 Task: Search one way flight ticket for 4 adults, 1 infant in seat and 1 infant on lap in premium economy from Dillingham: Dillingham Airport to New Bern: Coastal Carolina Regional Airport (was Craven County Regional) on 5-4-2023. Choice of flights is Alaska. Number of bags: 1 checked bag. Price is upto 73000. Outbound departure time preference is 8:45.
Action: Mouse moved to (409, 344)
Screenshot: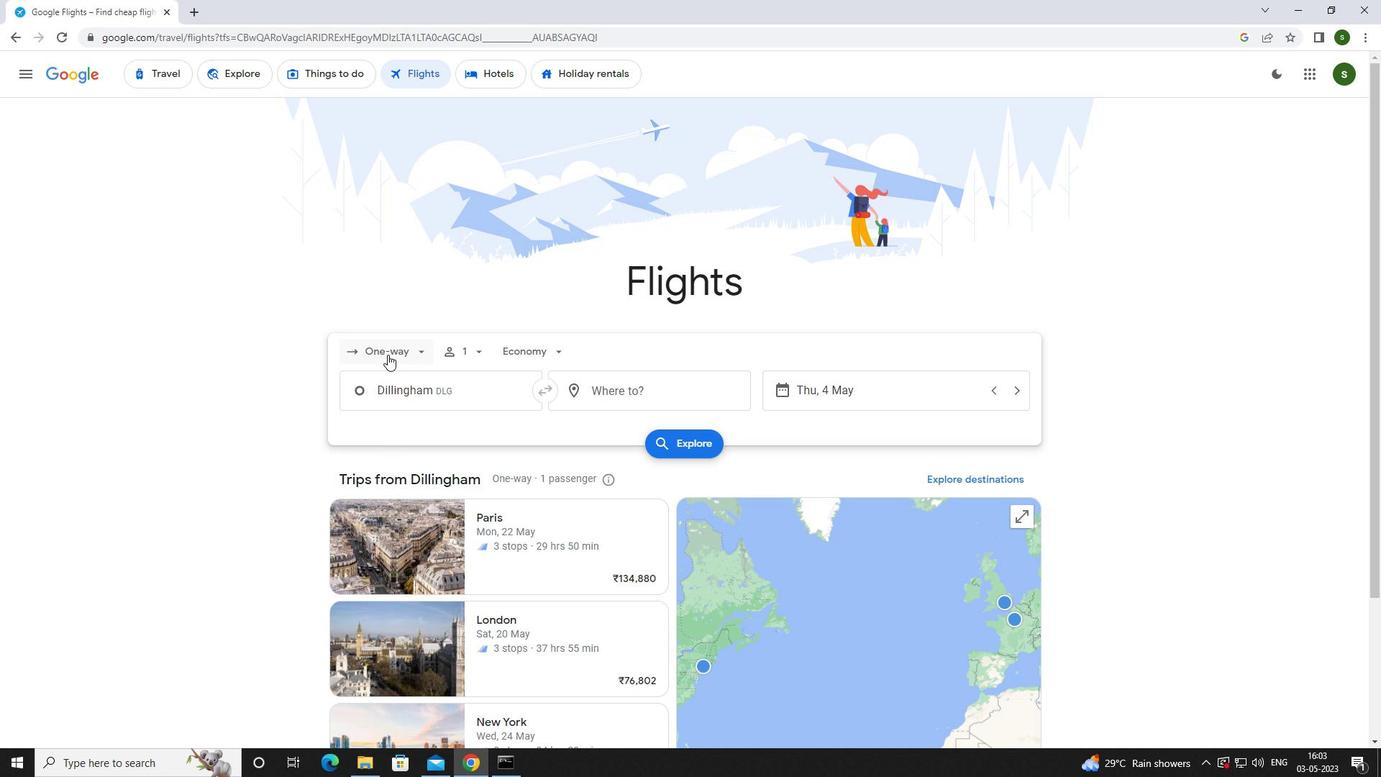 
Action: Mouse pressed left at (409, 344)
Screenshot: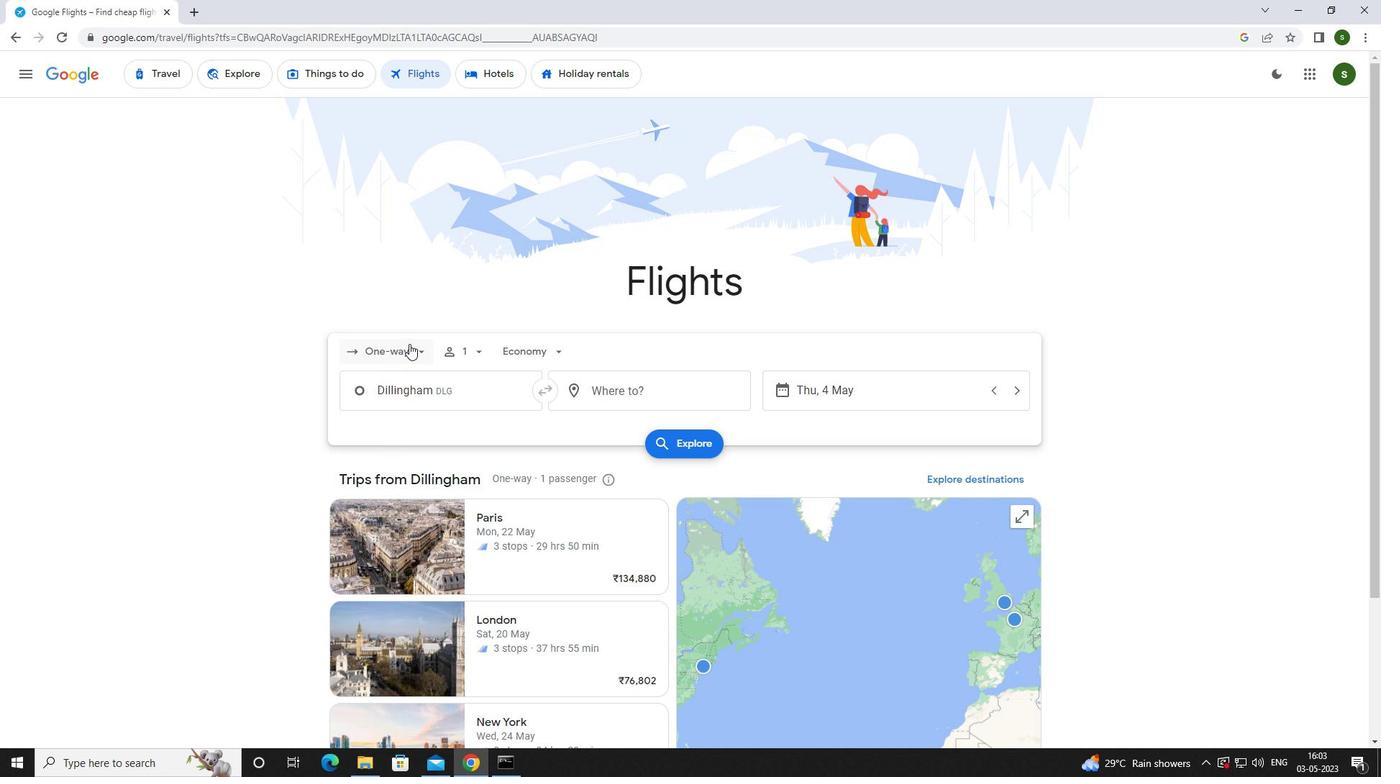 
Action: Mouse moved to (411, 414)
Screenshot: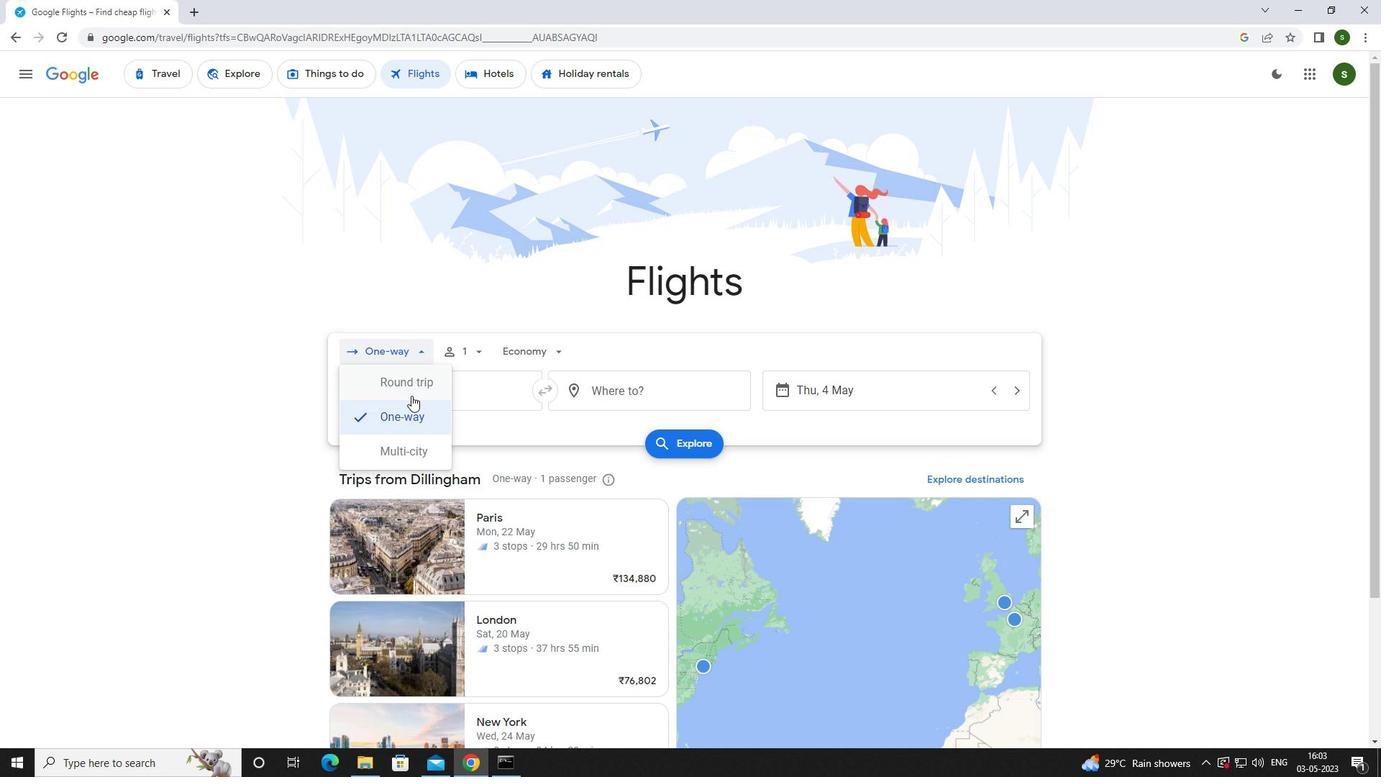 
Action: Mouse pressed left at (411, 414)
Screenshot: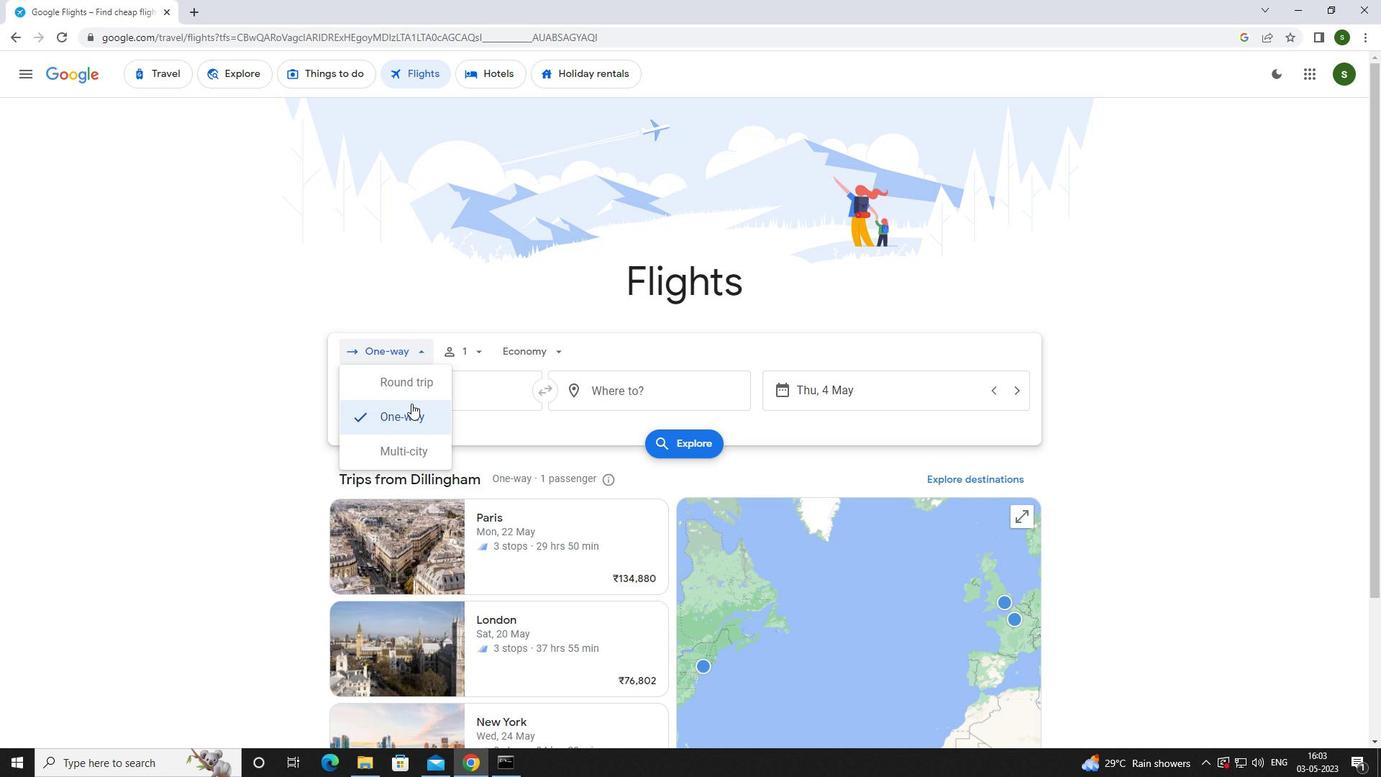 
Action: Mouse moved to (466, 351)
Screenshot: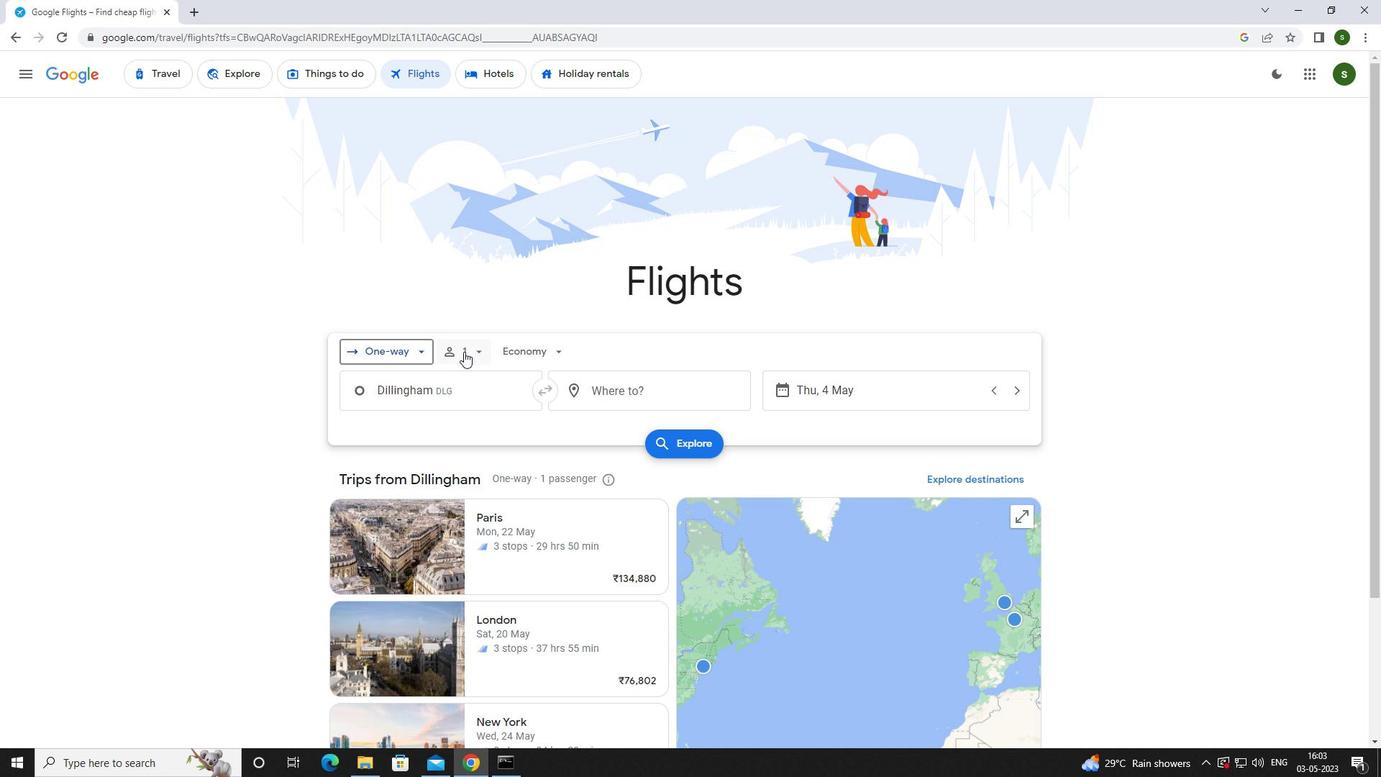 
Action: Mouse pressed left at (466, 351)
Screenshot: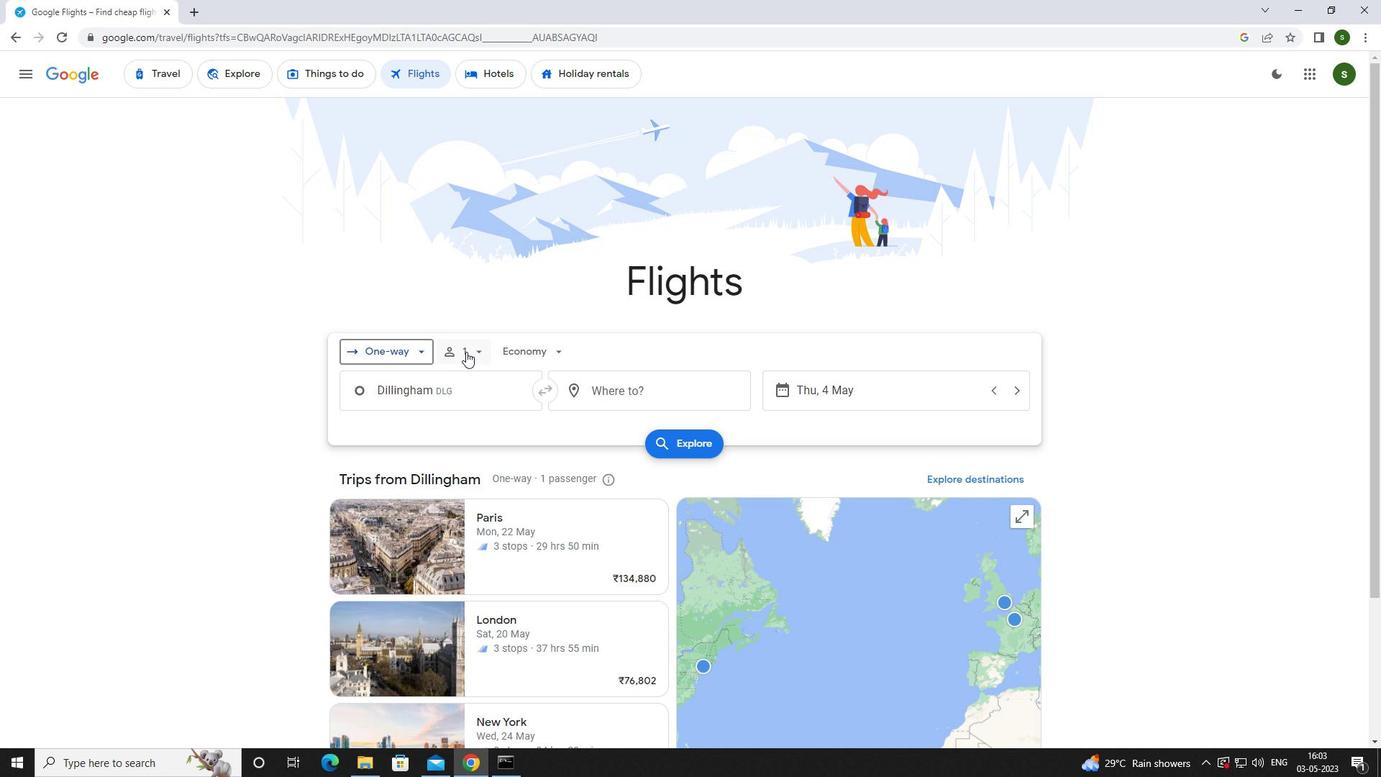
Action: Mouse moved to (583, 388)
Screenshot: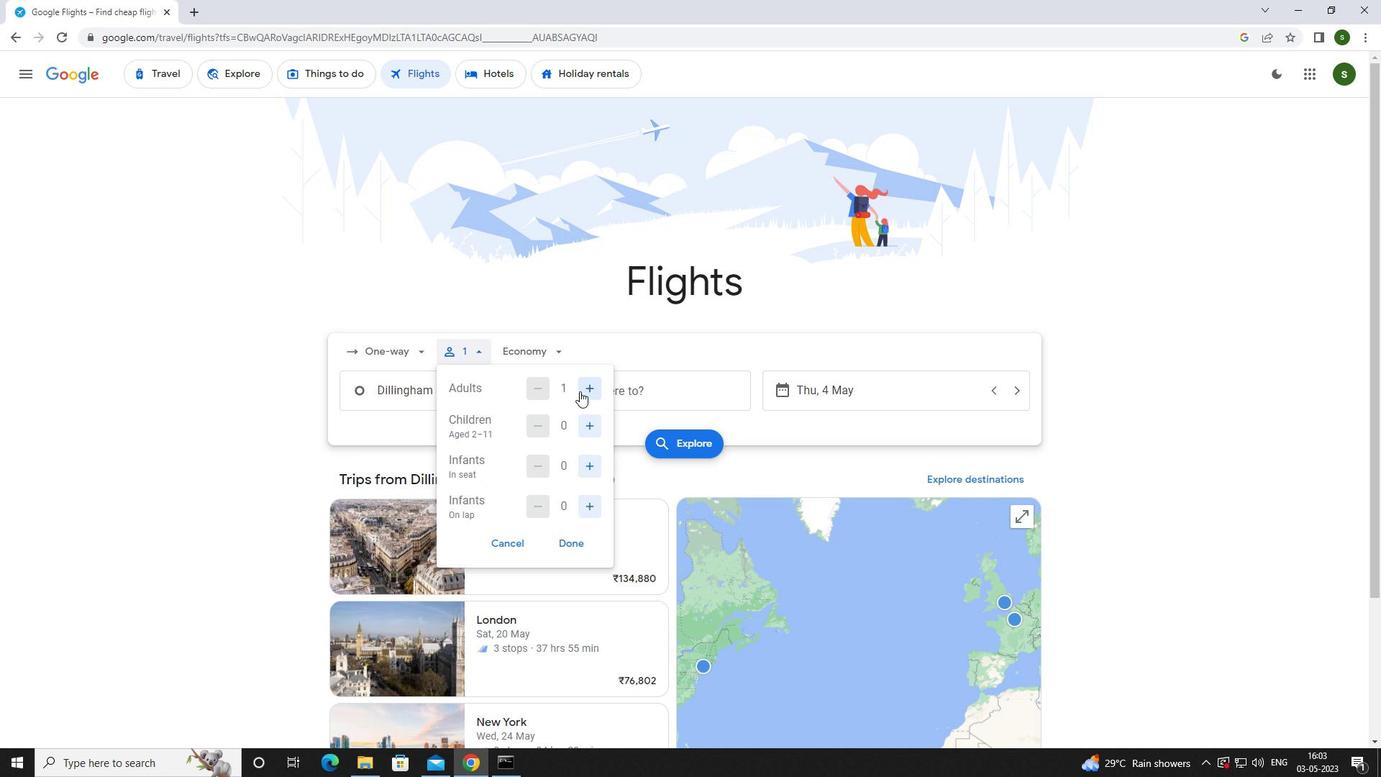 
Action: Mouse pressed left at (583, 388)
Screenshot: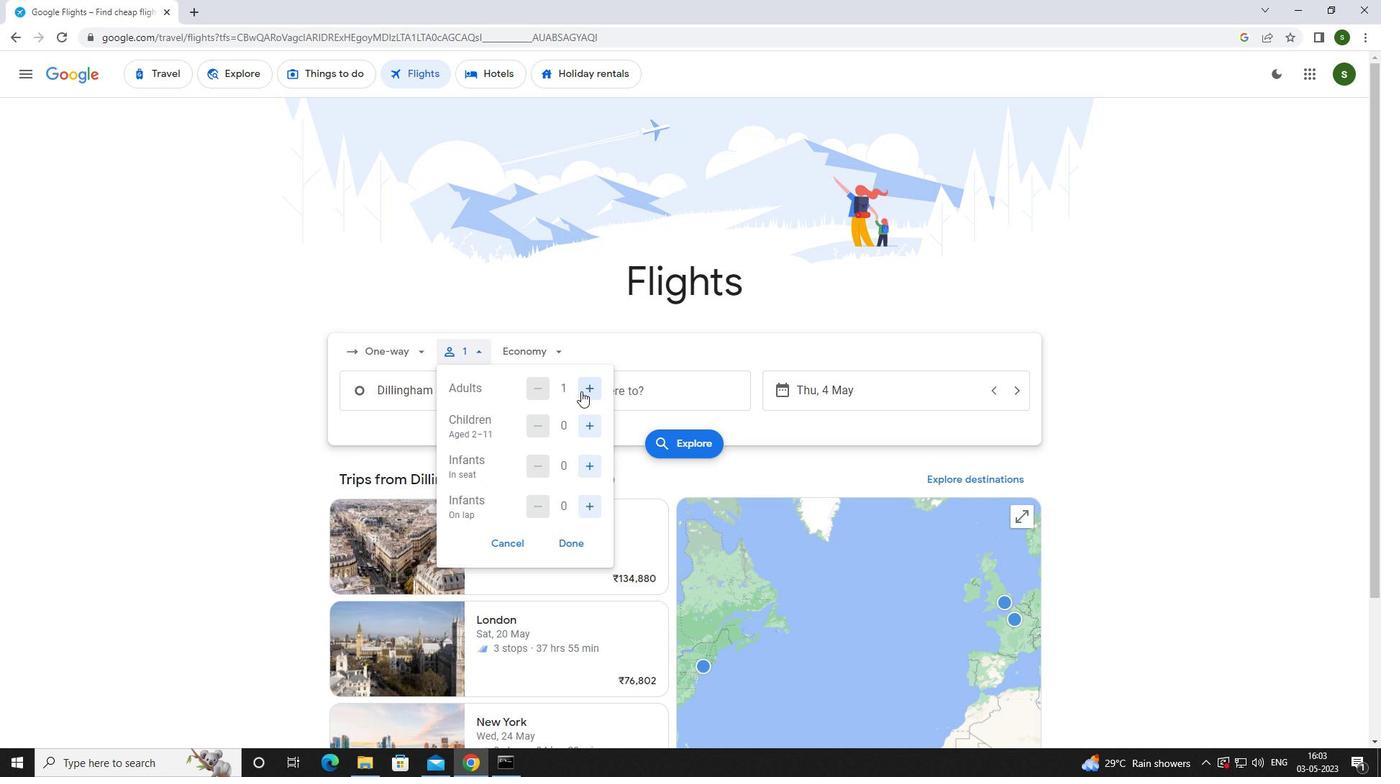 
Action: Mouse pressed left at (583, 388)
Screenshot: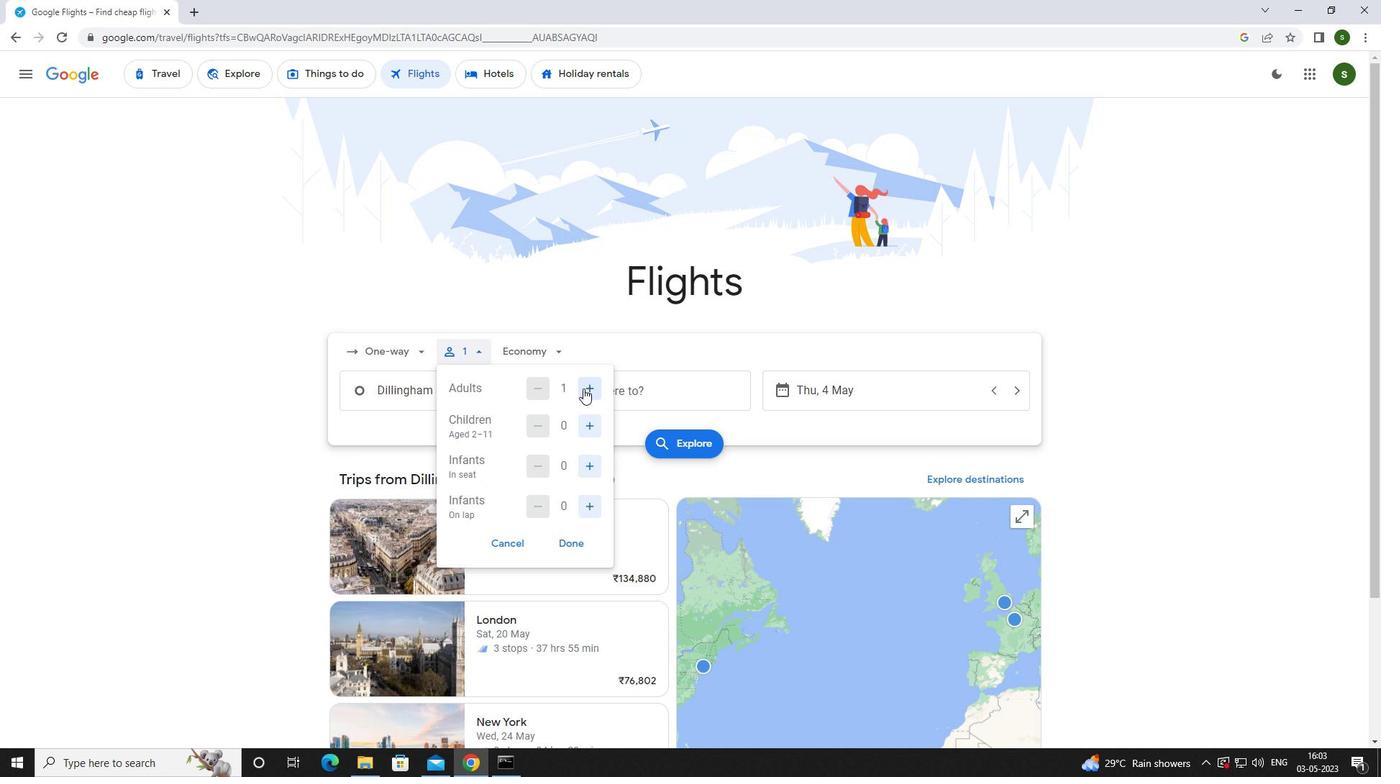 
Action: Mouse pressed left at (583, 388)
Screenshot: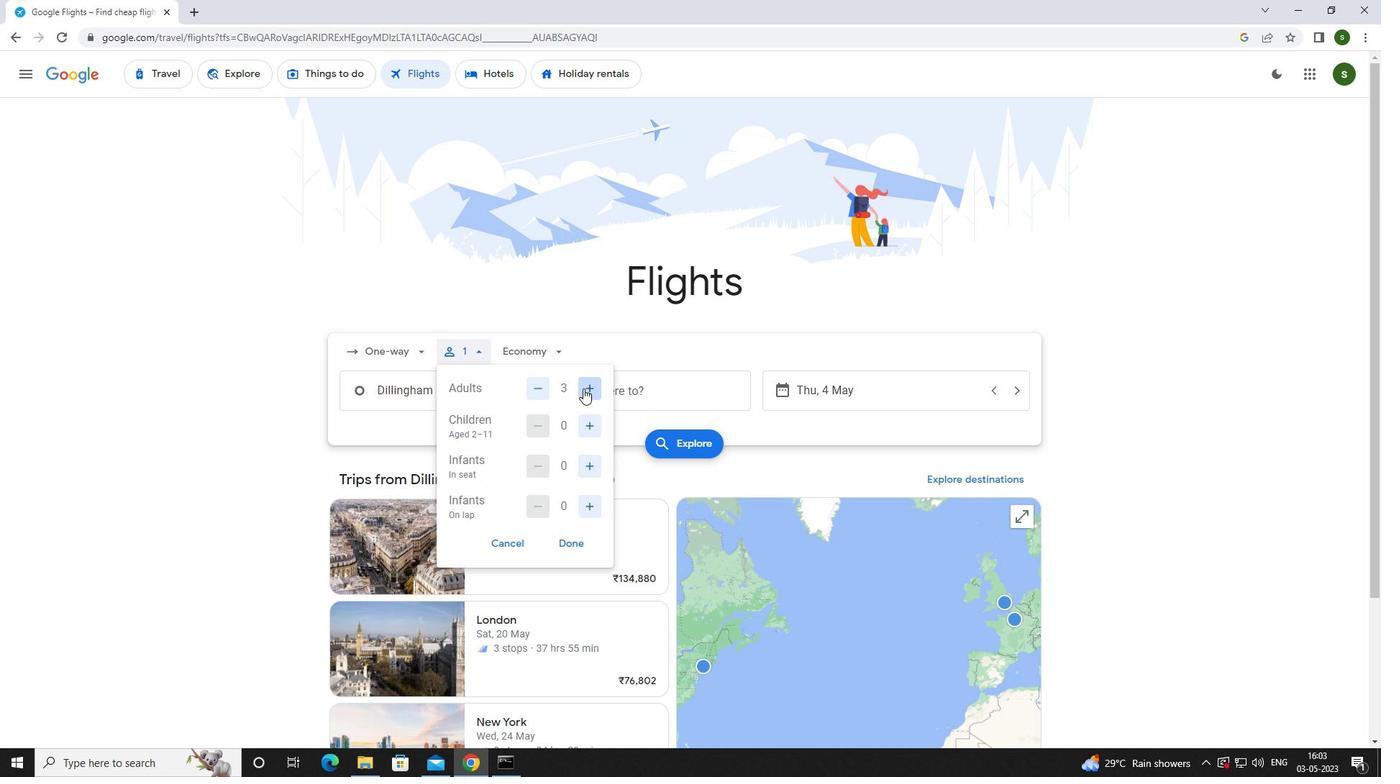 
Action: Mouse moved to (588, 425)
Screenshot: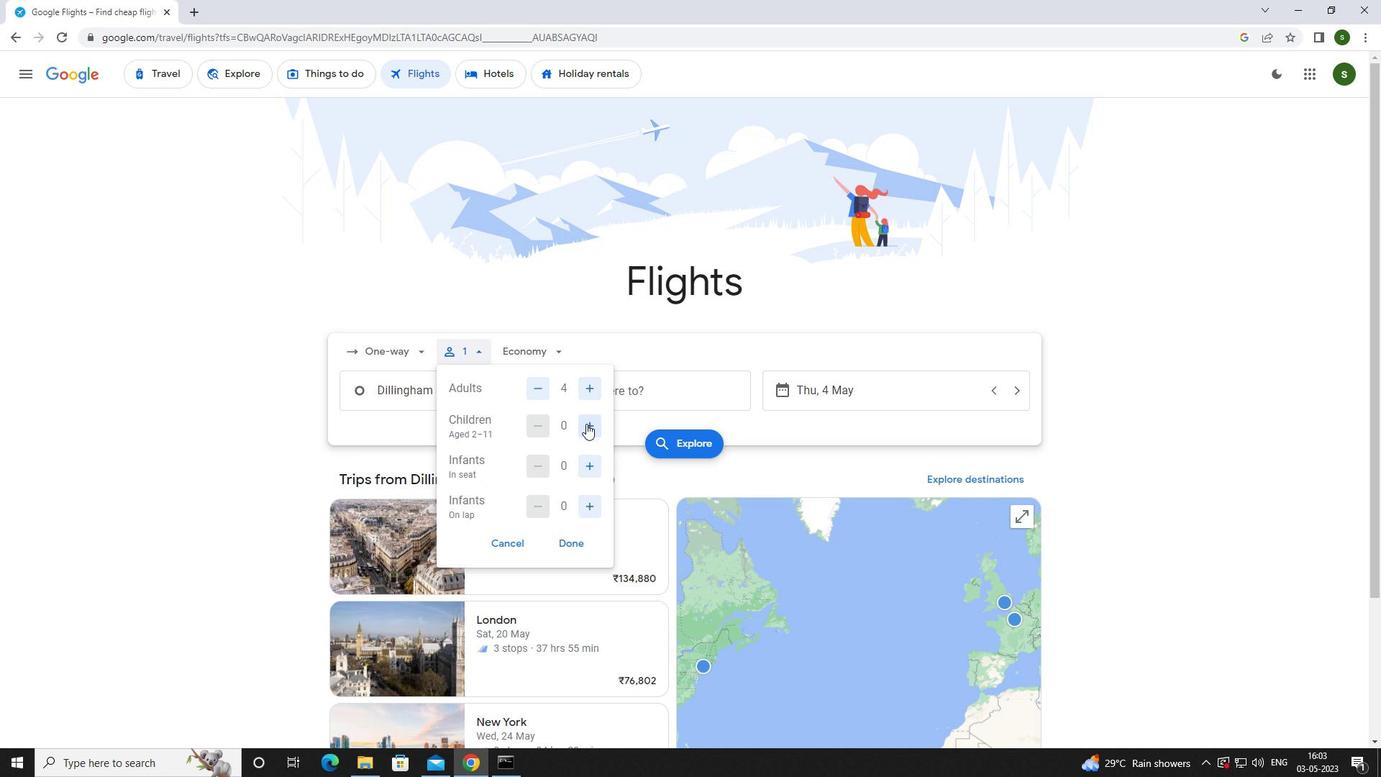 
Action: Mouse pressed left at (588, 425)
Screenshot: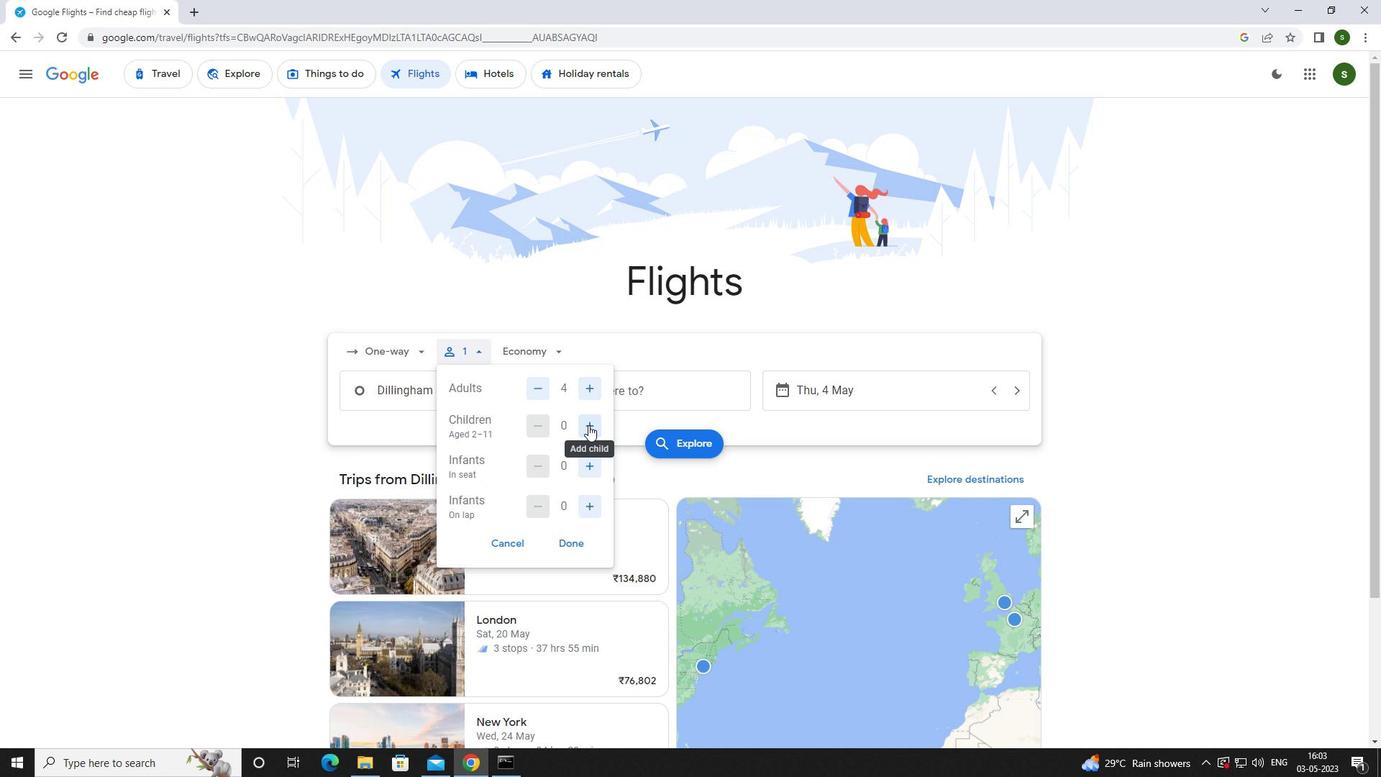 
Action: Mouse moved to (536, 424)
Screenshot: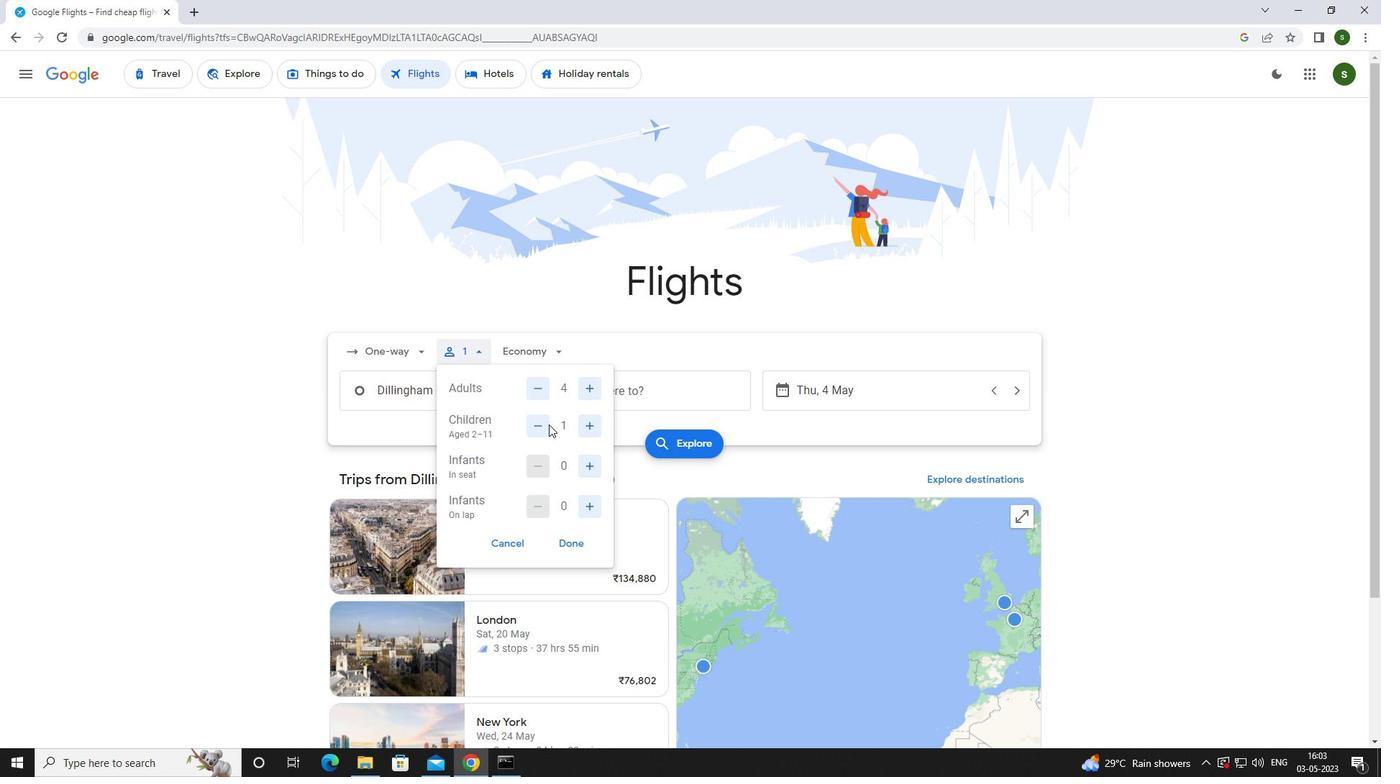 
Action: Mouse pressed left at (536, 424)
Screenshot: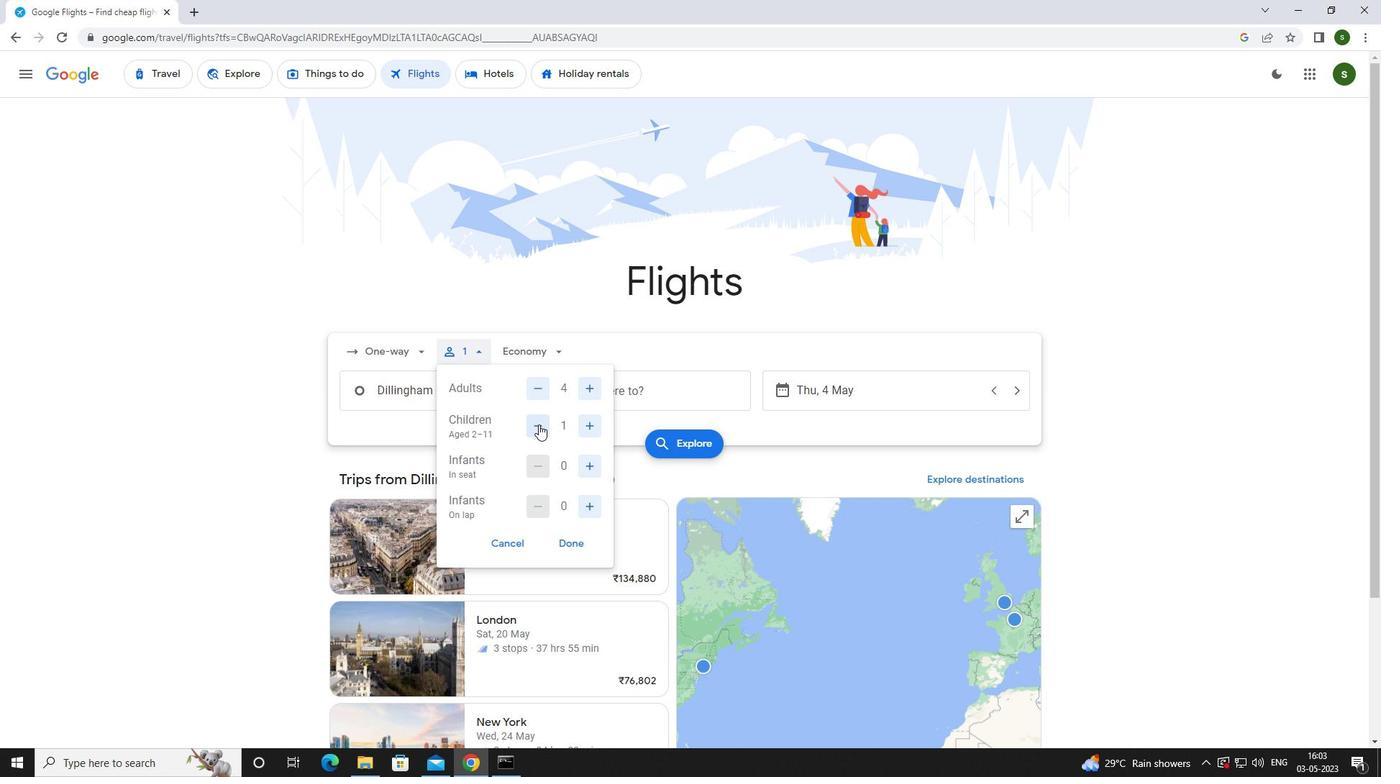 
Action: Mouse moved to (585, 466)
Screenshot: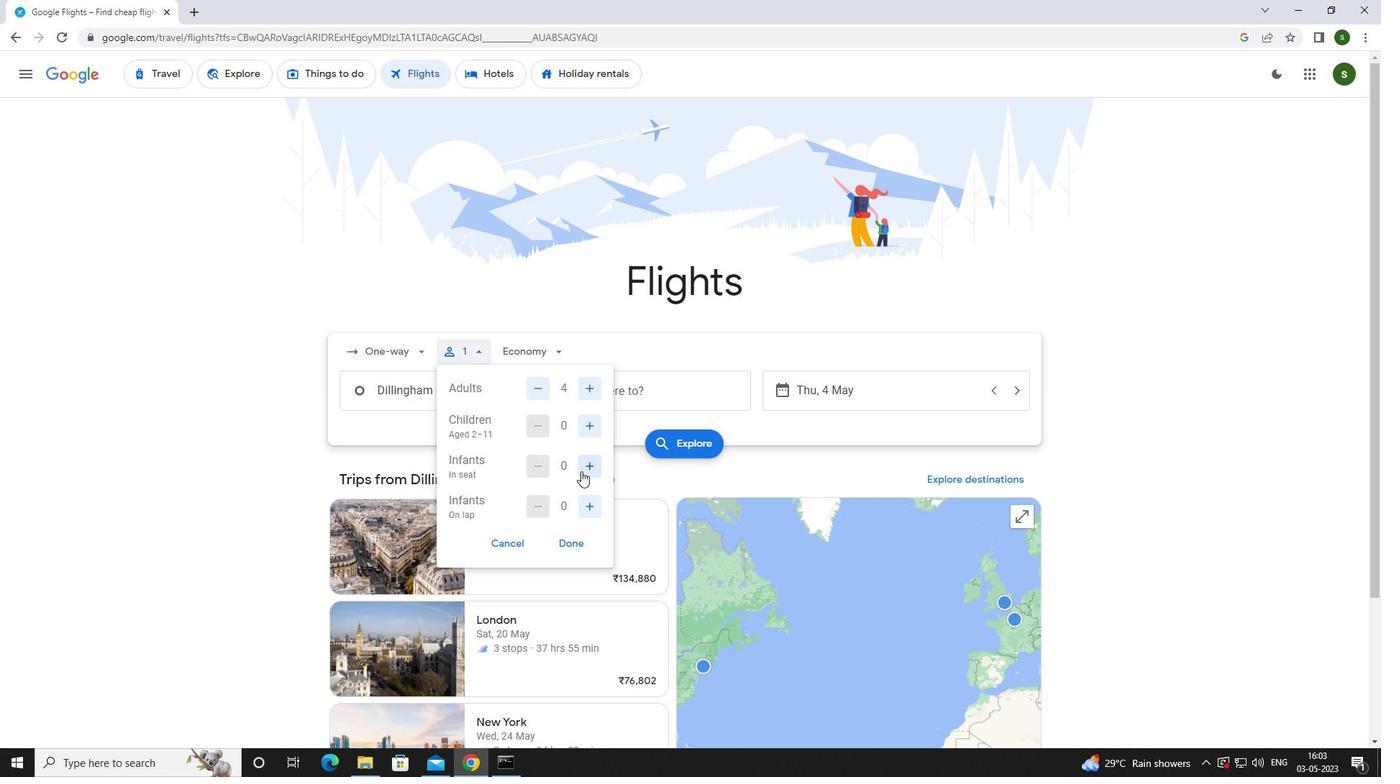 
Action: Mouse pressed left at (585, 466)
Screenshot: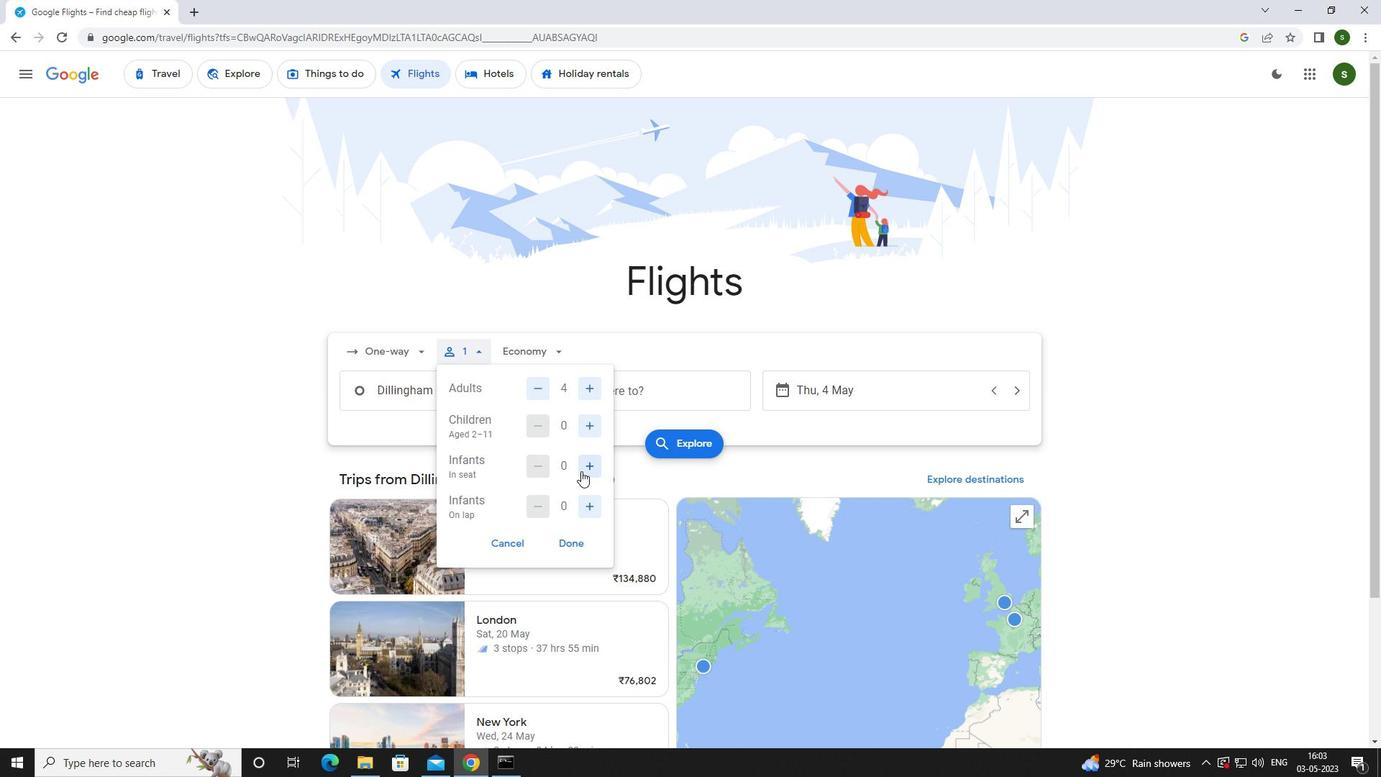 
Action: Mouse moved to (595, 503)
Screenshot: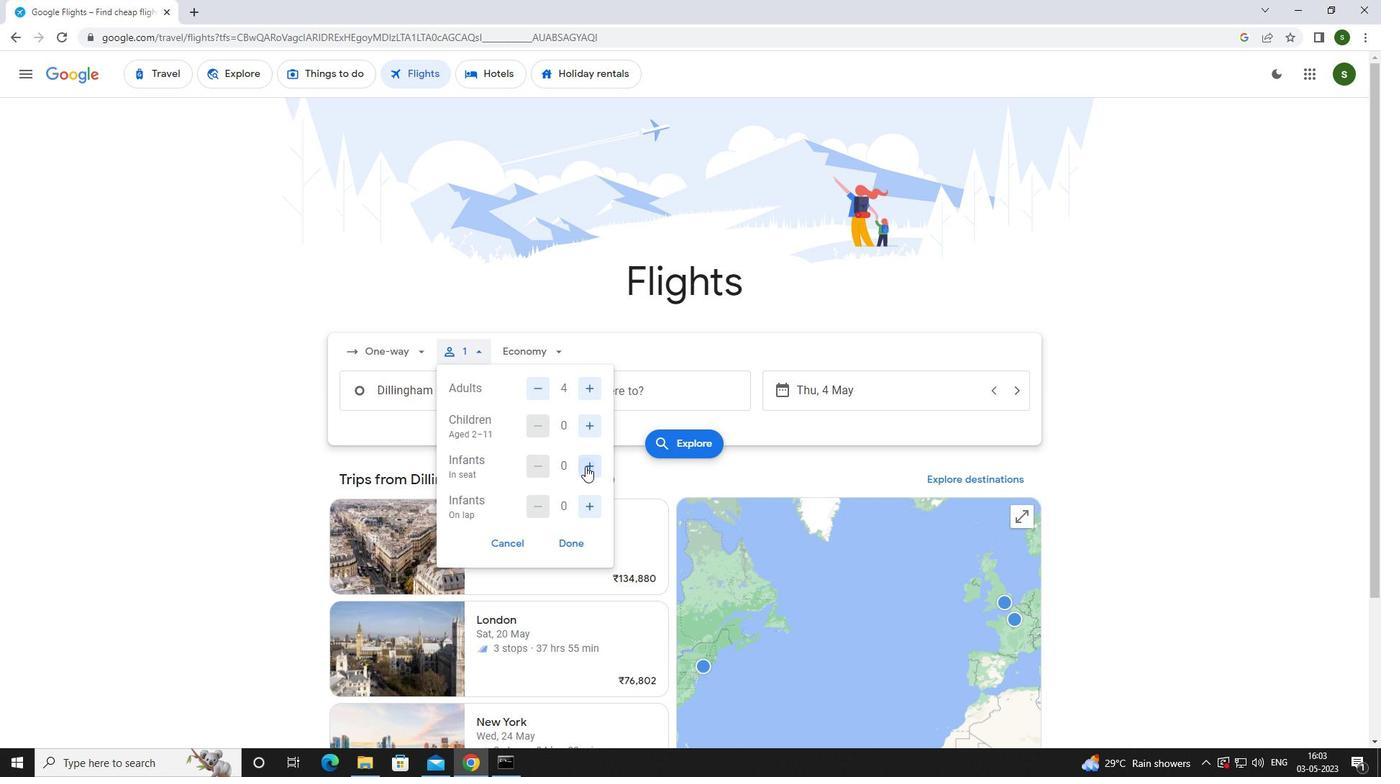 
Action: Mouse pressed left at (595, 503)
Screenshot: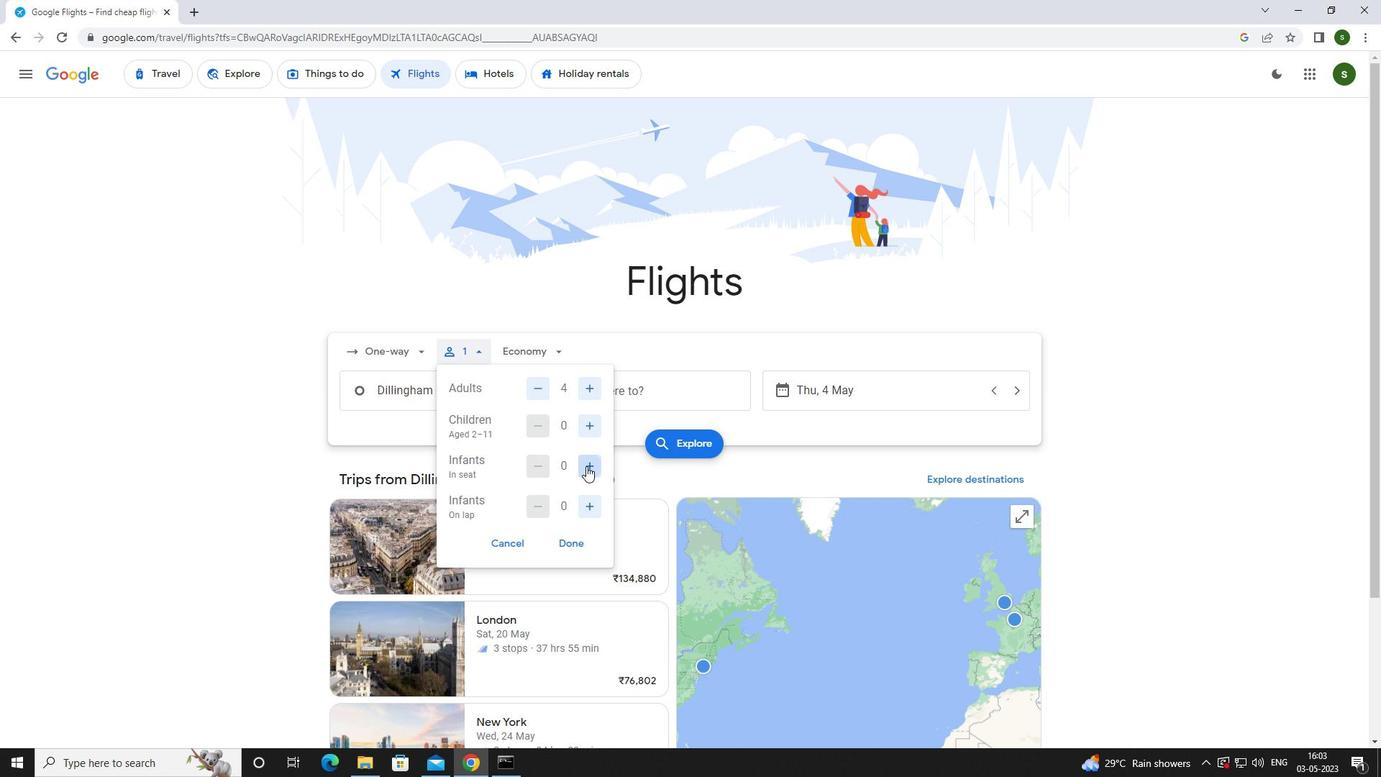 
Action: Mouse moved to (564, 343)
Screenshot: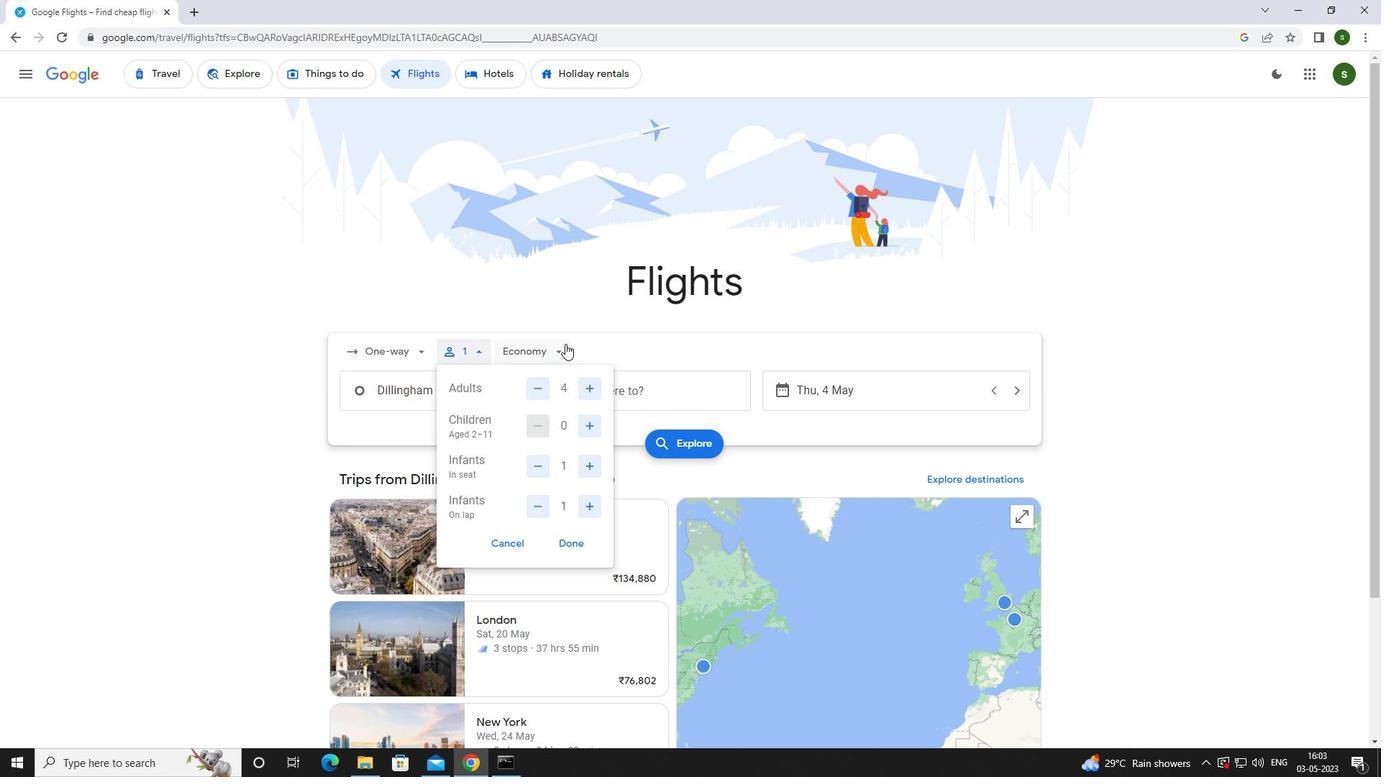 
Action: Mouse pressed left at (564, 343)
Screenshot: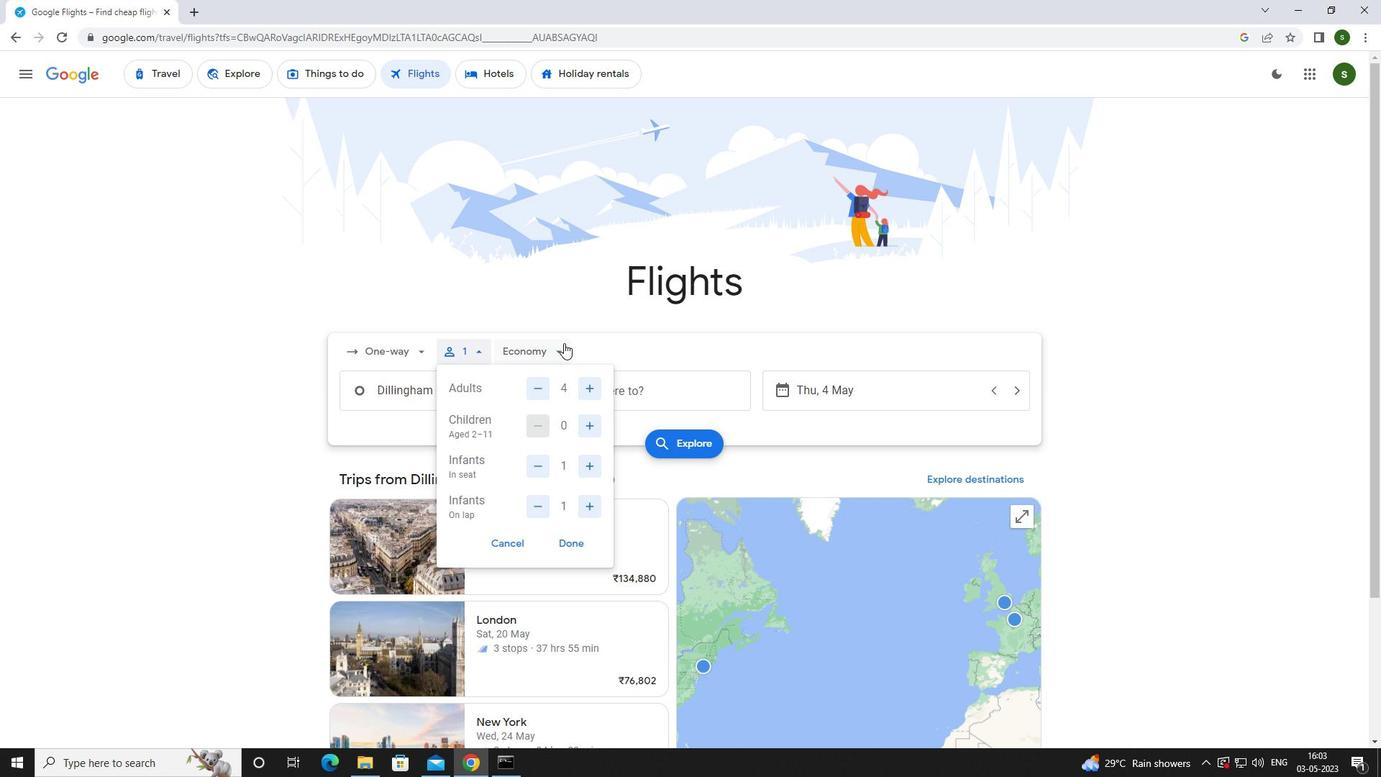 
Action: Mouse moved to (577, 415)
Screenshot: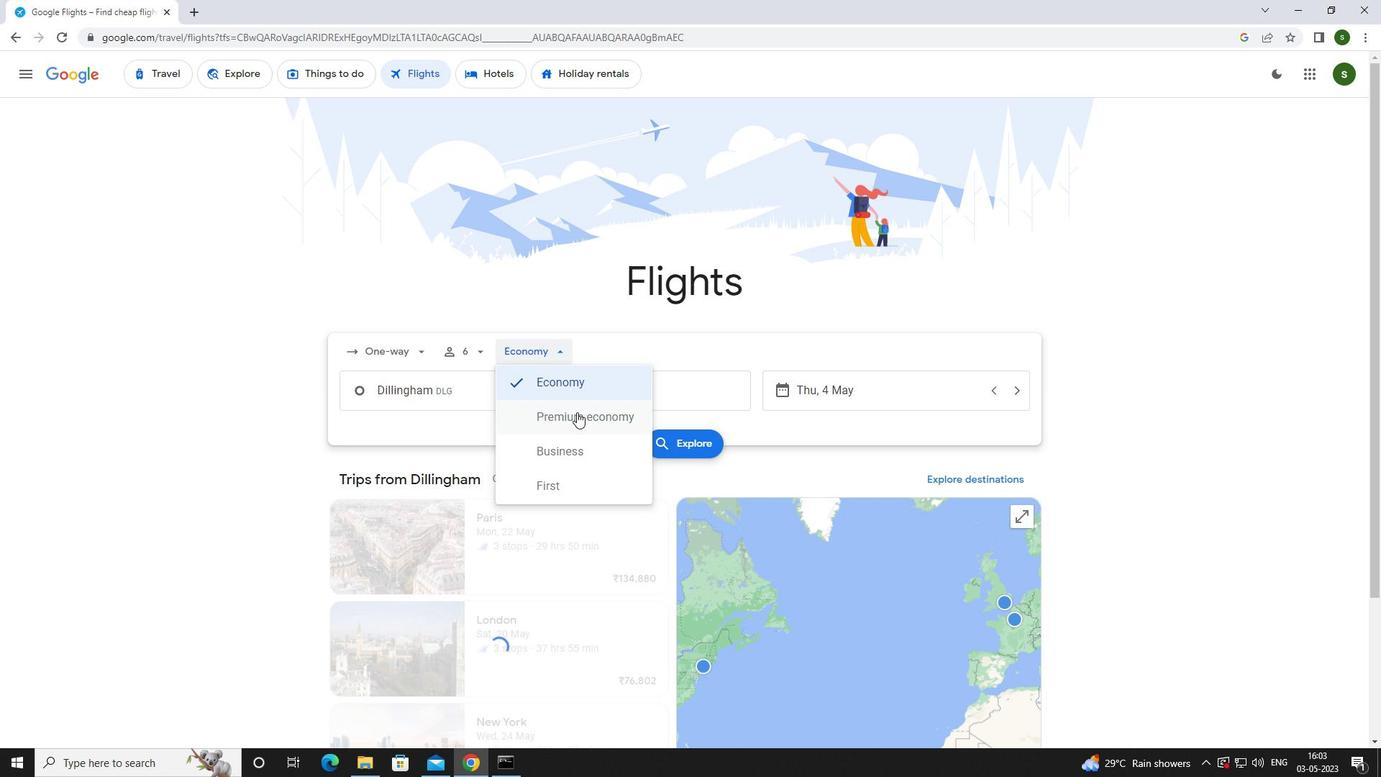 
Action: Mouse pressed left at (577, 415)
Screenshot: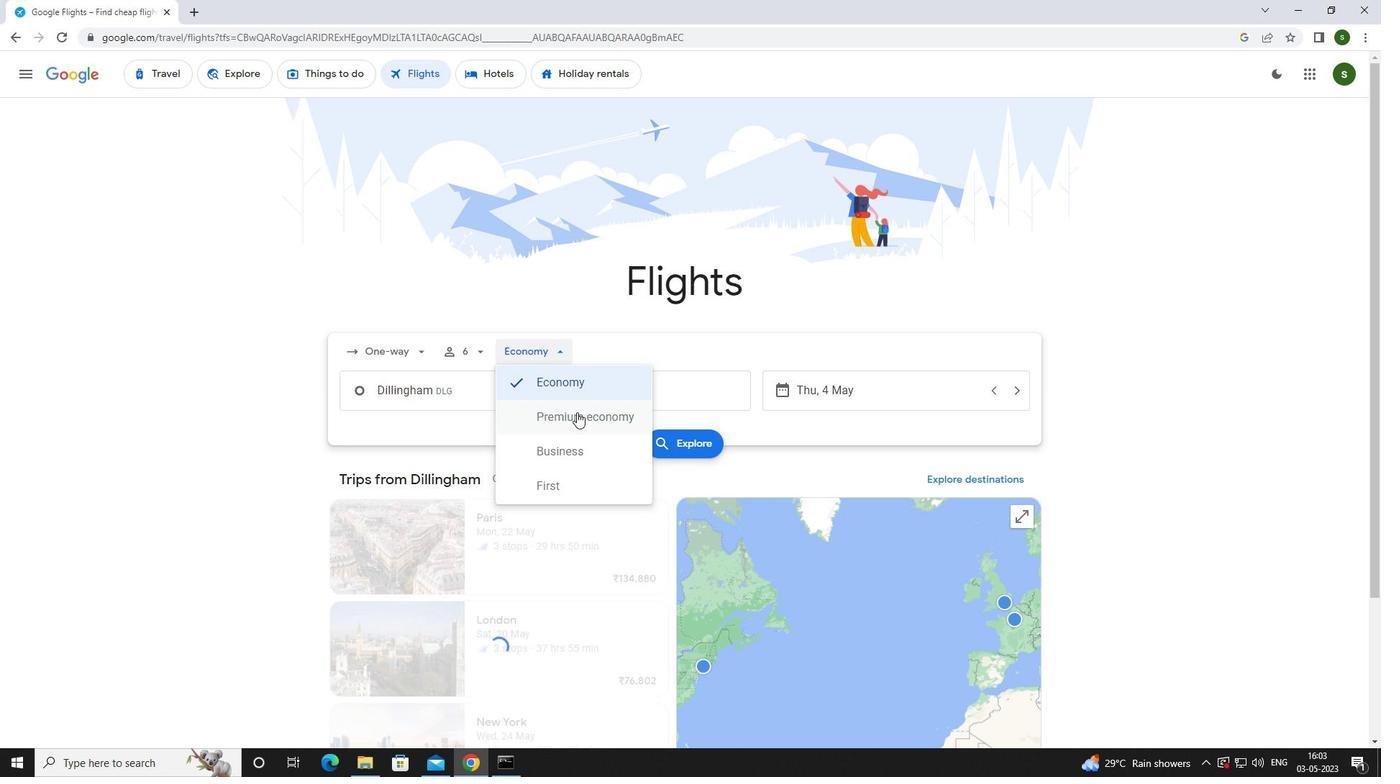 
Action: Mouse moved to (474, 394)
Screenshot: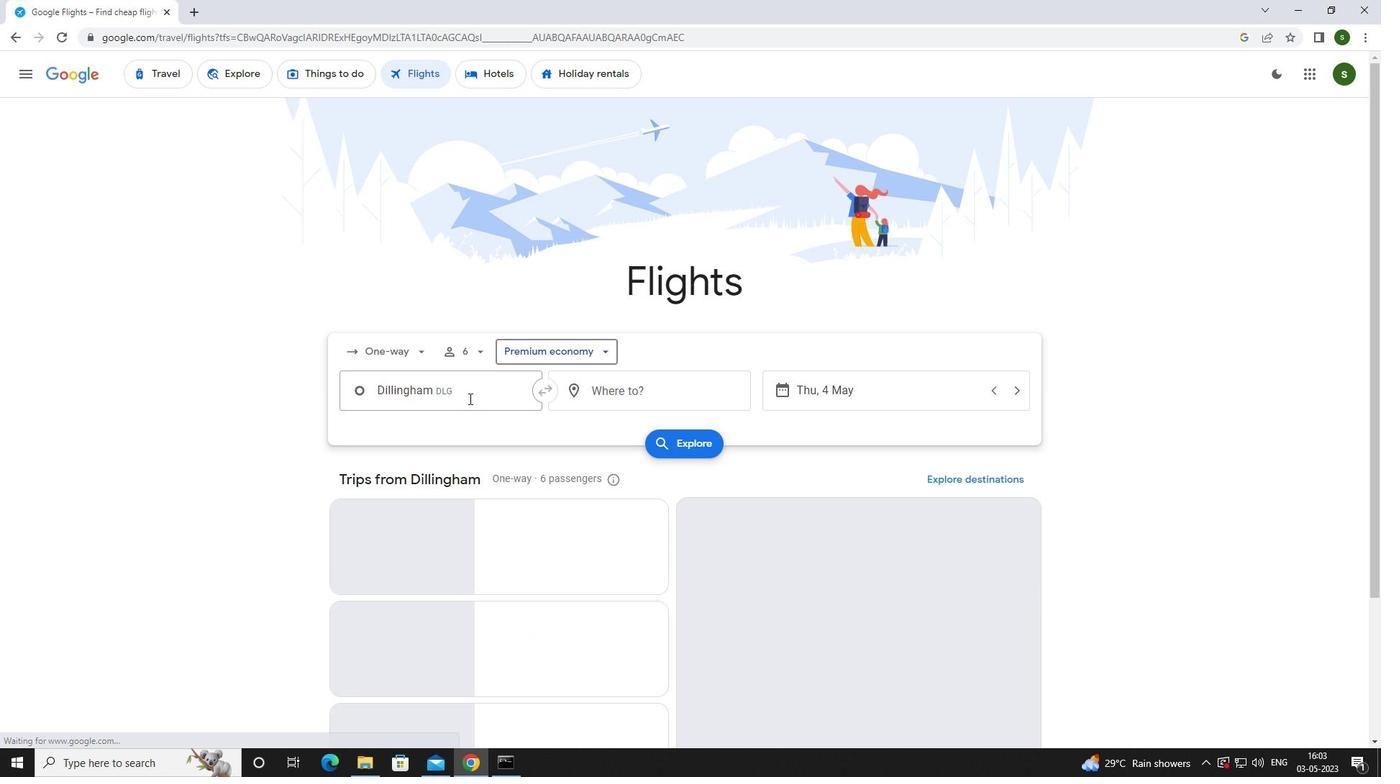 
Action: Mouse pressed left at (474, 394)
Screenshot: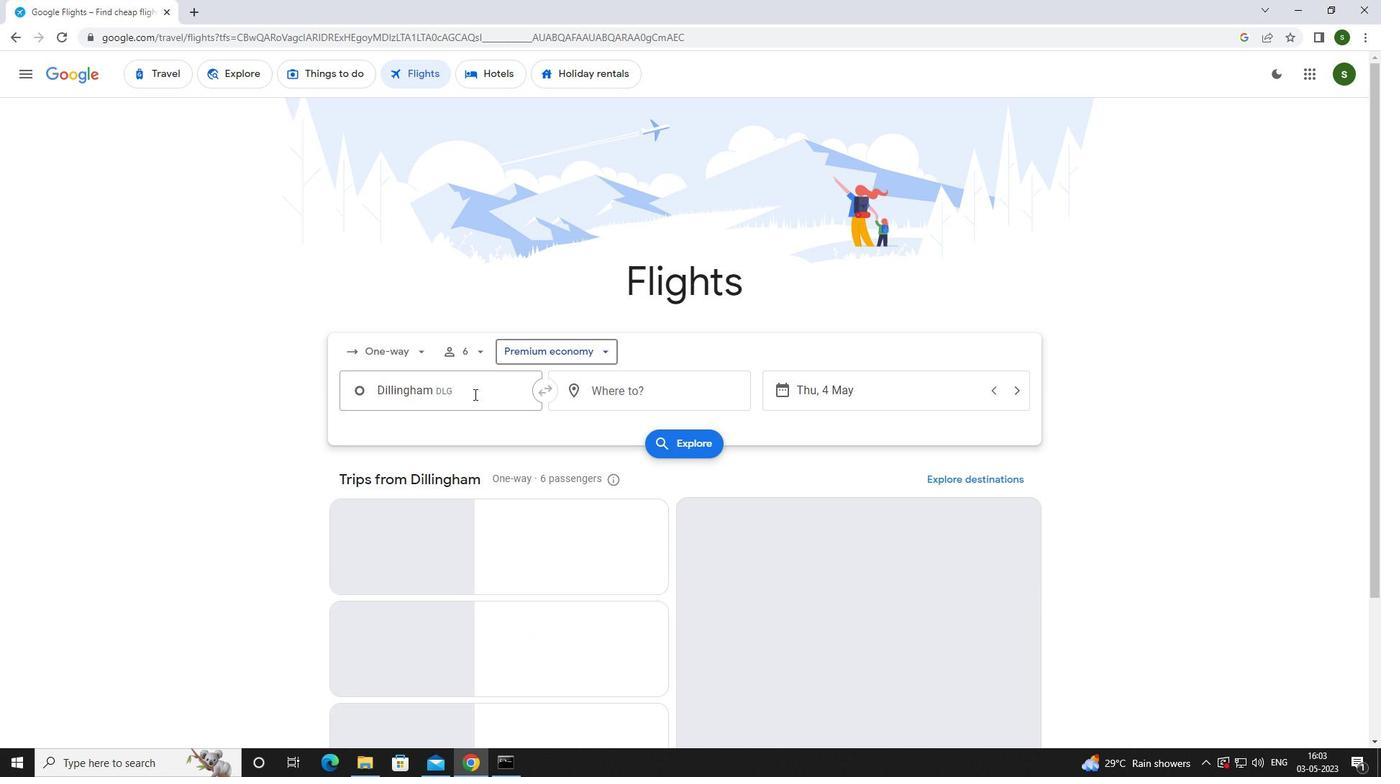 
Action: Key pressed <Key.caps_lock>d<Key.caps_lock>illingham
Screenshot: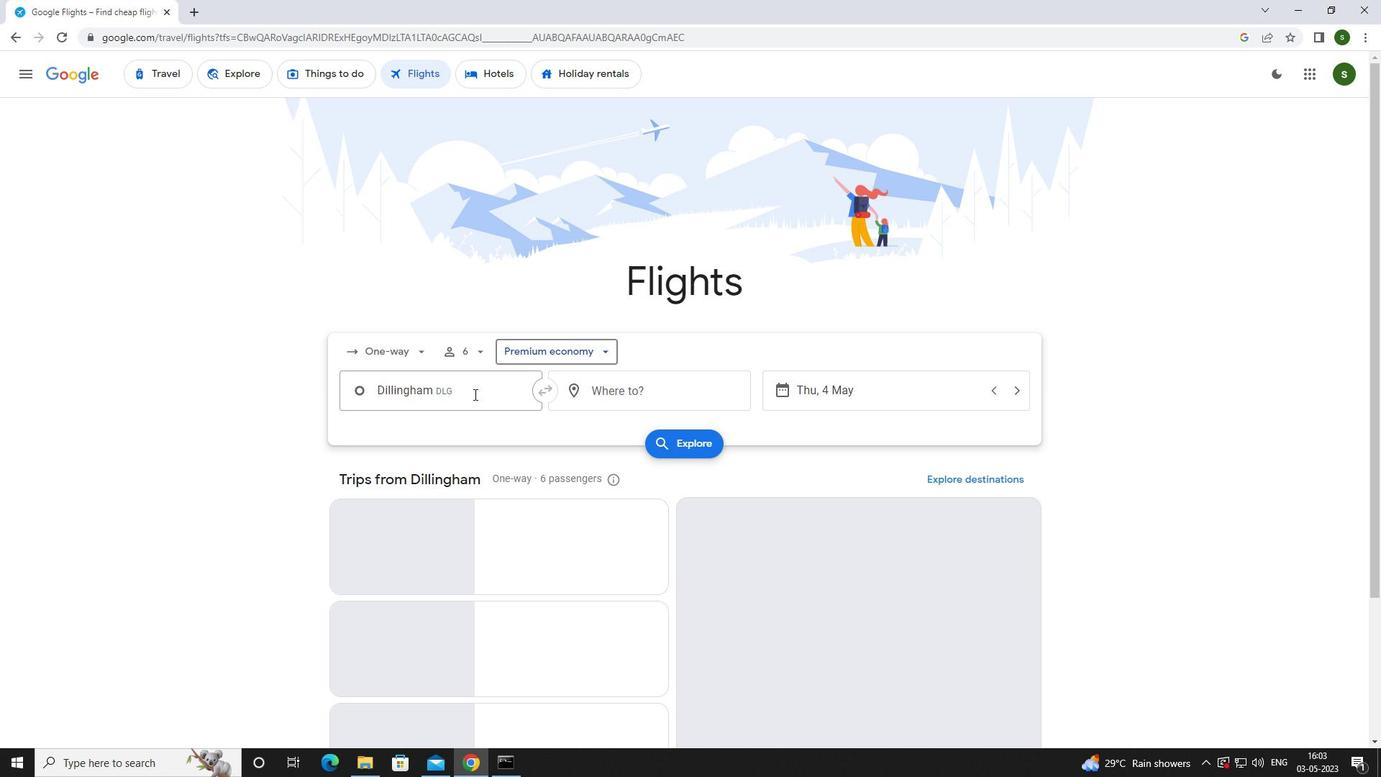 
Action: Mouse pressed left at (474, 394)
Screenshot: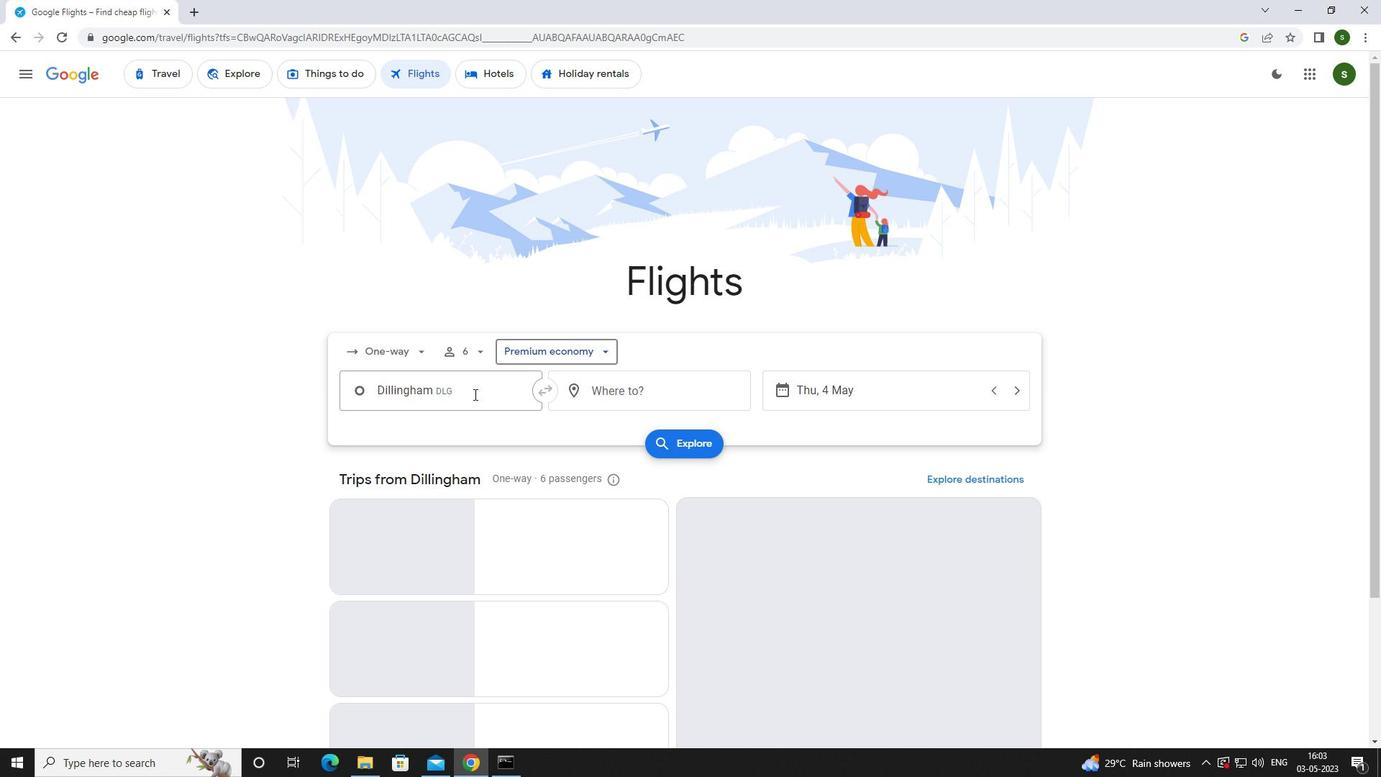 
Action: Mouse moved to (482, 424)
Screenshot: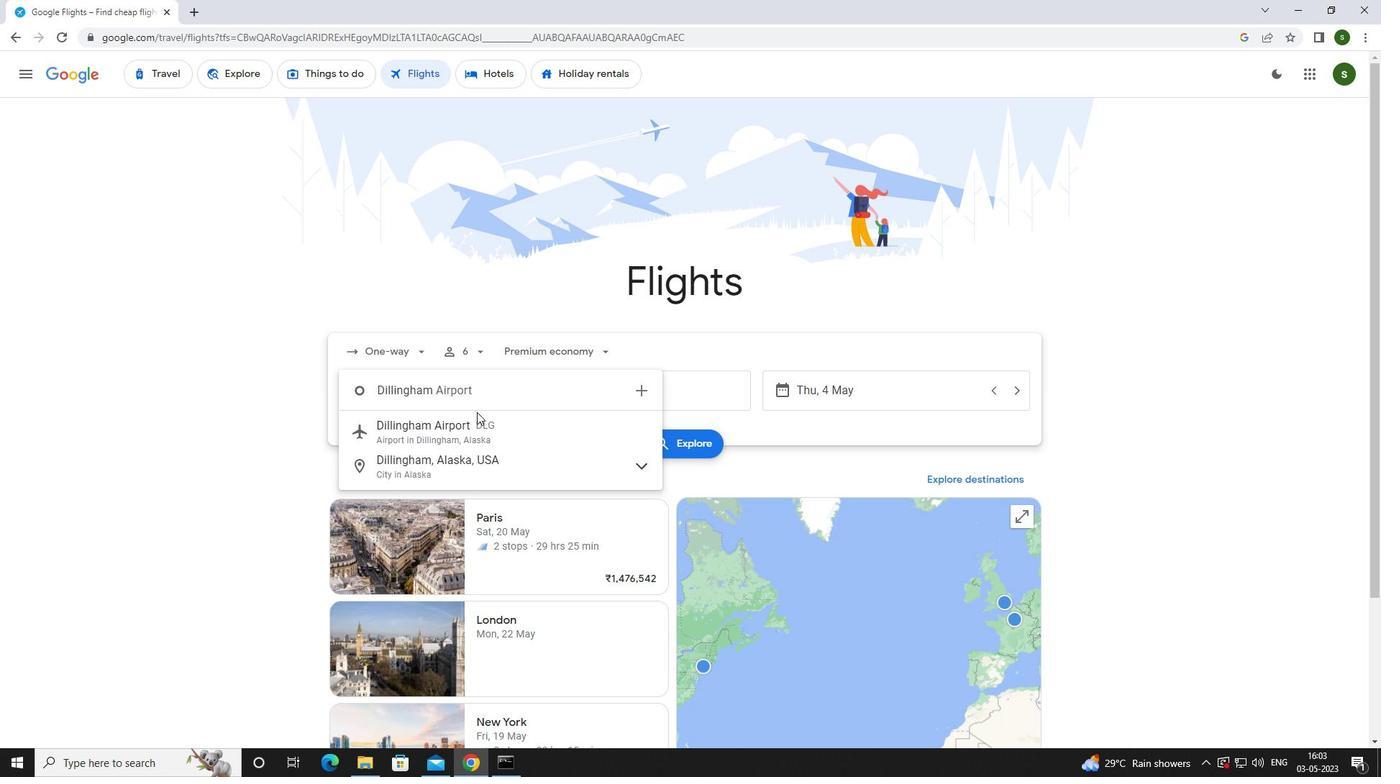 
Action: Mouse pressed left at (482, 424)
Screenshot: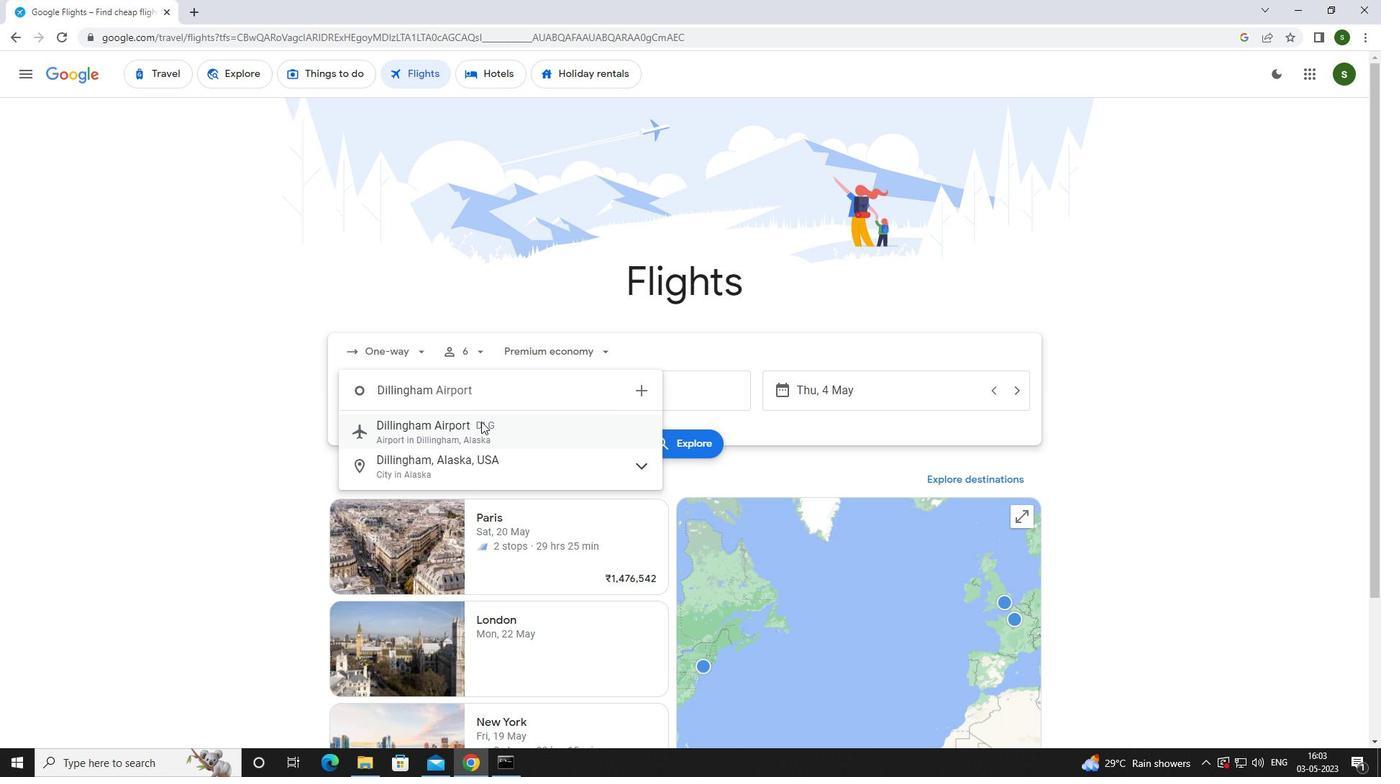 
Action: Mouse moved to (621, 387)
Screenshot: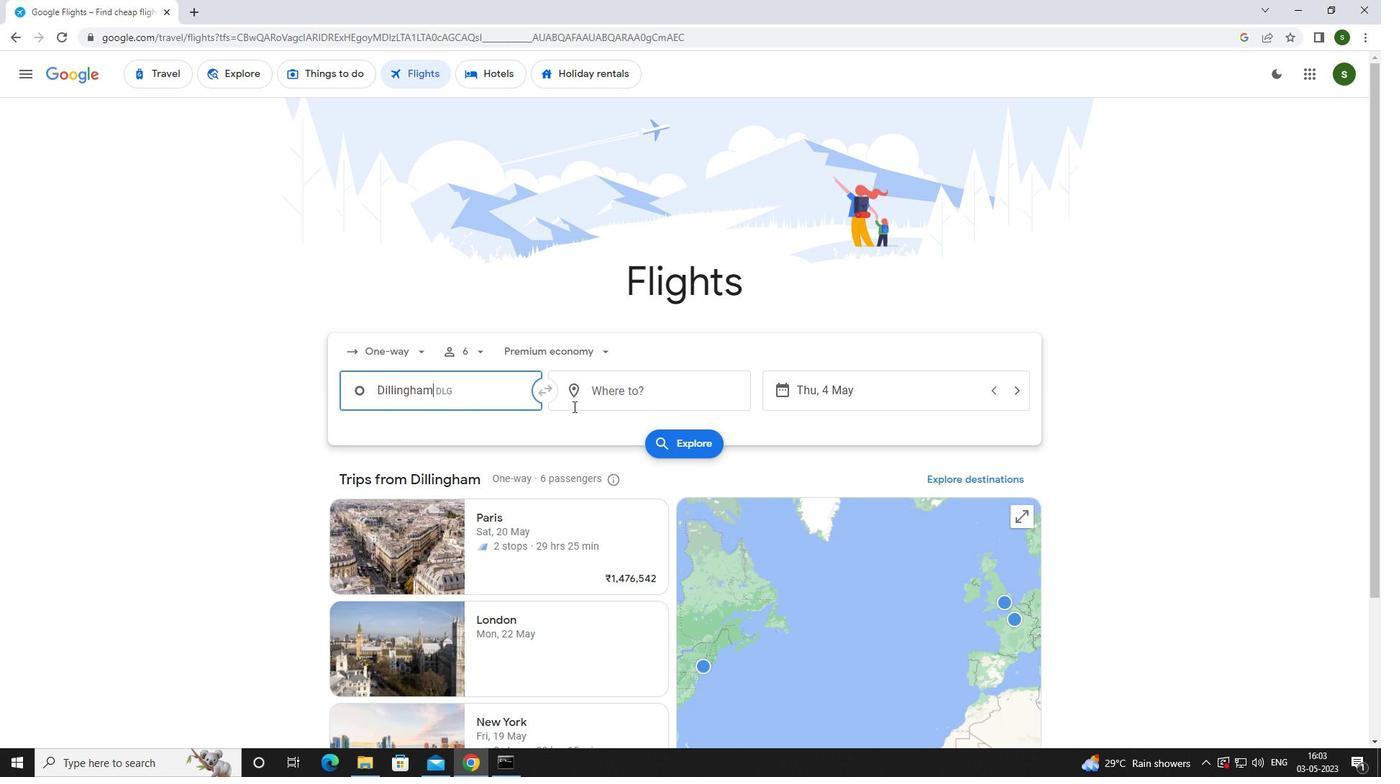 
Action: Mouse pressed left at (621, 387)
Screenshot: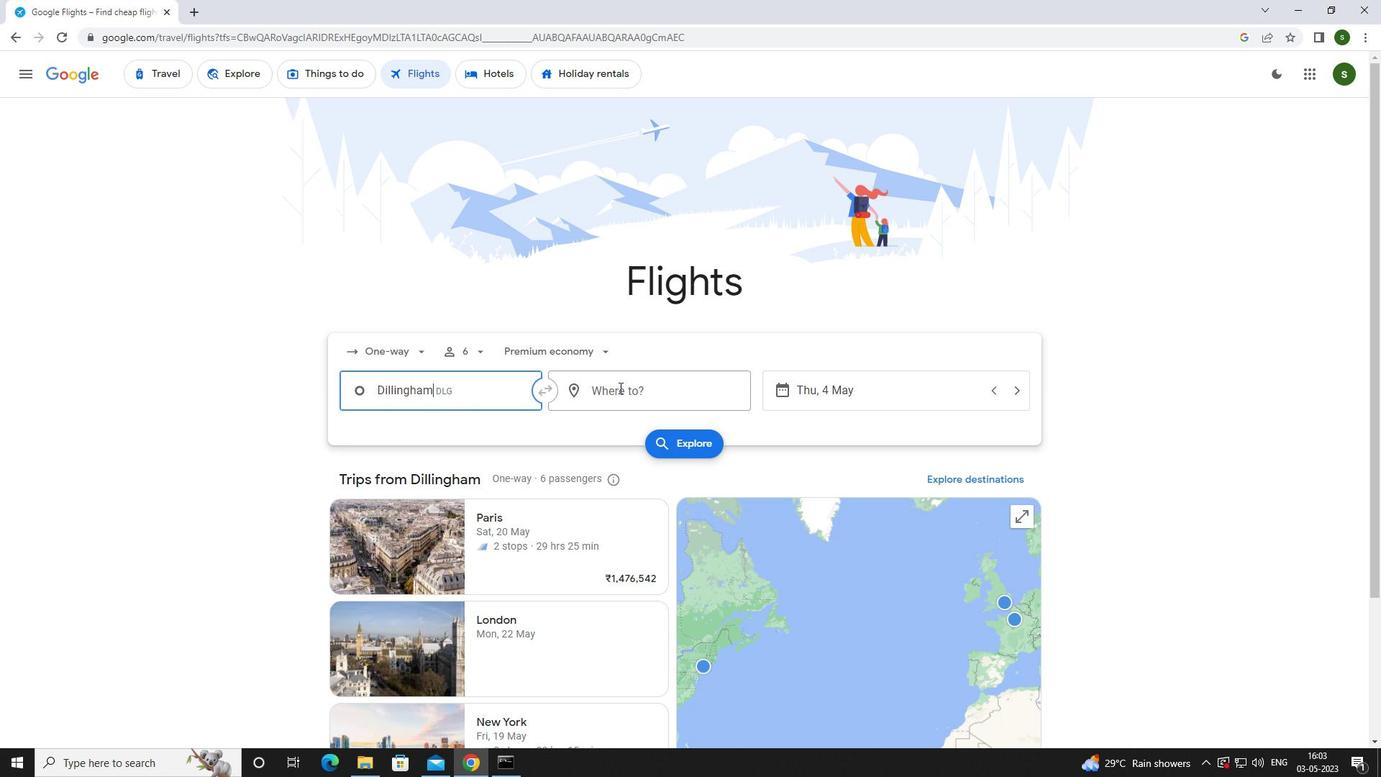 
Action: Mouse moved to (624, 386)
Screenshot: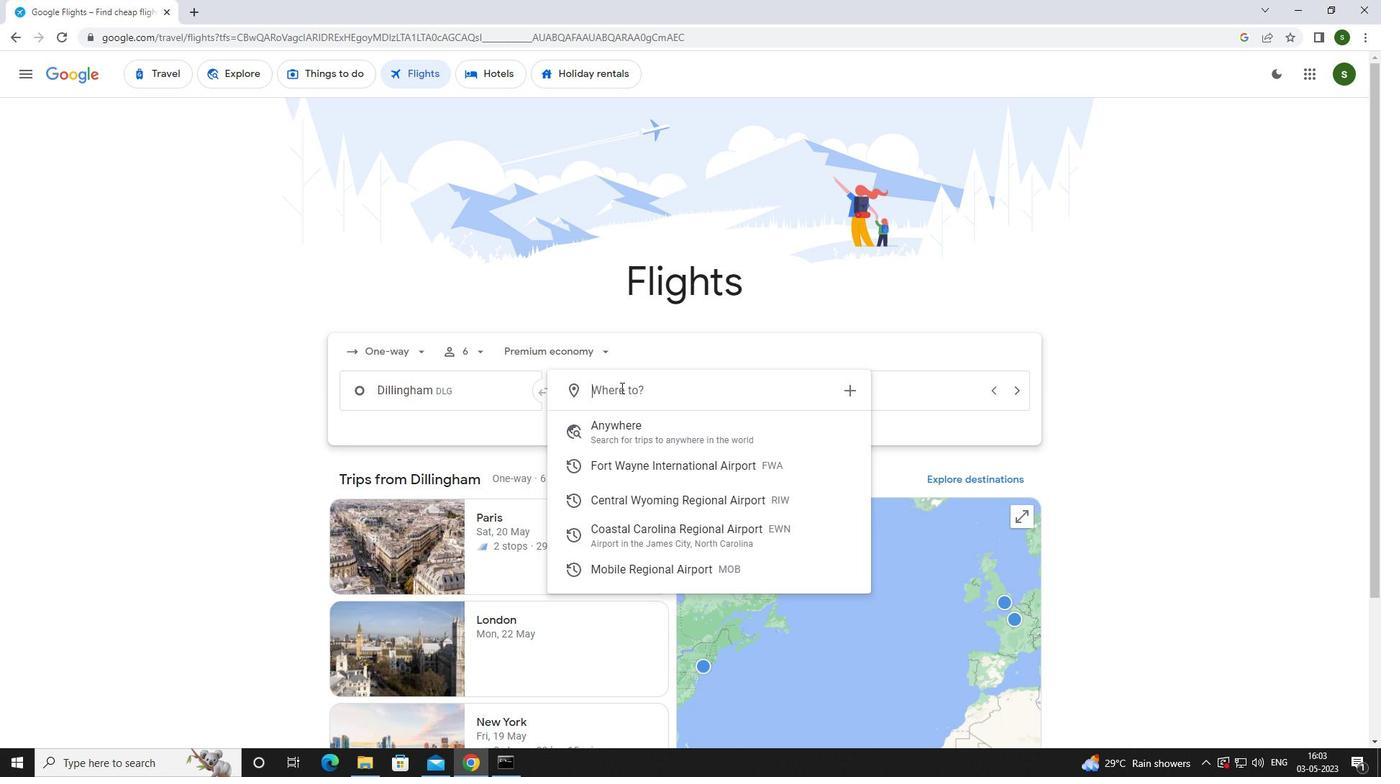 
Action: Key pressed <Key.caps_lock>c<Key.caps_lock>oastal<Key.space>
Screenshot: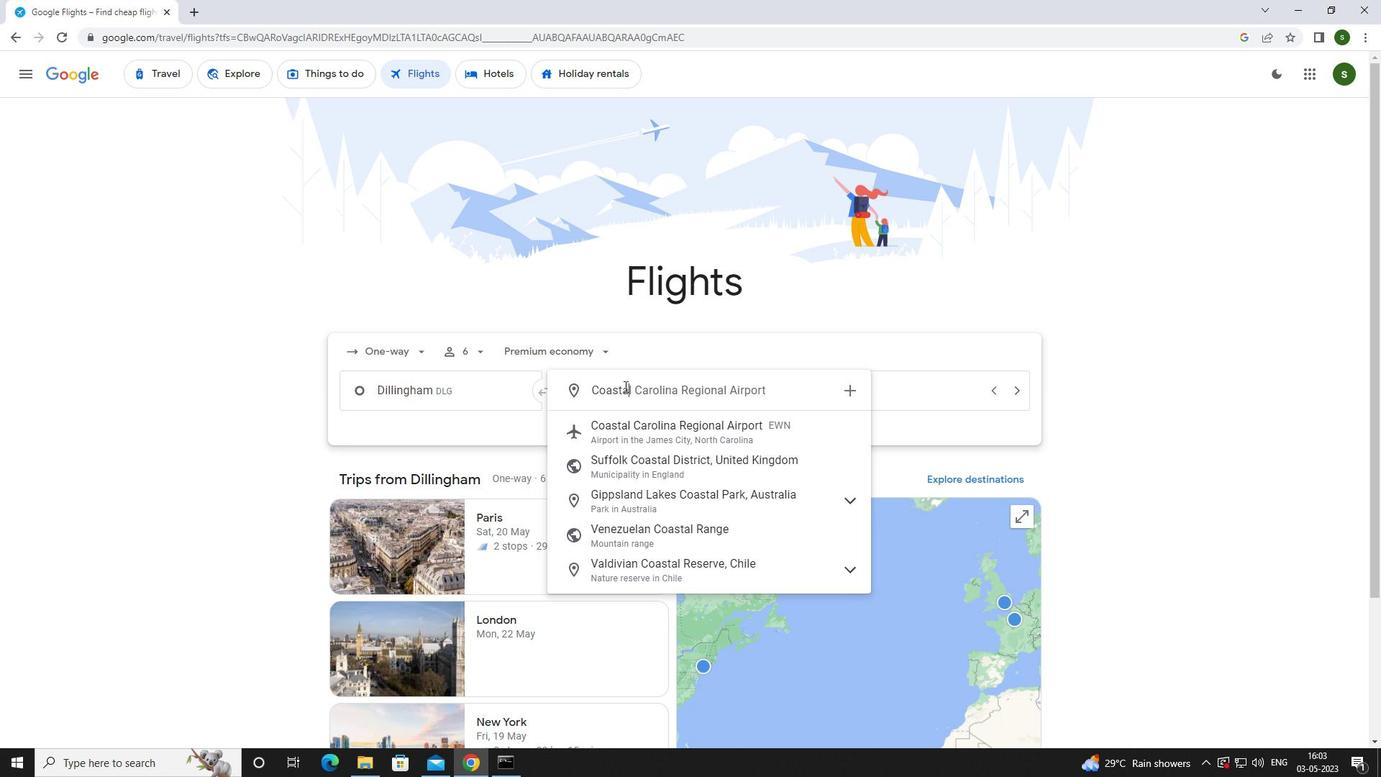 
Action: Mouse moved to (651, 428)
Screenshot: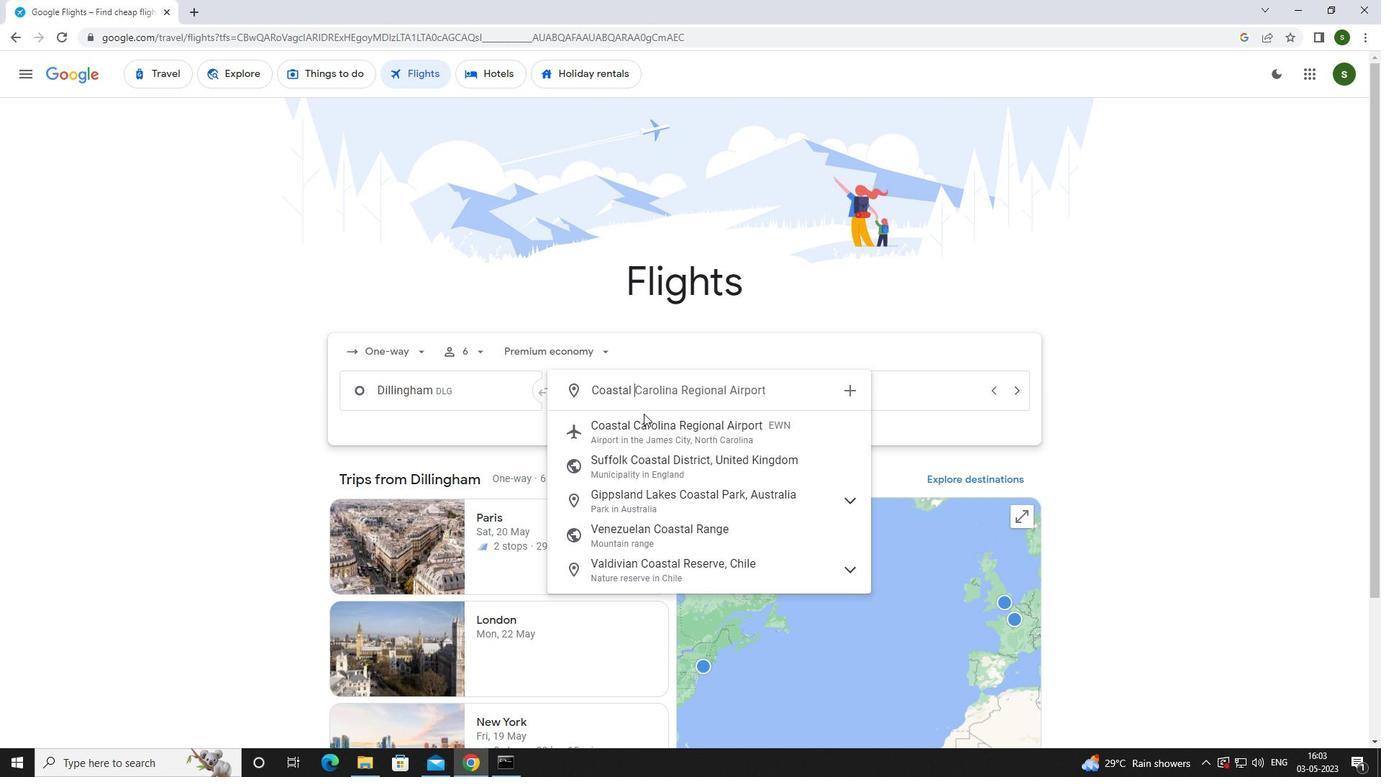 
Action: Mouse pressed left at (651, 428)
Screenshot: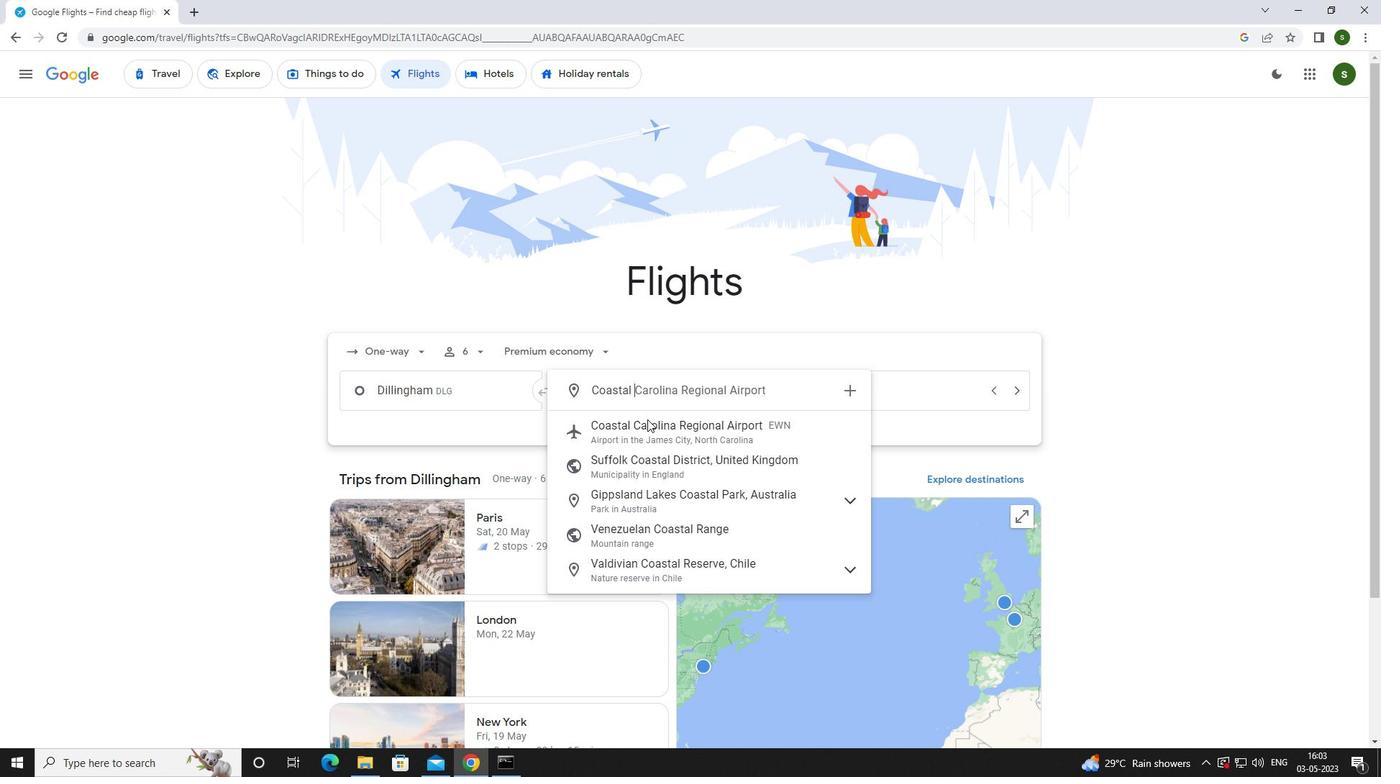 
Action: Mouse moved to (898, 390)
Screenshot: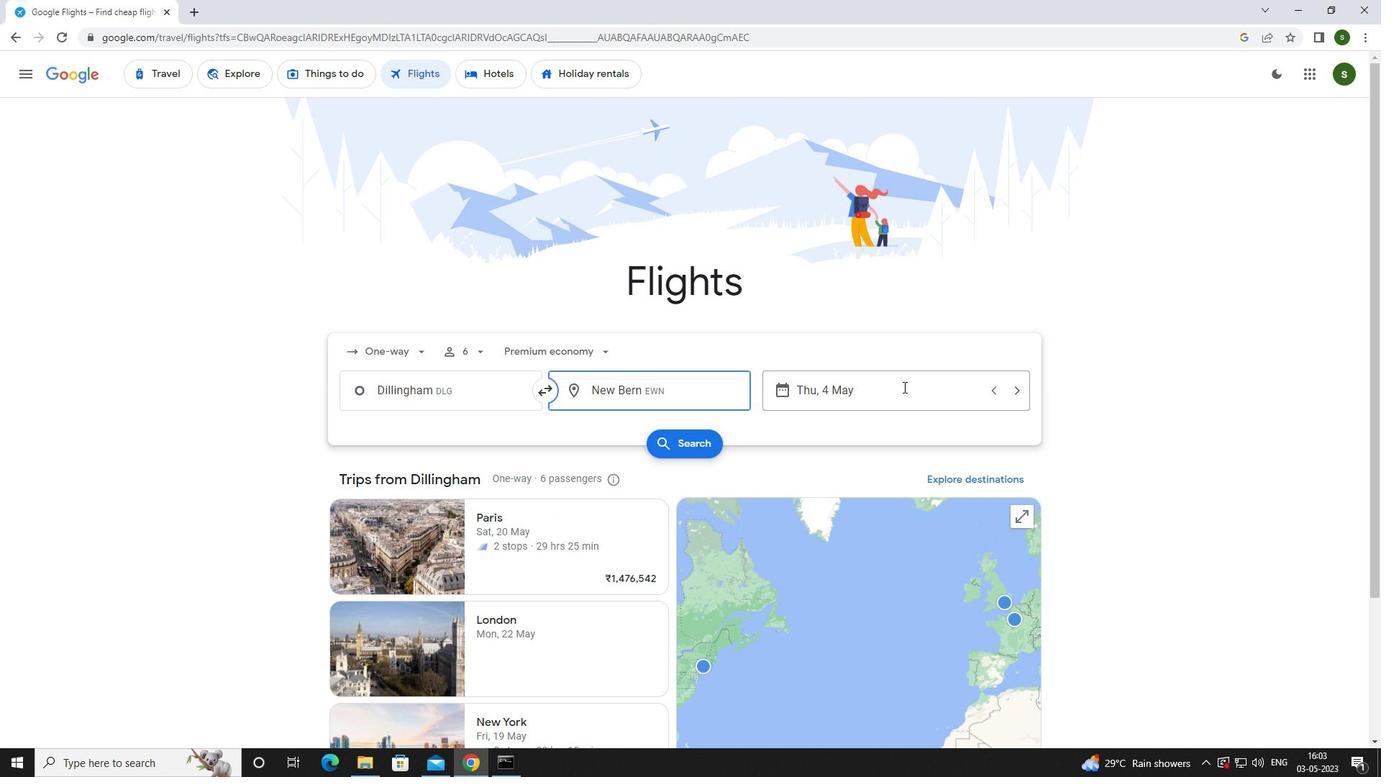 
Action: Mouse pressed left at (898, 390)
Screenshot: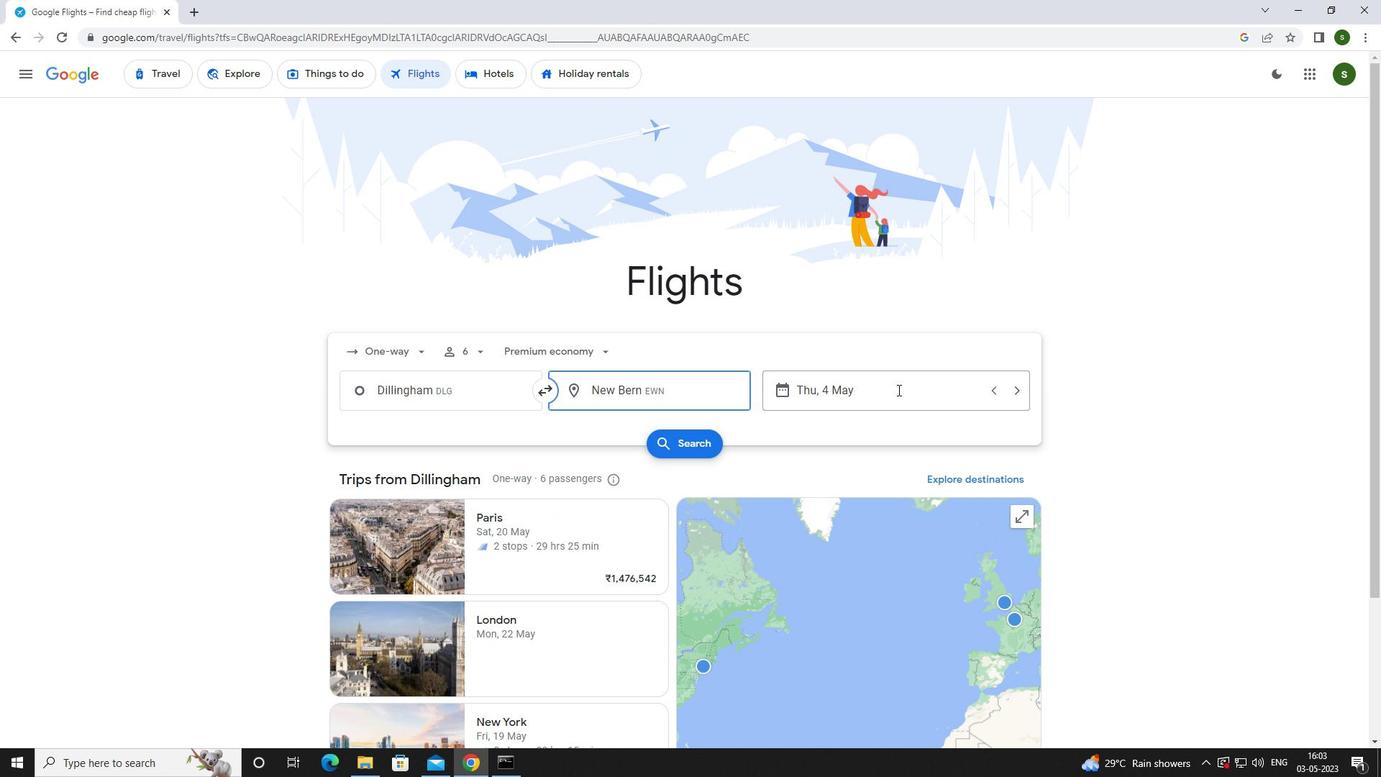 
Action: Mouse moved to (661, 488)
Screenshot: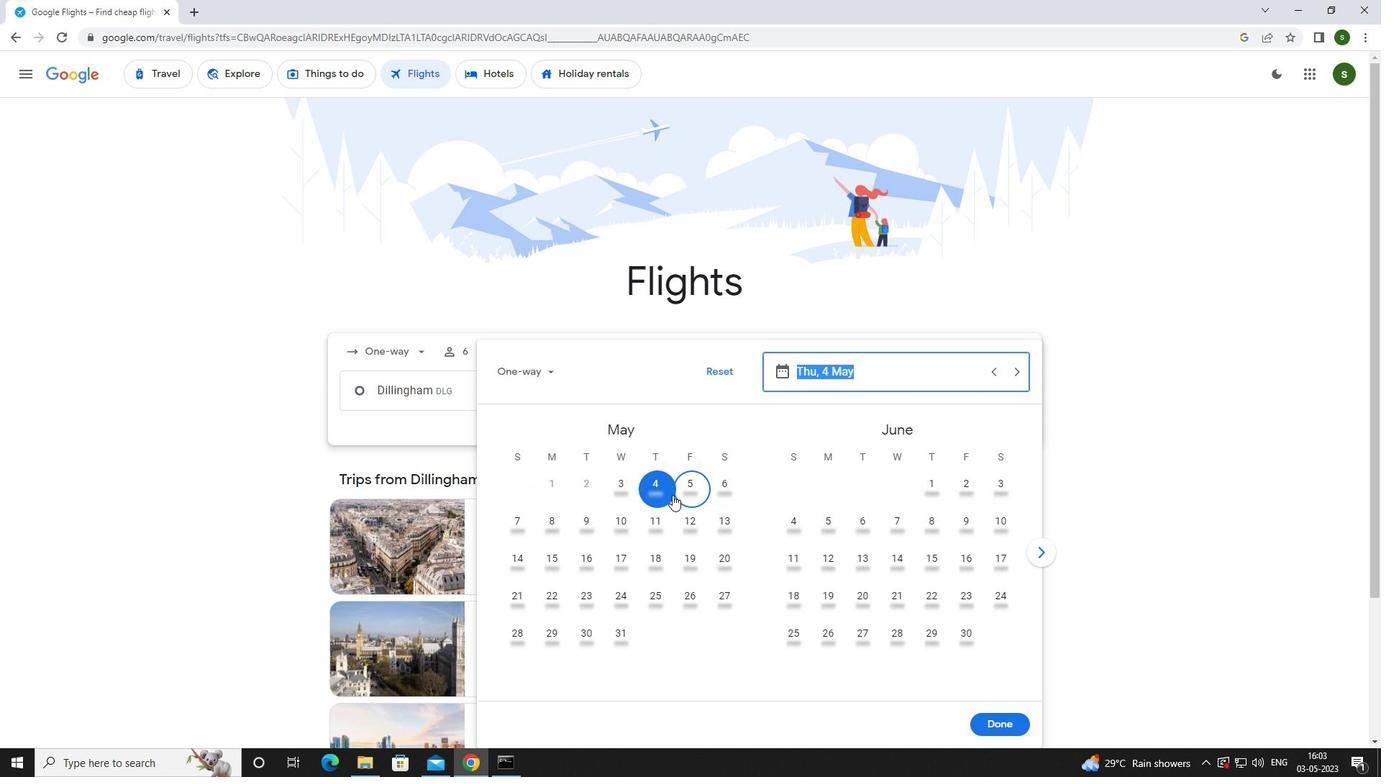
Action: Mouse pressed left at (661, 488)
Screenshot: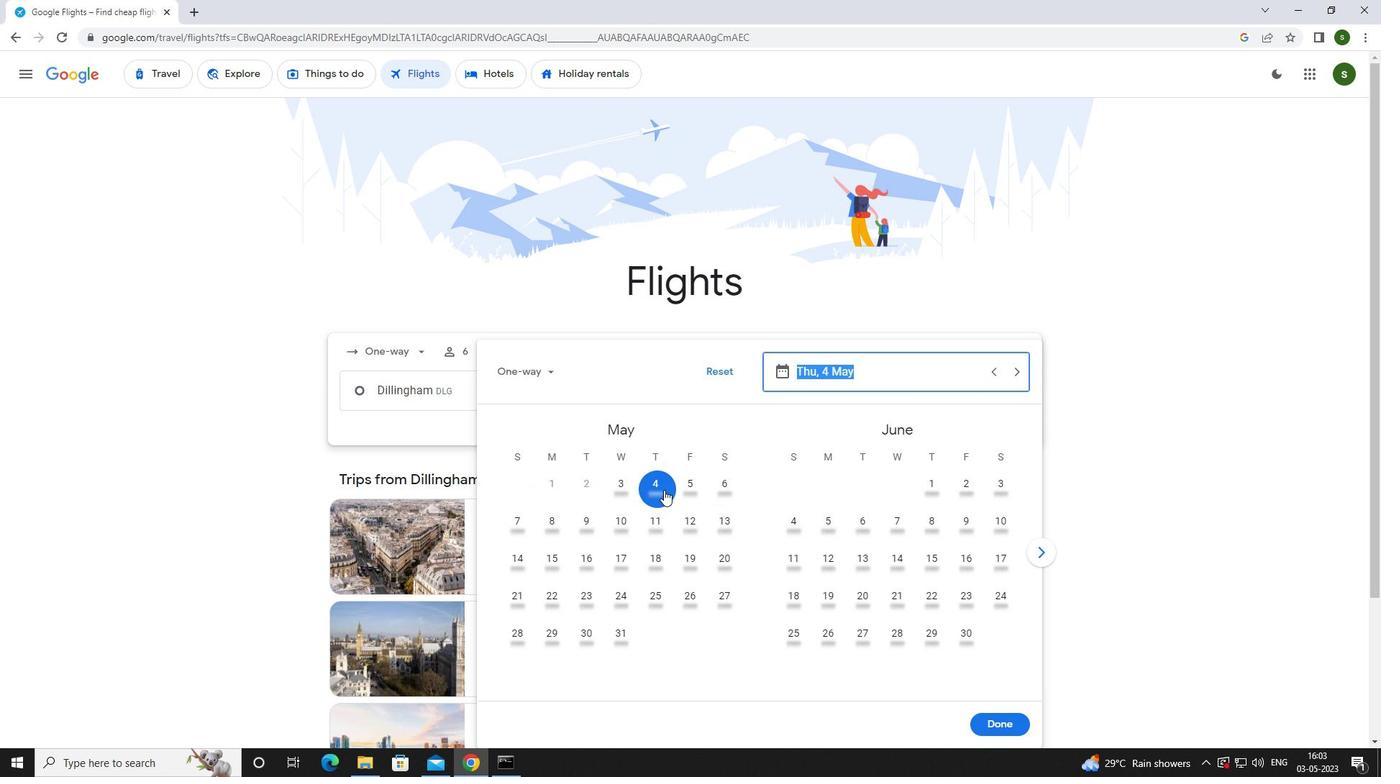 
Action: Mouse moved to (988, 715)
Screenshot: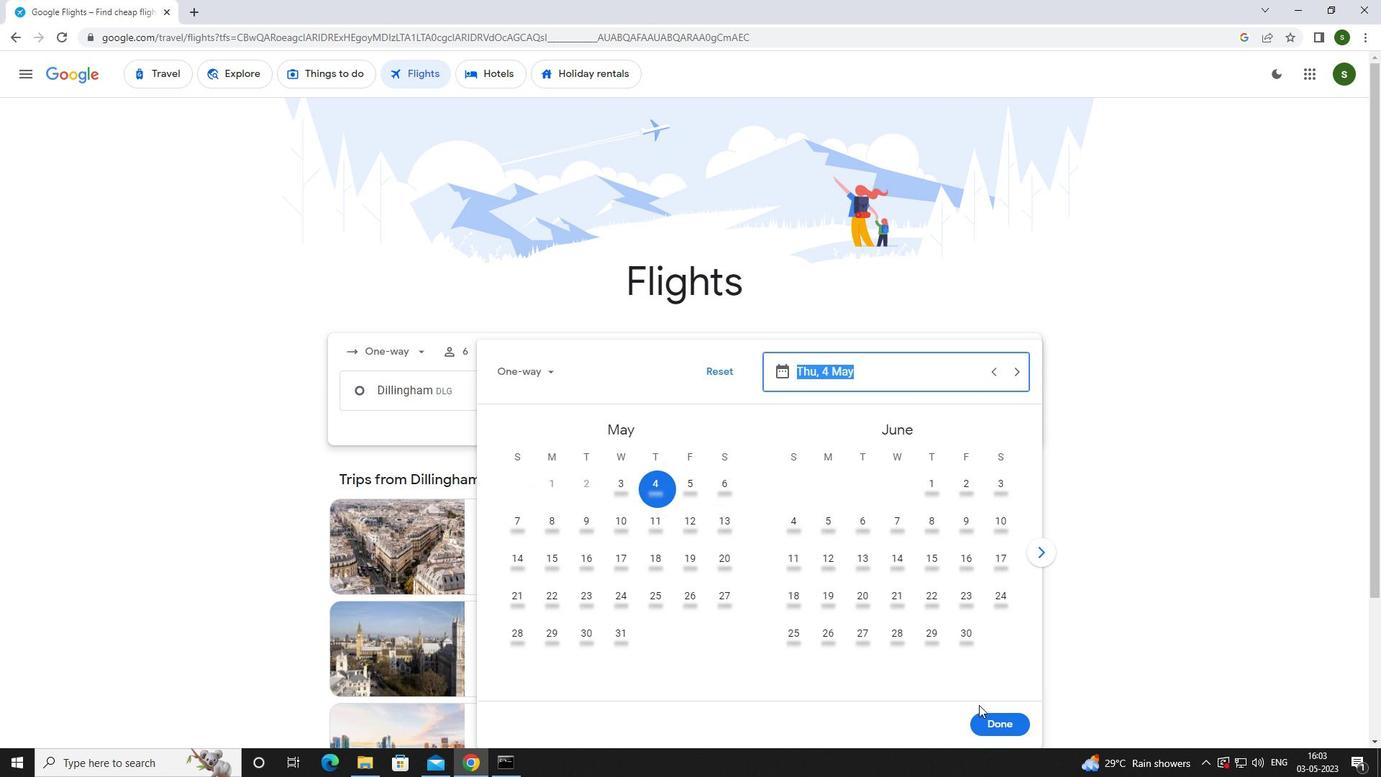 
Action: Mouse pressed left at (988, 715)
Screenshot: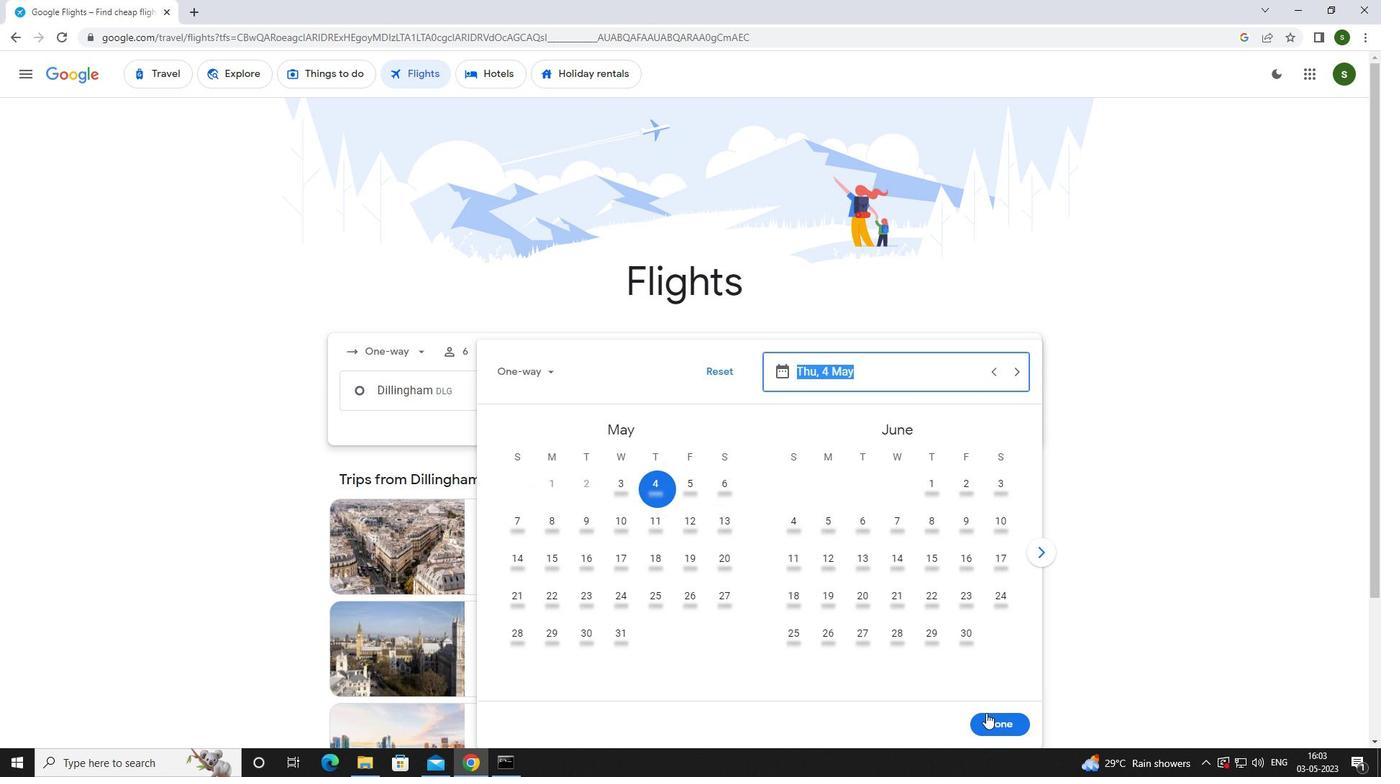 
Action: Mouse moved to (653, 436)
Screenshot: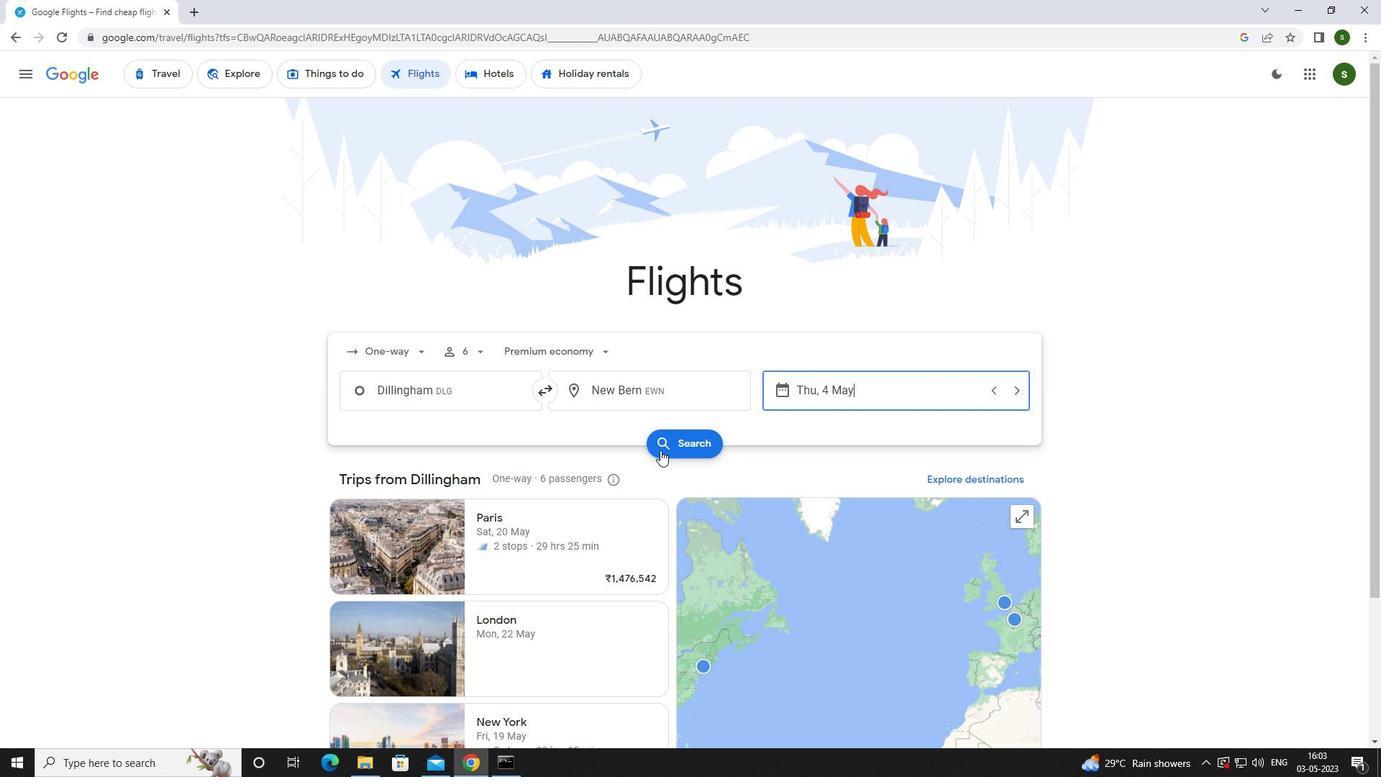 
Action: Mouse pressed left at (653, 436)
Screenshot: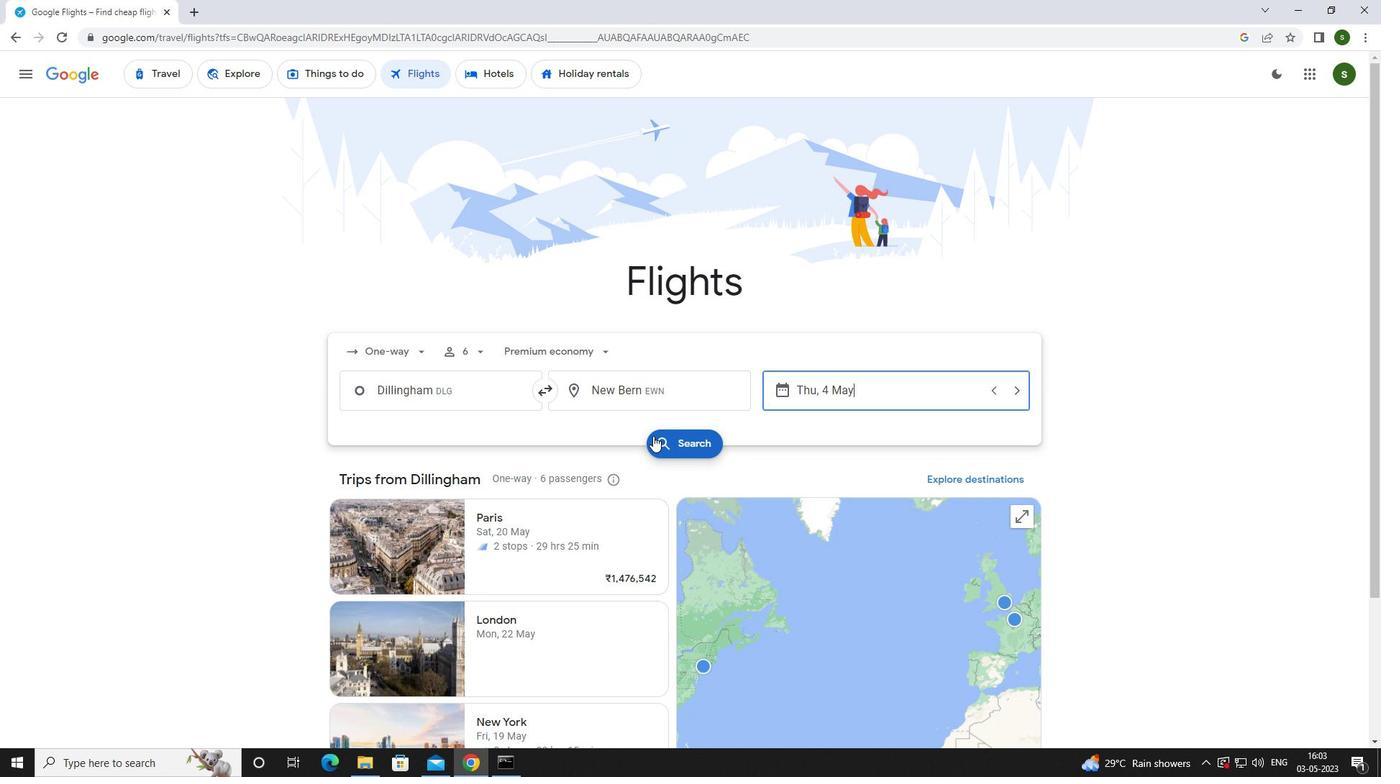 
Action: Mouse moved to (366, 207)
Screenshot: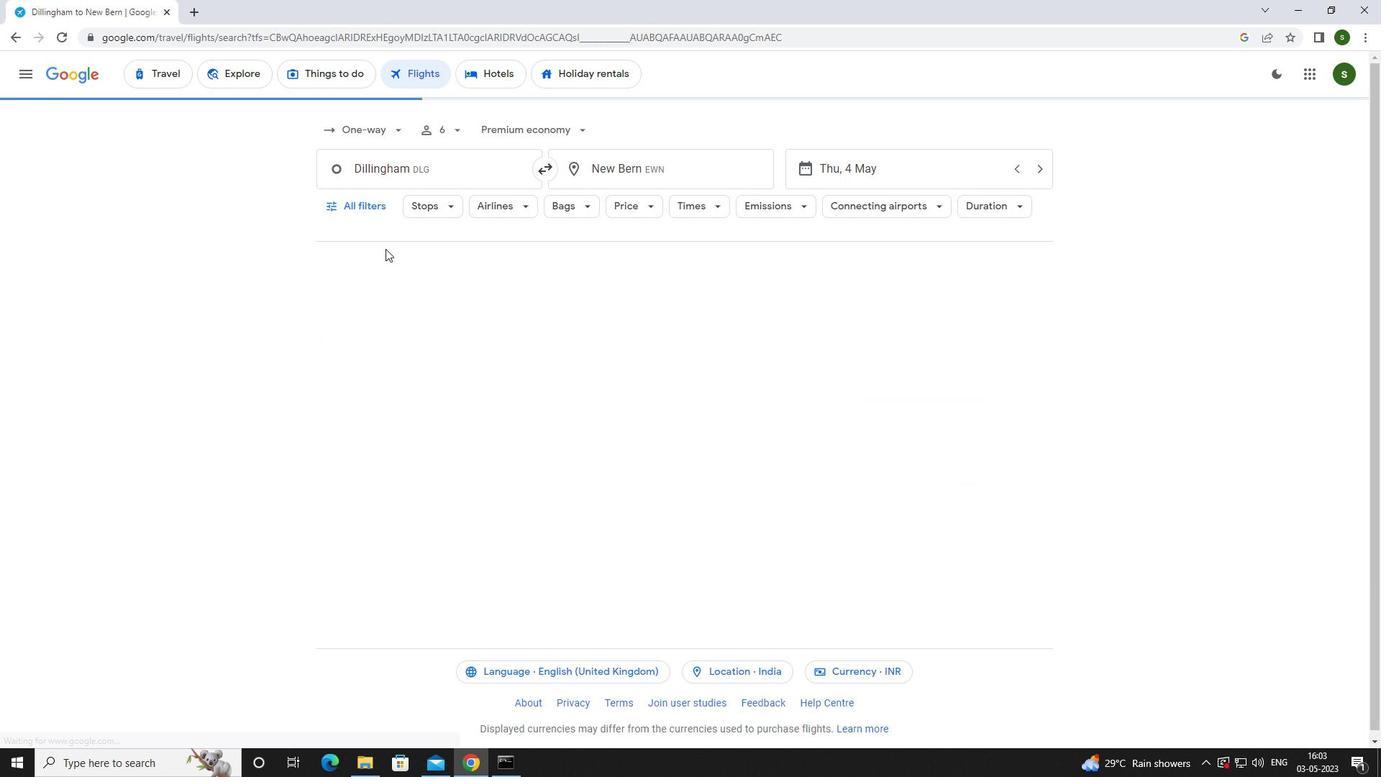 
Action: Mouse pressed left at (366, 207)
Screenshot: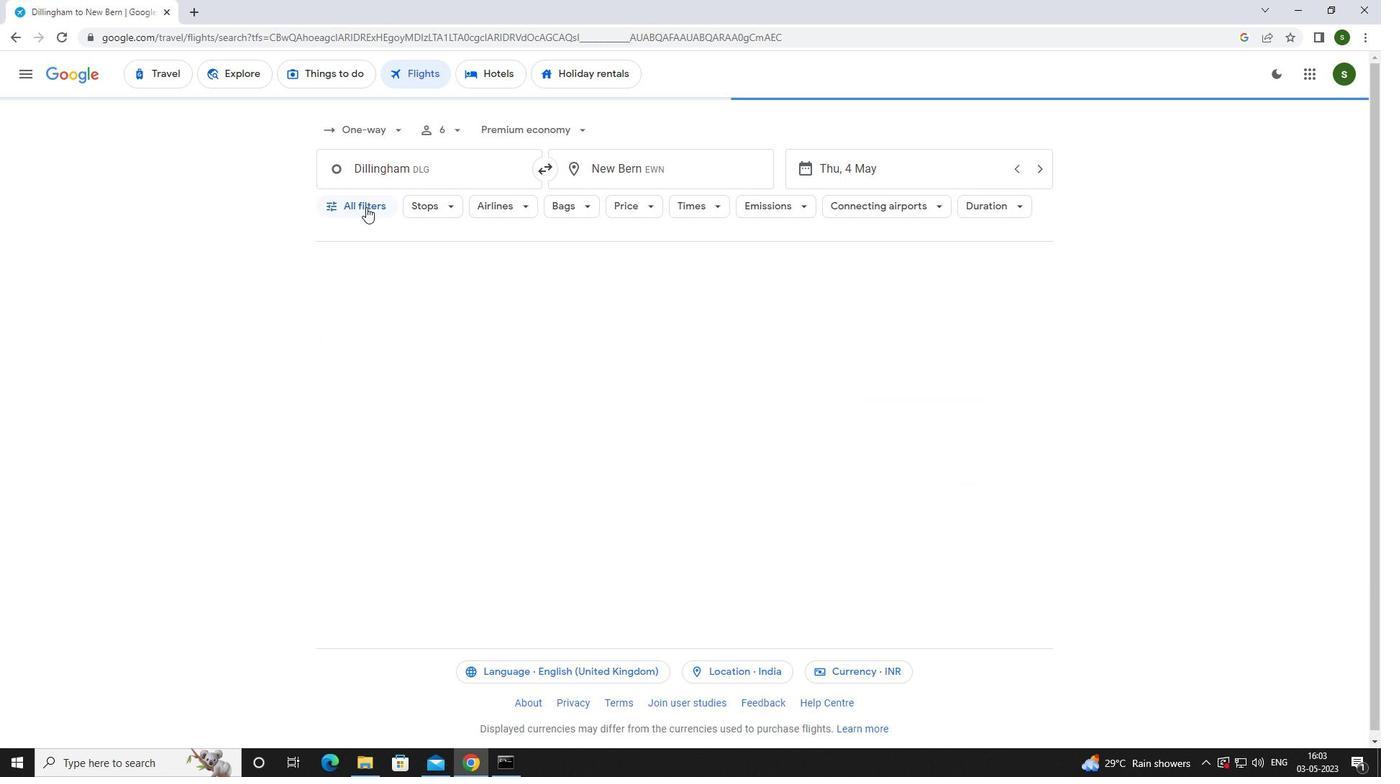 
Action: Mouse moved to (543, 510)
Screenshot: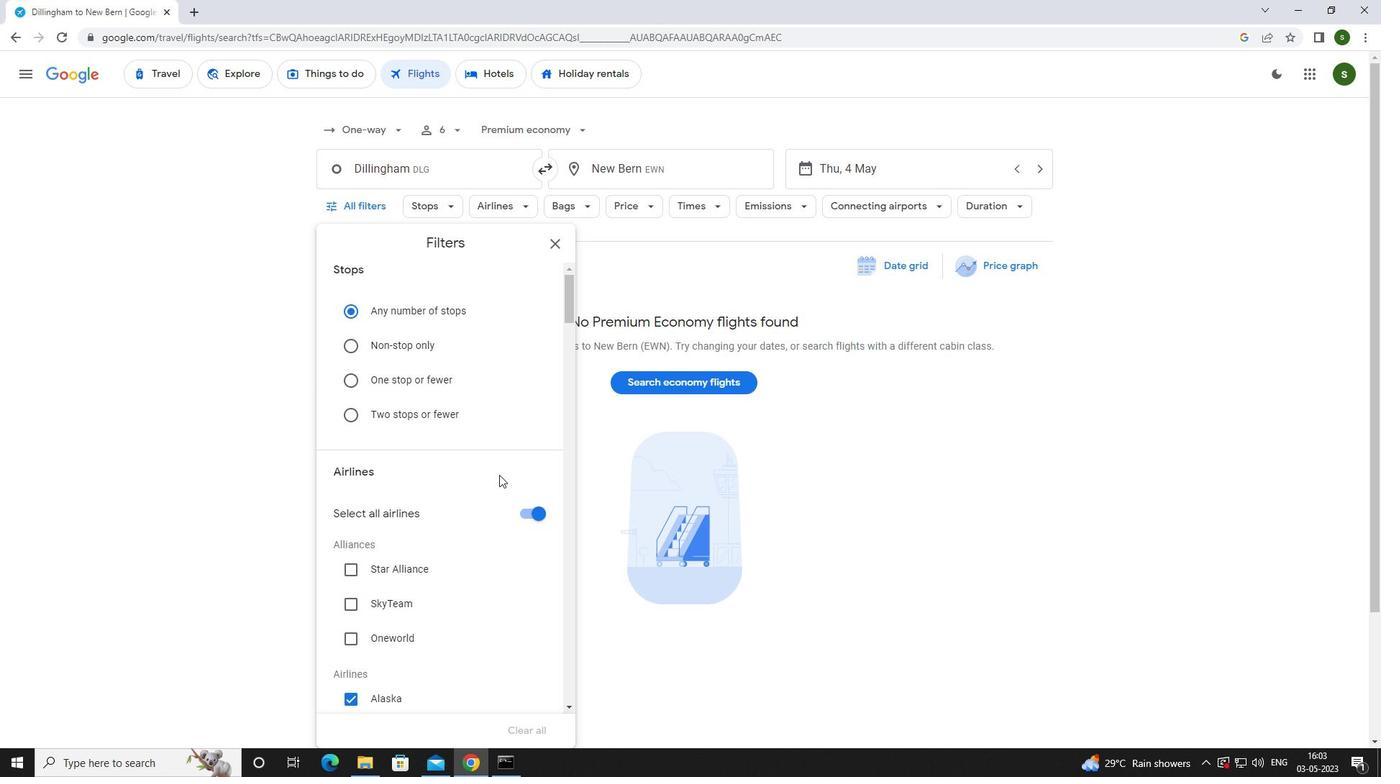 
Action: Mouse pressed left at (543, 510)
Screenshot: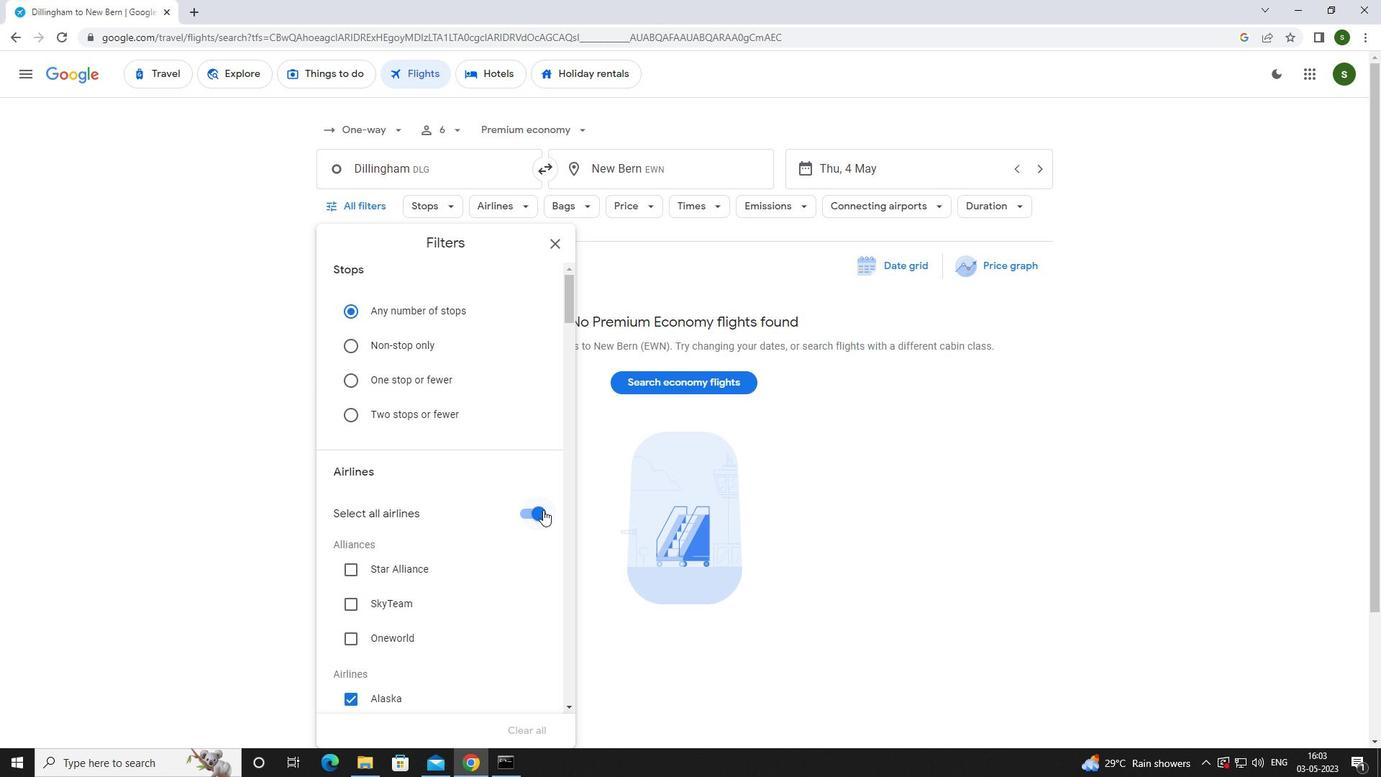 
Action: Mouse moved to (485, 451)
Screenshot: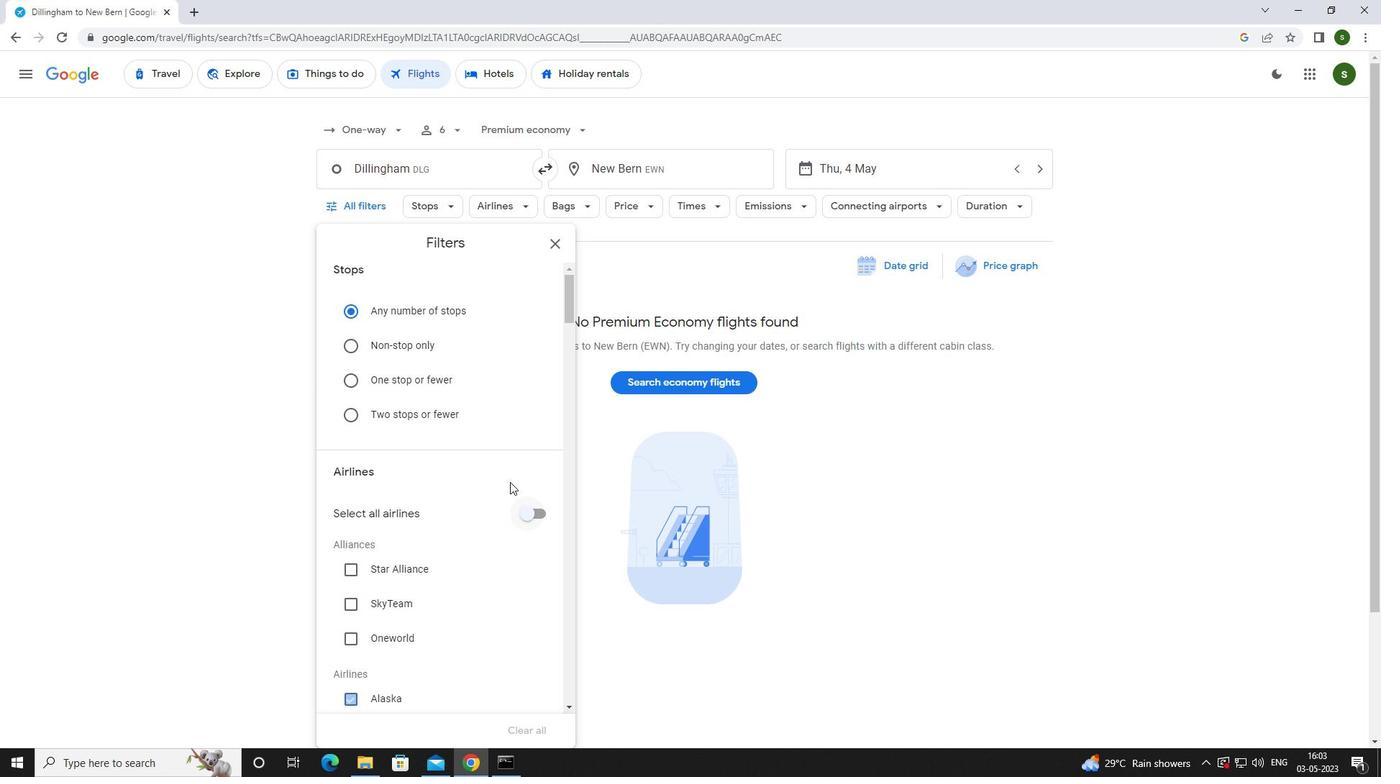 
Action: Mouse scrolled (485, 450) with delta (0, 0)
Screenshot: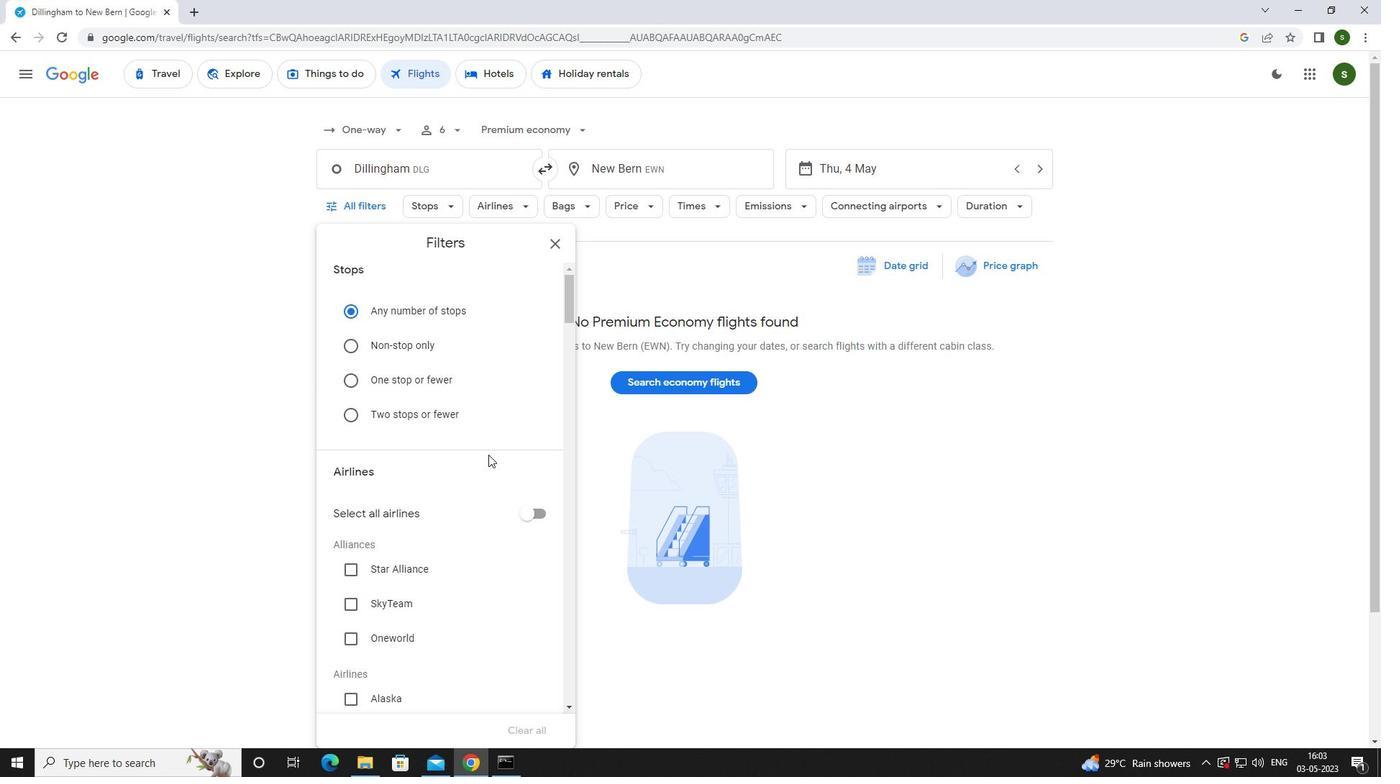 
Action: Mouse scrolled (485, 450) with delta (0, 0)
Screenshot: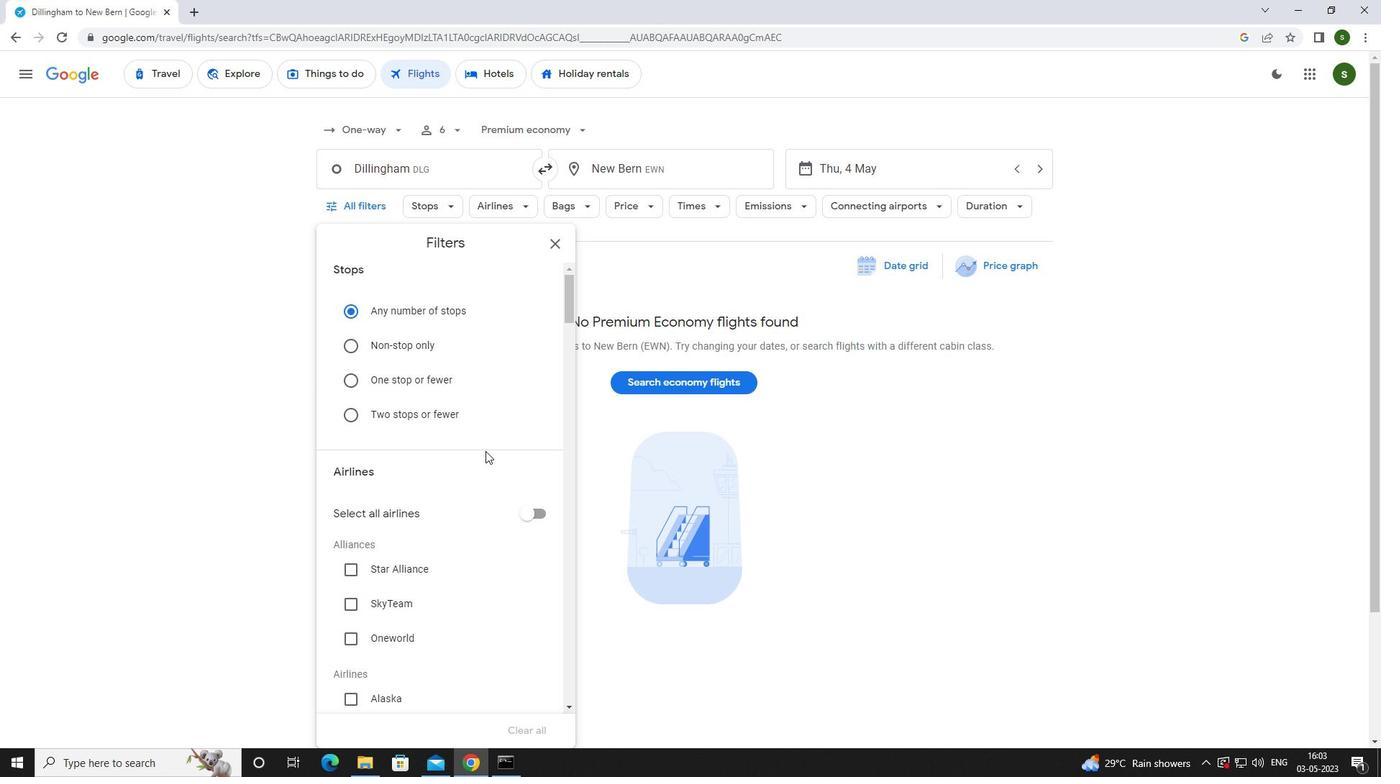 
Action: Mouse scrolled (485, 450) with delta (0, 0)
Screenshot: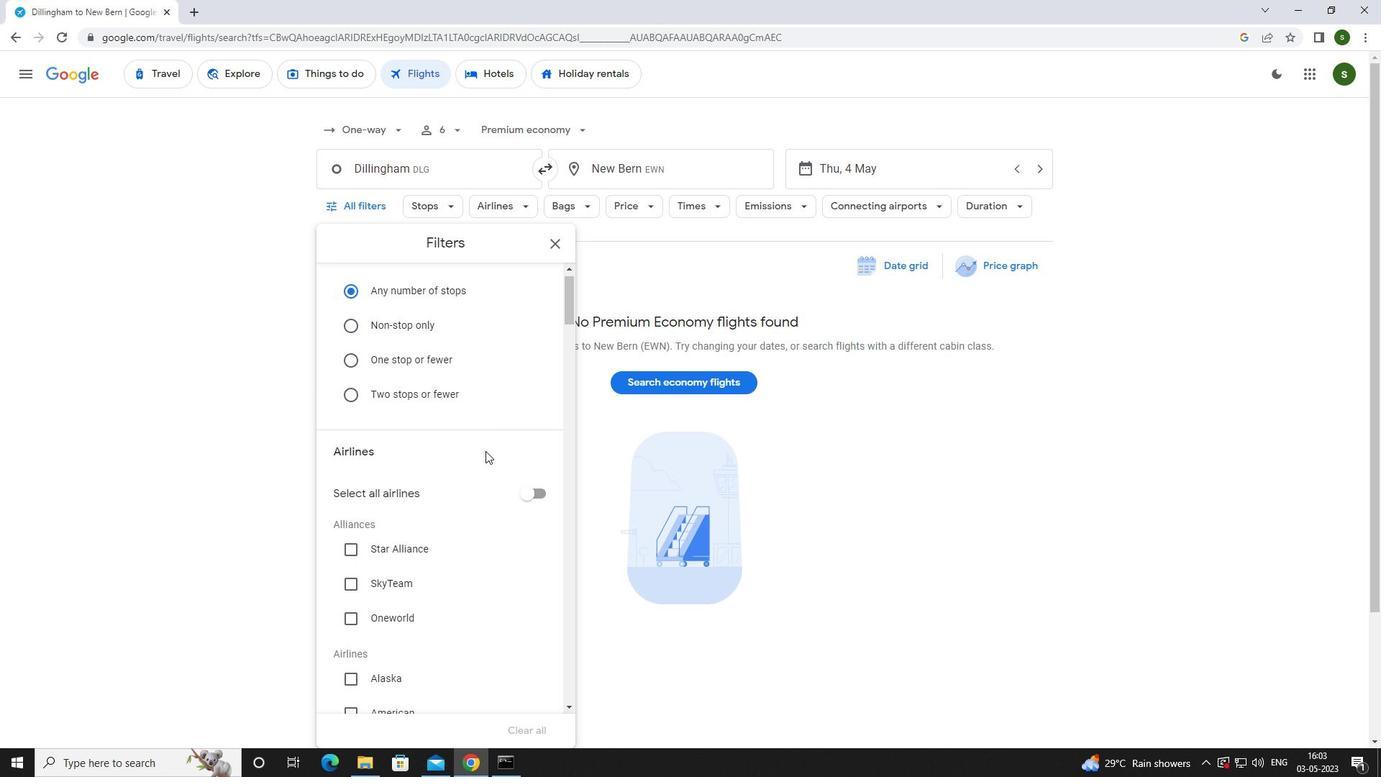 
Action: Mouse moved to (376, 485)
Screenshot: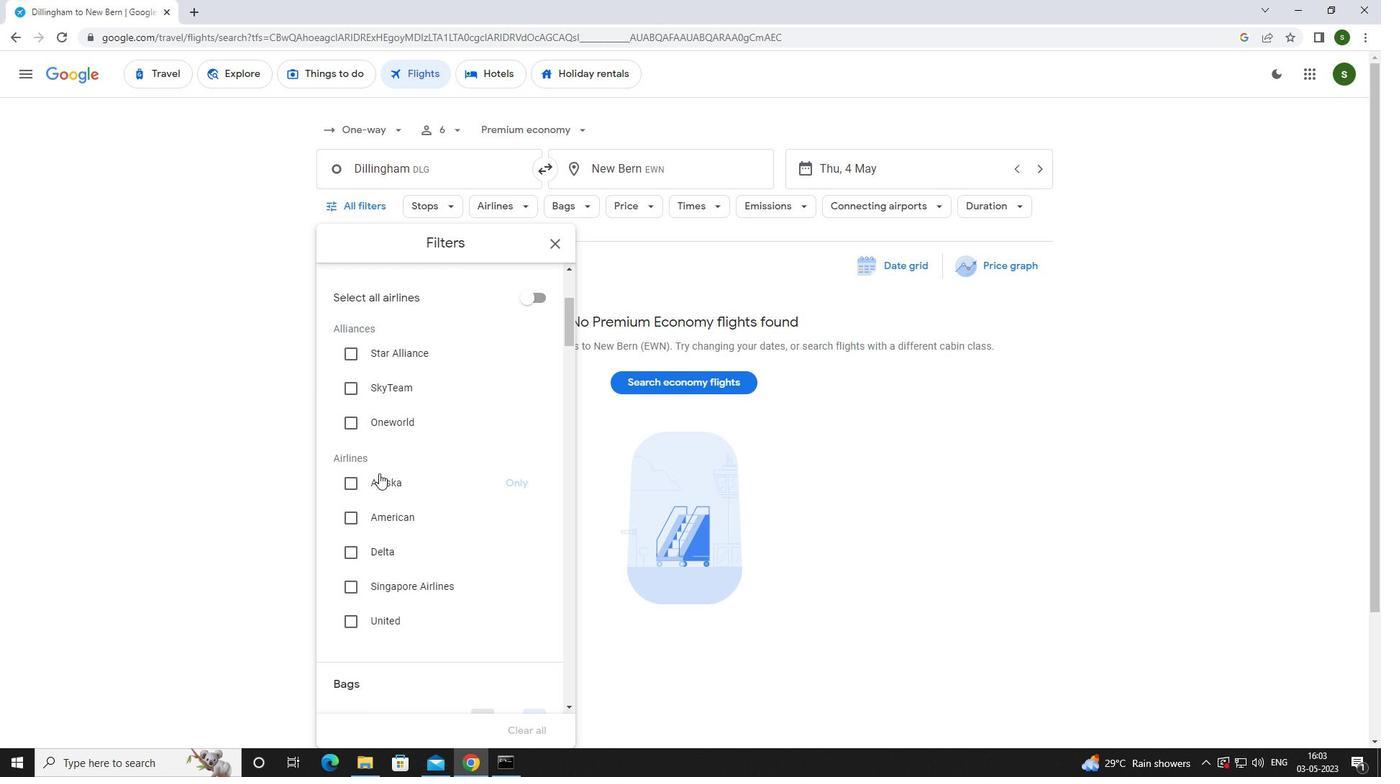 
Action: Mouse pressed left at (376, 485)
Screenshot: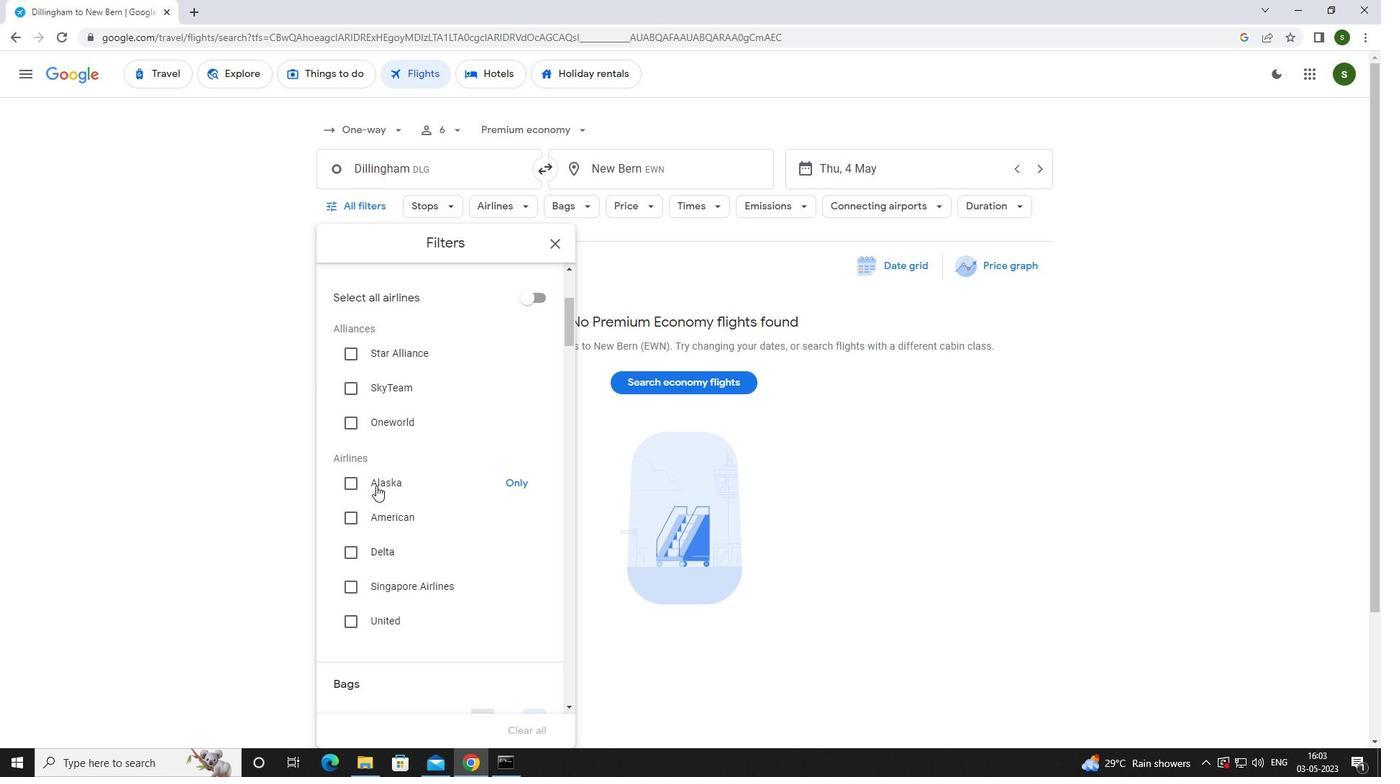 
Action: Mouse scrolled (376, 485) with delta (0, 0)
Screenshot: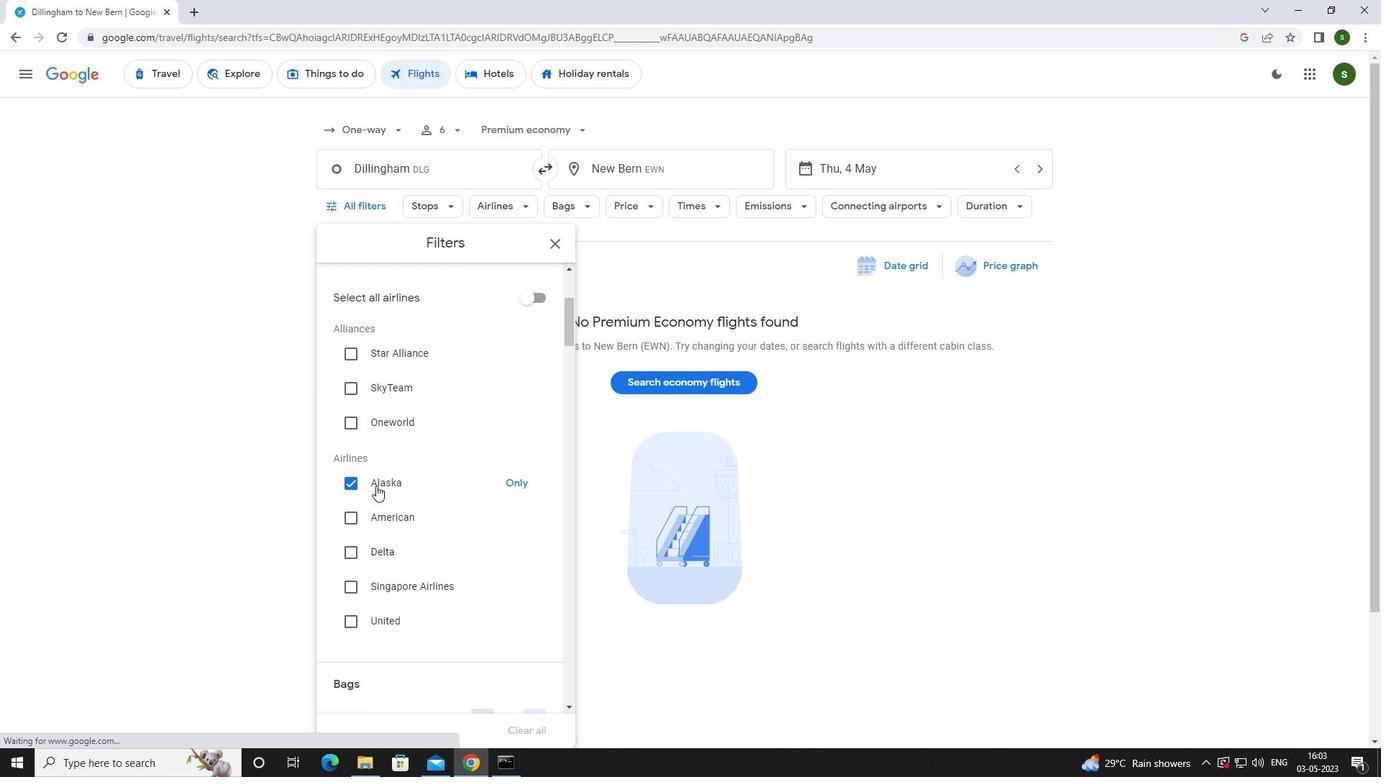 
Action: Mouse scrolled (376, 485) with delta (0, 0)
Screenshot: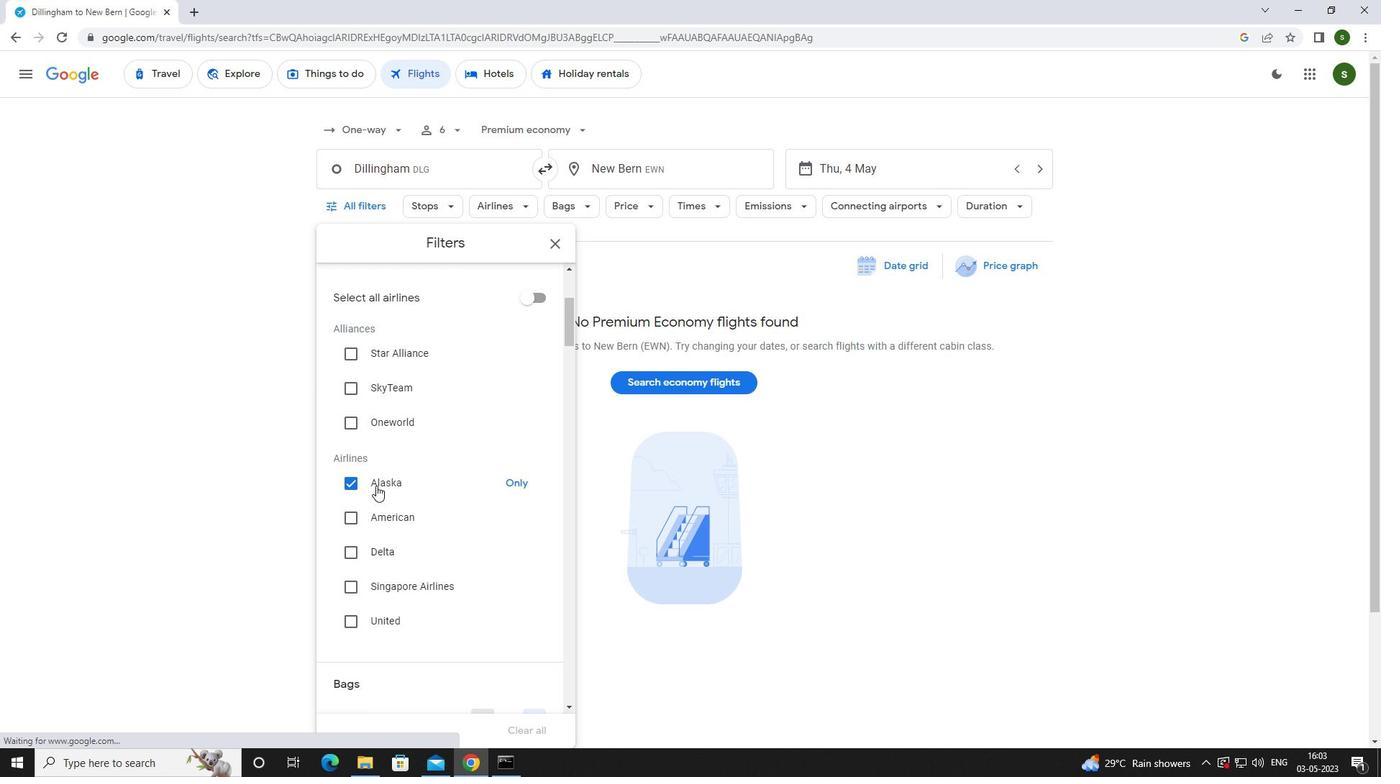 
Action: Mouse scrolled (376, 485) with delta (0, 0)
Screenshot: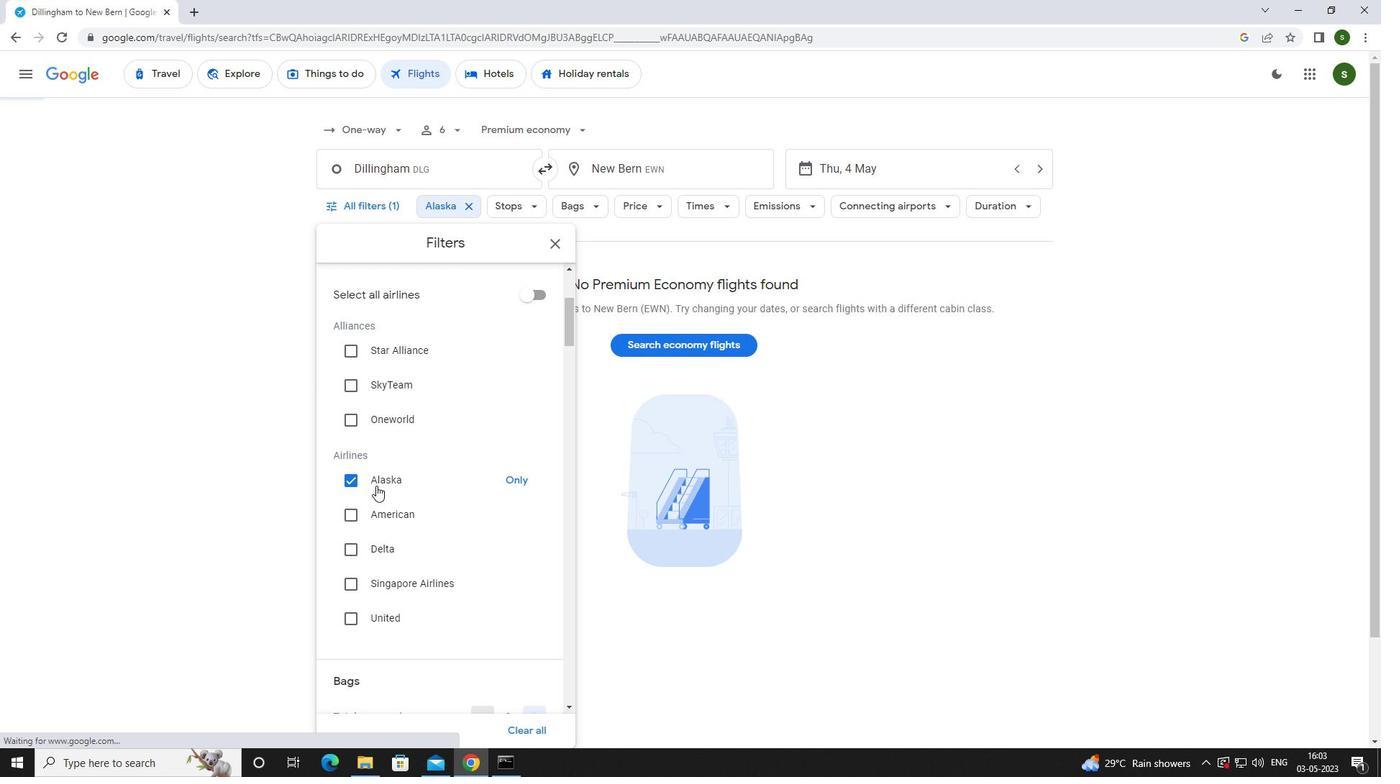 
Action: Mouse scrolled (376, 485) with delta (0, 0)
Screenshot: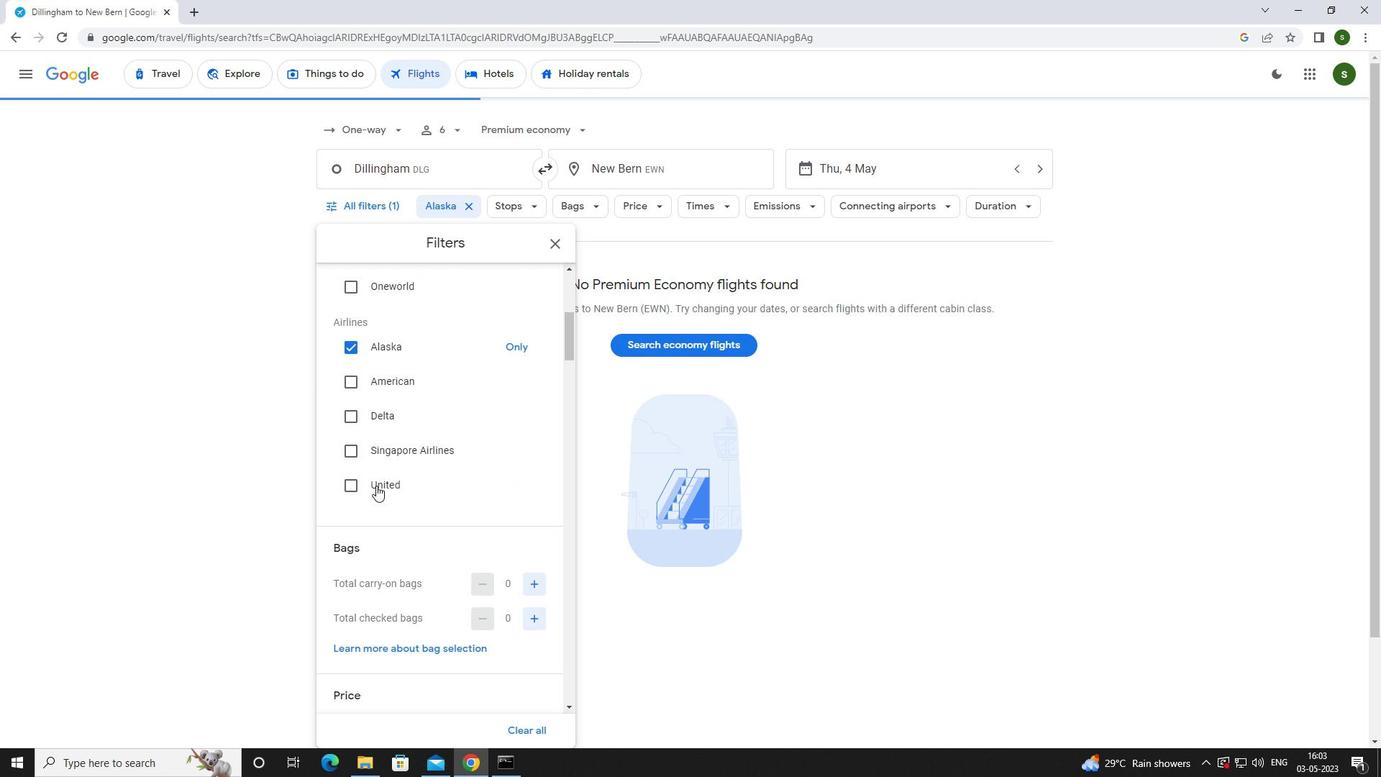 
Action: Mouse moved to (527, 459)
Screenshot: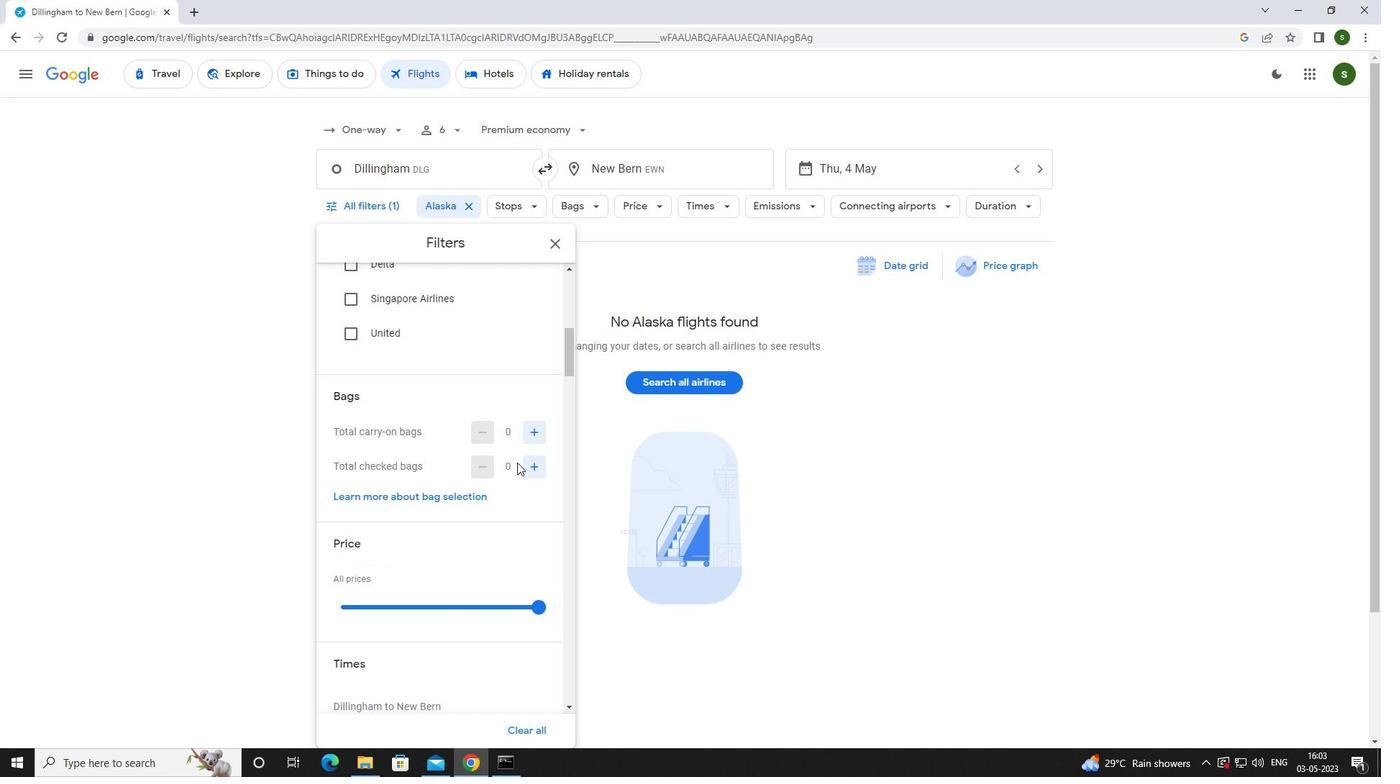 
Action: Mouse pressed left at (527, 459)
Screenshot: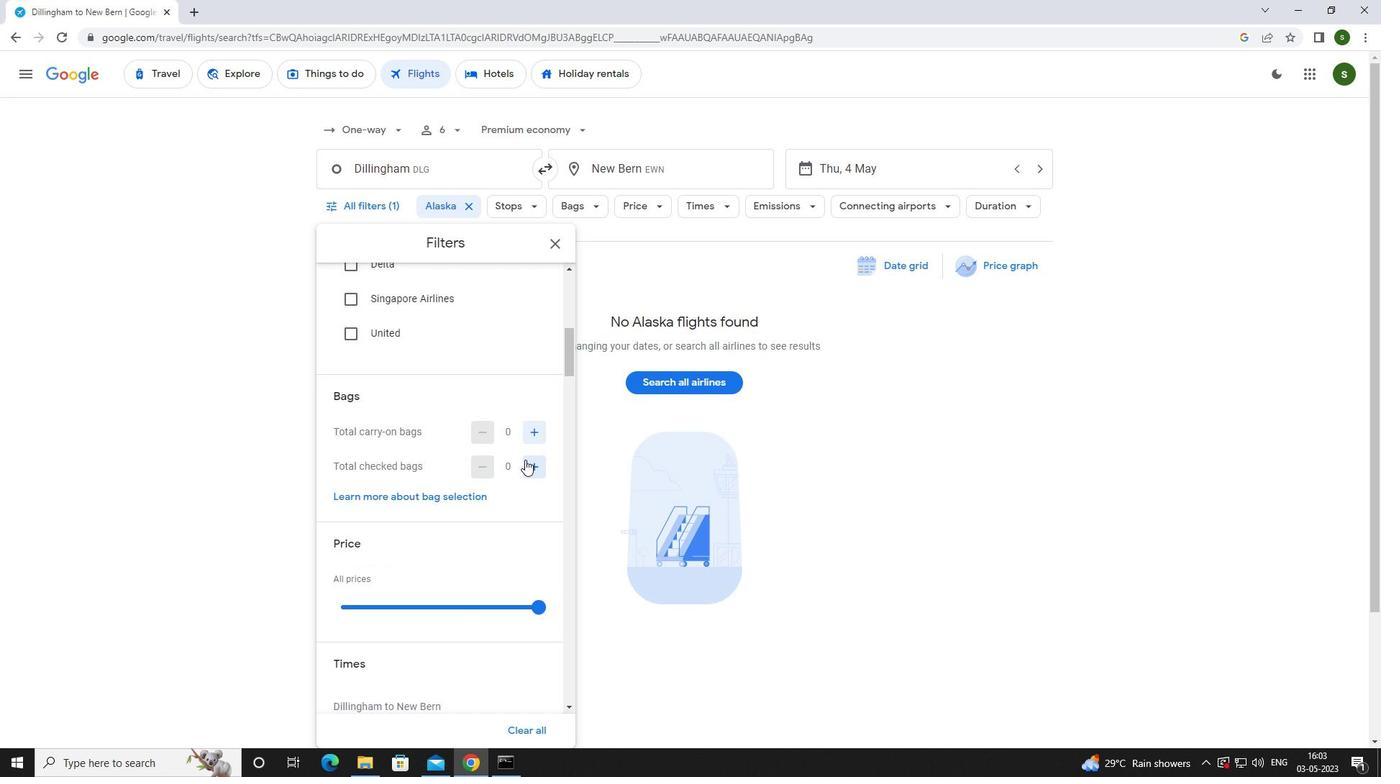 
Action: Mouse scrolled (527, 458) with delta (0, 0)
Screenshot: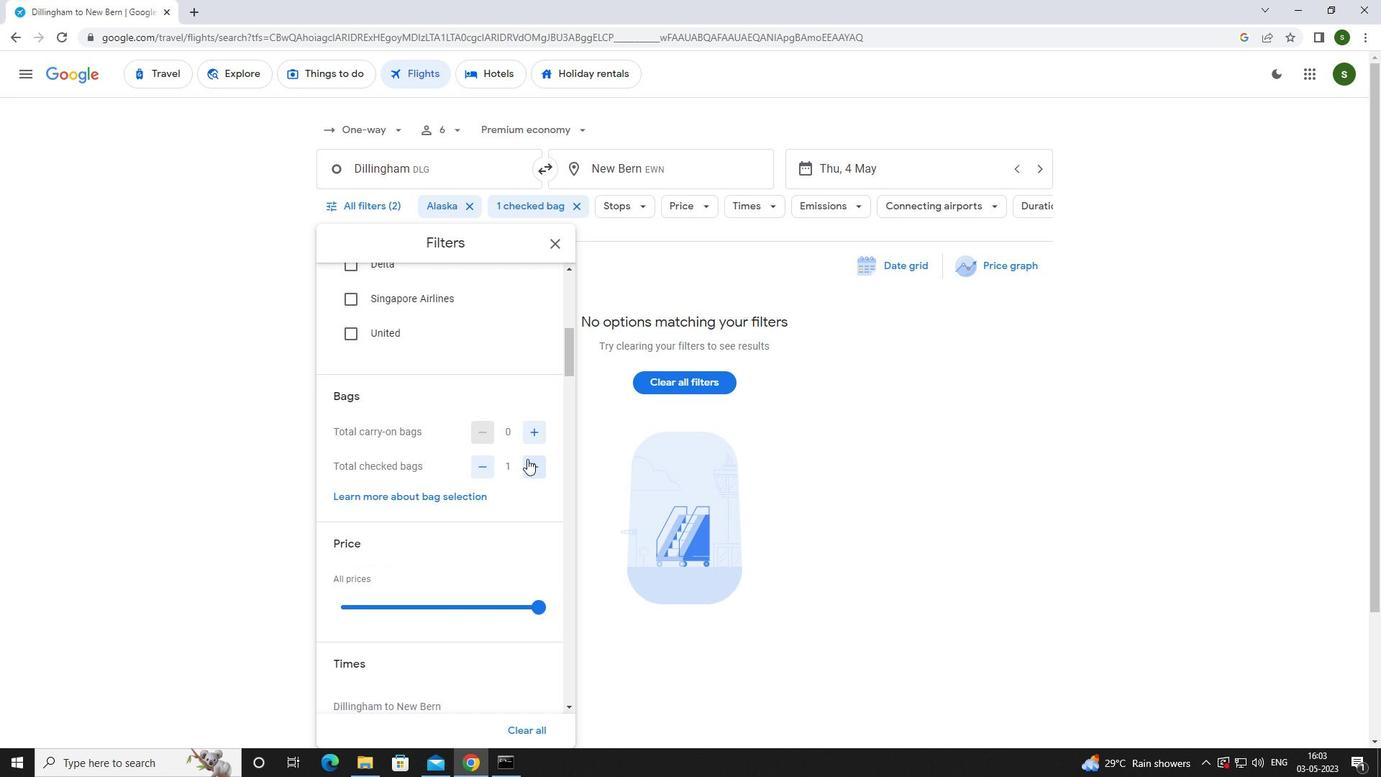 
Action: Mouse scrolled (527, 458) with delta (0, 0)
Screenshot: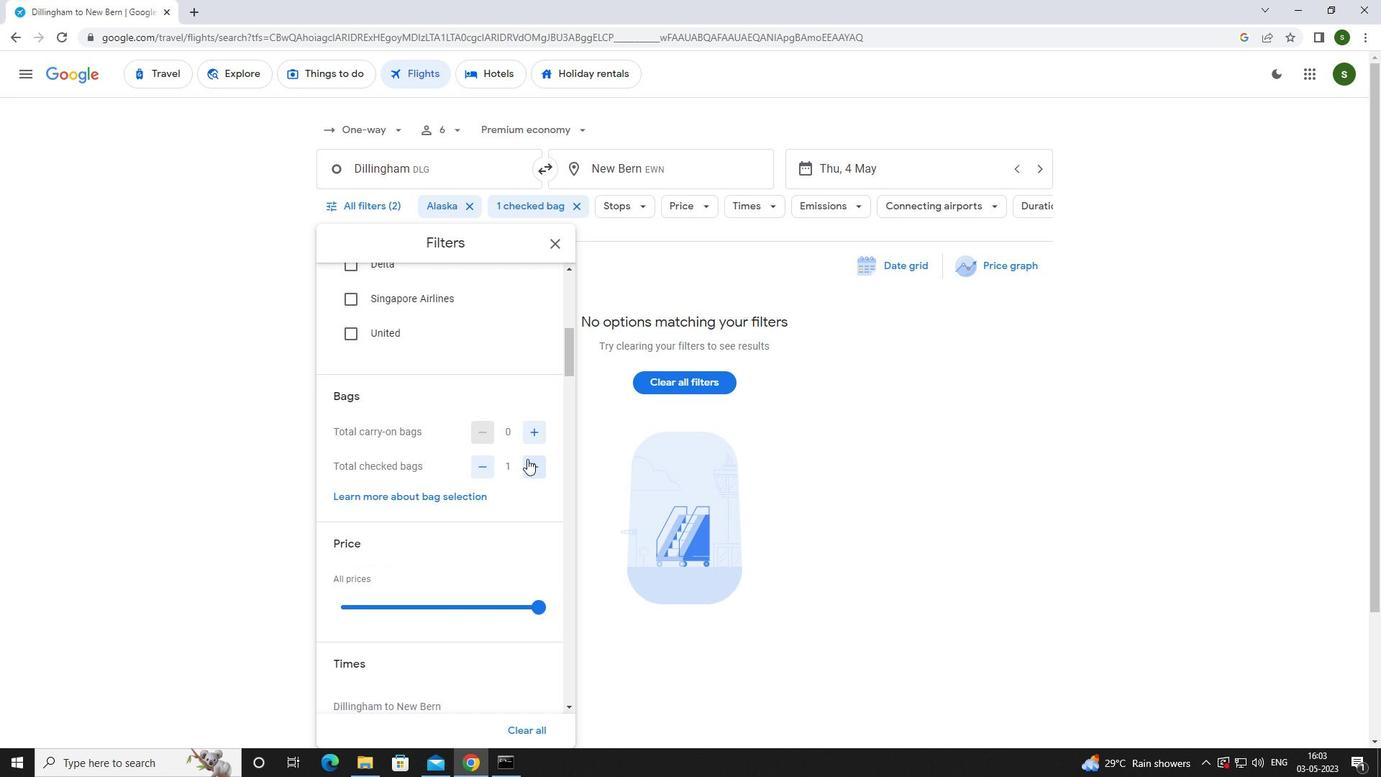 
Action: Mouse moved to (544, 462)
Screenshot: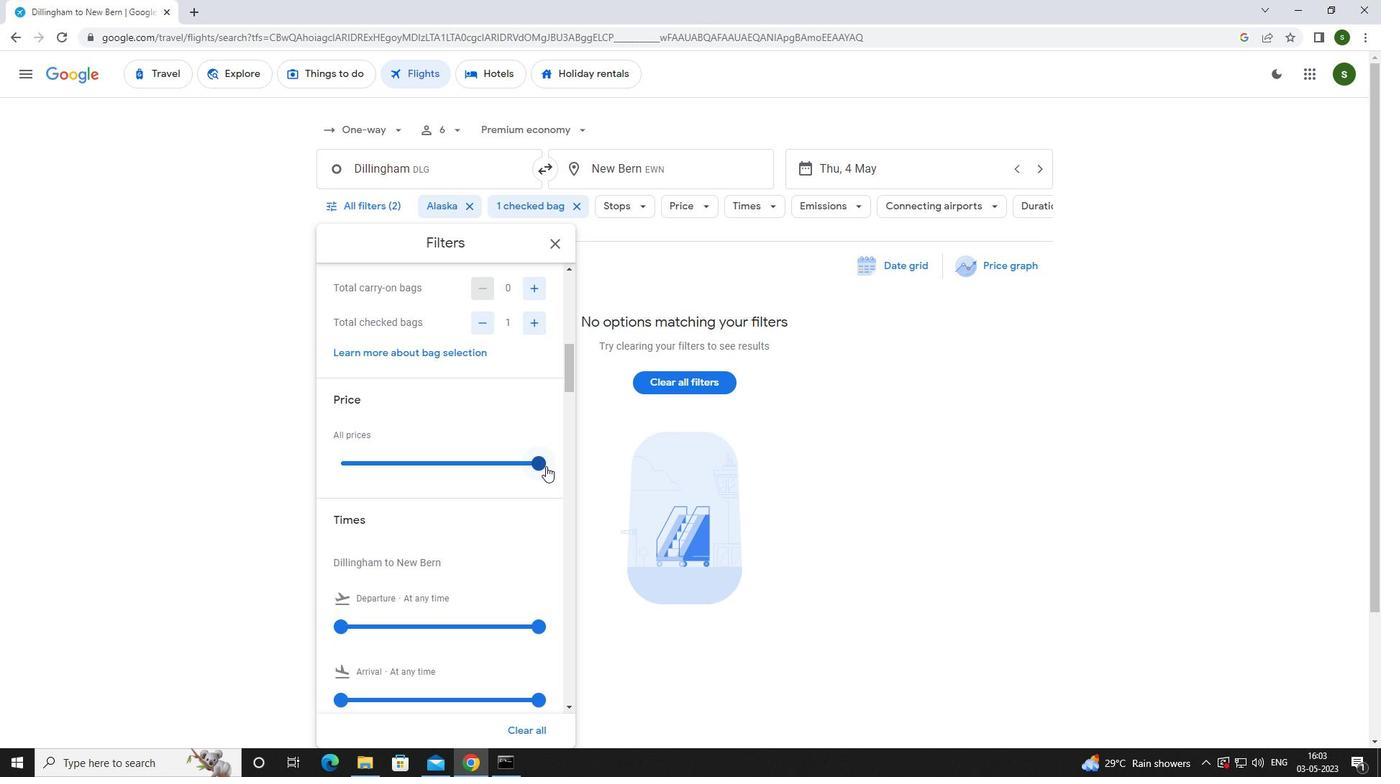 
Action: Mouse pressed left at (544, 462)
Screenshot: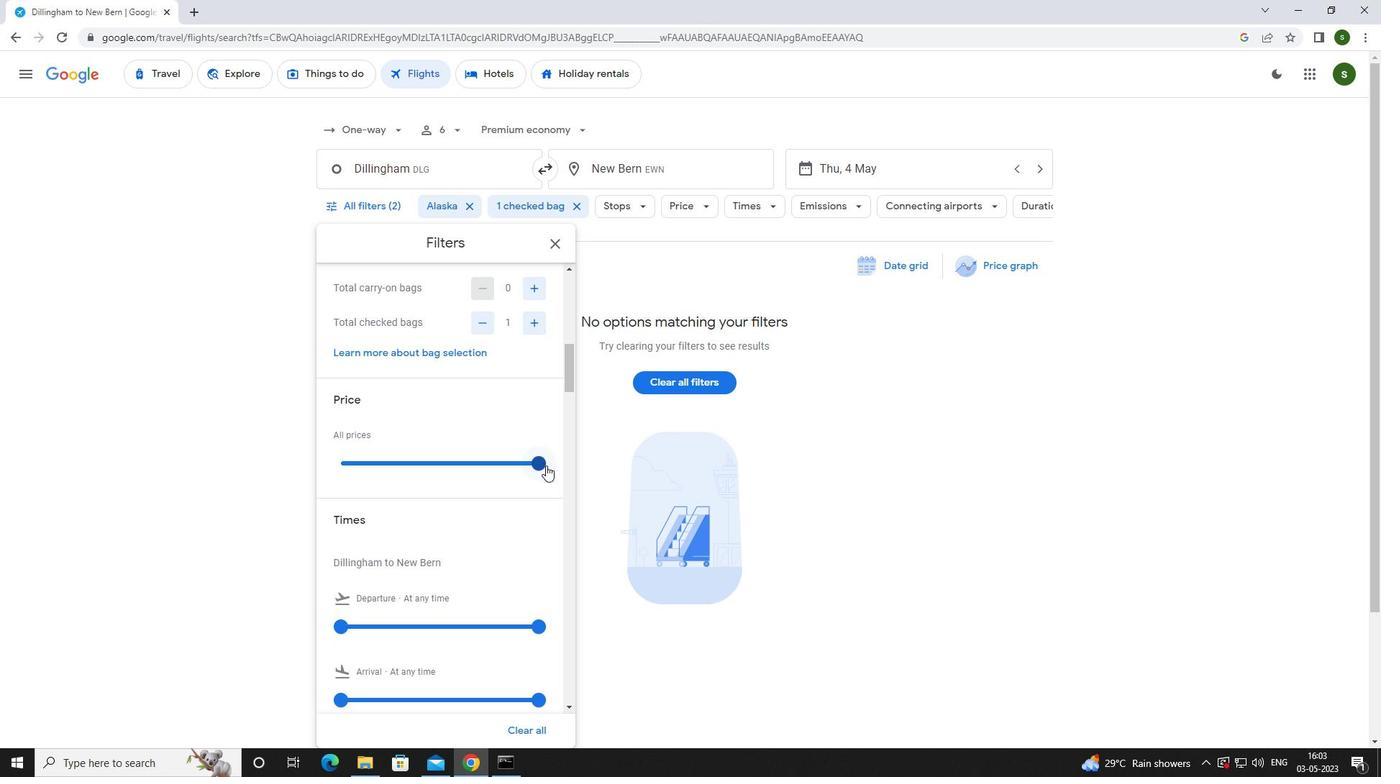 
Action: Mouse scrolled (544, 461) with delta (0, 0)
Screenshot: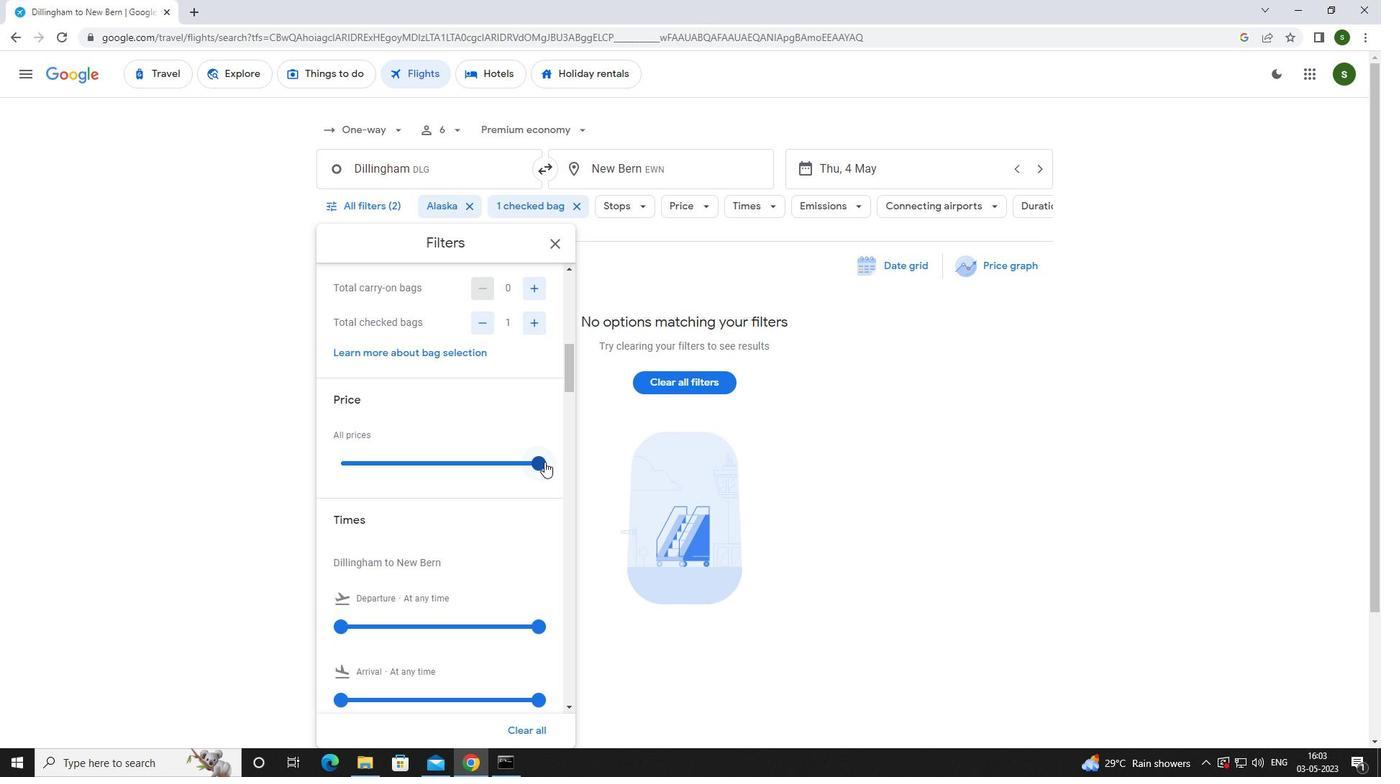 
Action: Mouse moved to (343, 552)
Screenshot: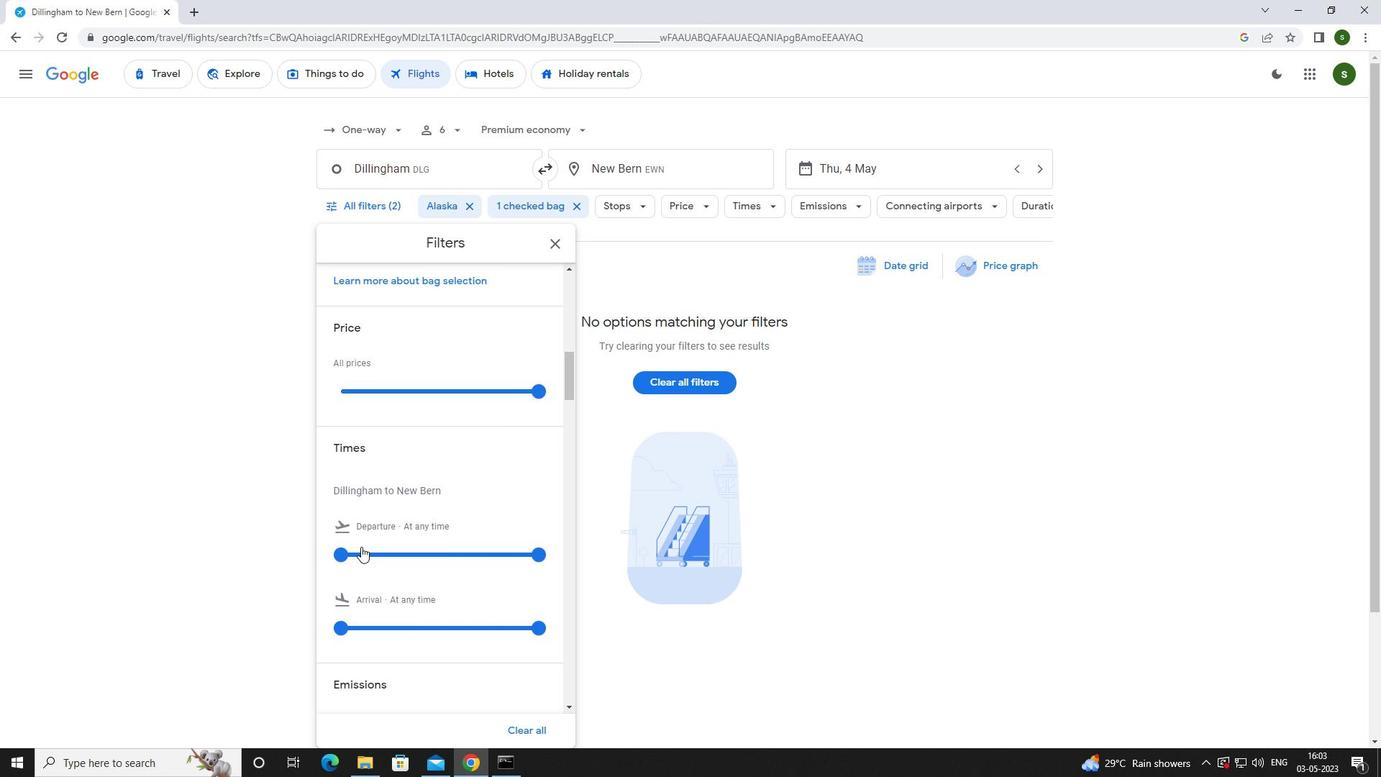 
Action: Mouse pressed left at (343, 552)
Screenshot: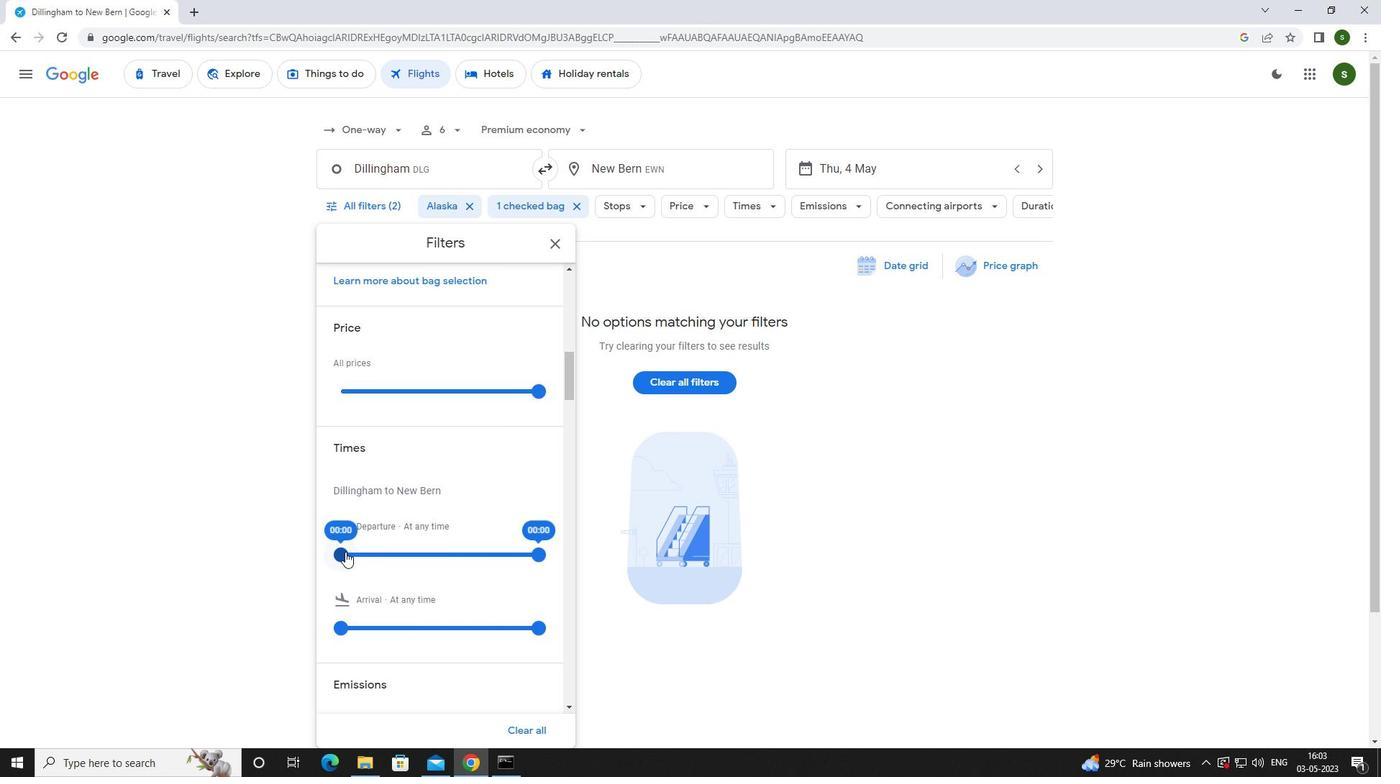 
Action: Mouse moved to (907, 494)
Screenshot: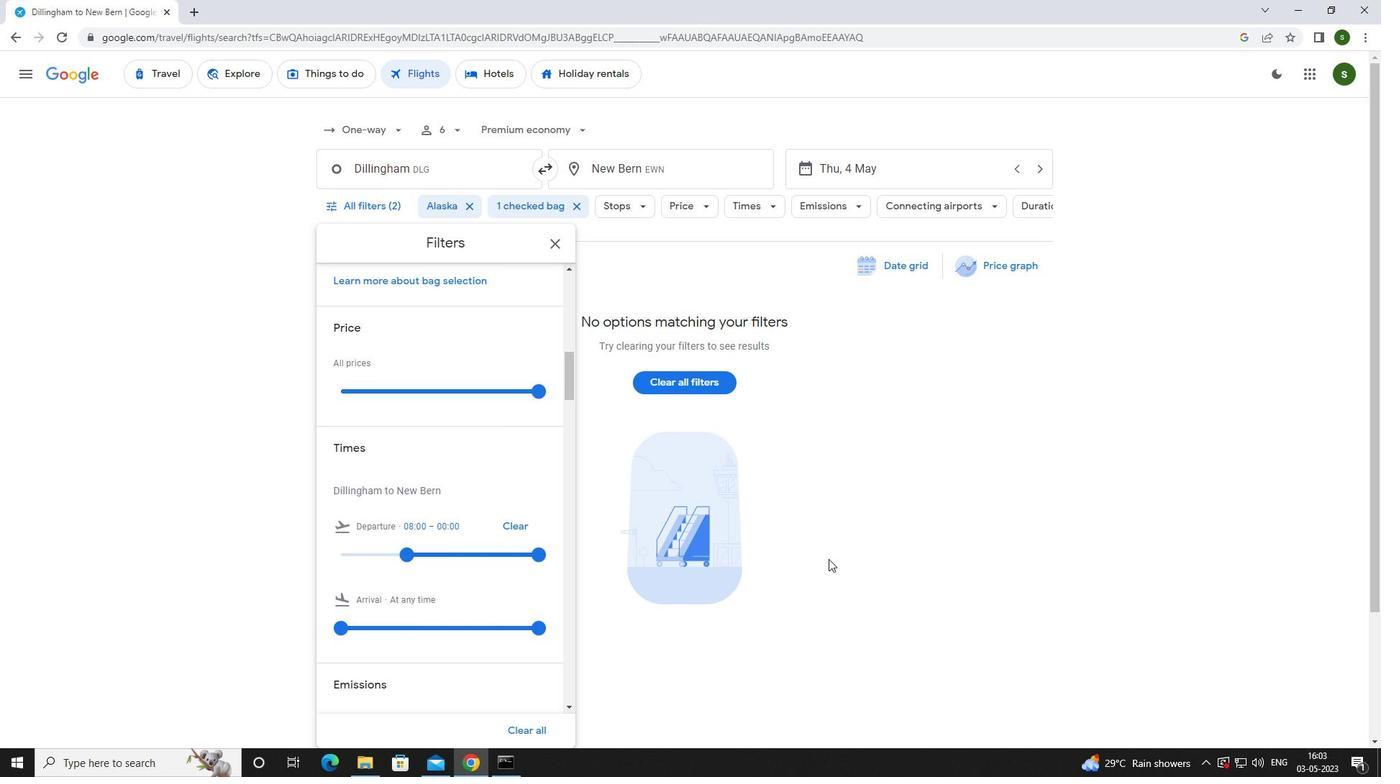 
Action: Mouse pressed left at (907, 494)
Screenshot: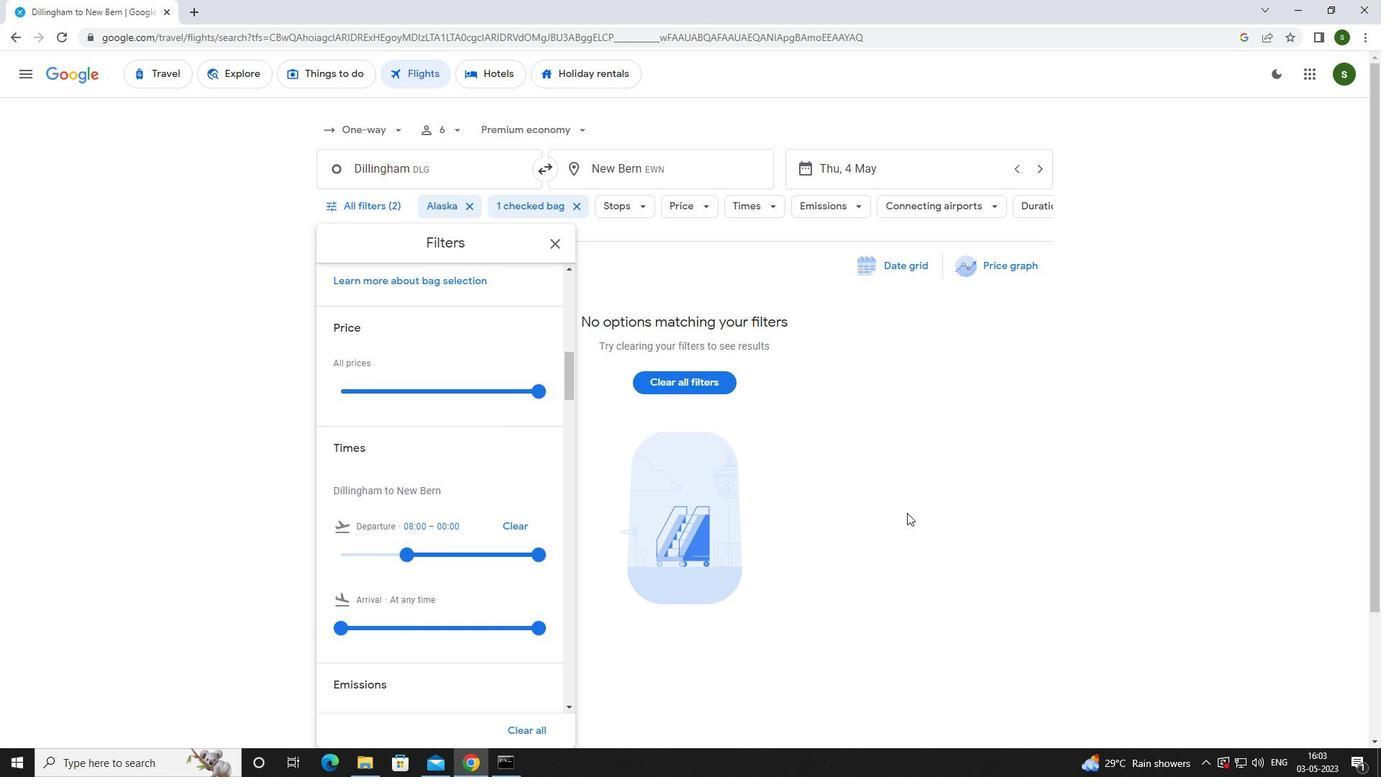 
